 Task: Open Card E-commerce Website Review in Board Employee Benefits Platforms to Workspace Event Lighting Rentals and add a team member Softage.4@softage.net, a label Blue, a checklist Video Marketing, an attachment from Trello, a color Blue and finally, add a card description 'Conduct customer research for new product naming and branding' and a comment 'We should approach this task with a sense of experimentation and a willingness to learn from our mistakes.'. Add a start date 'Jan 04, 1900' with a due date 'Jan 11, 1900'
Action: Mouse moved to (440, 196)
Screenshot: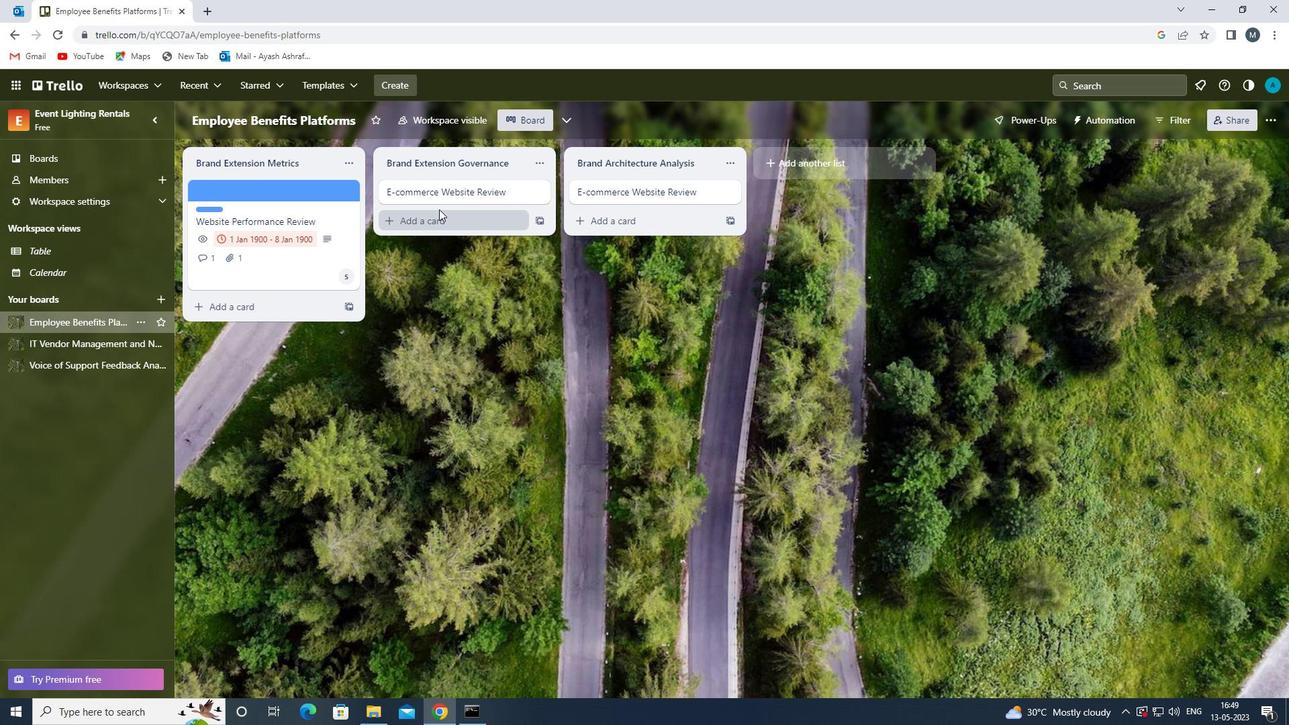 
Action: Mouse pressed left at (440, 196)
Screenshot: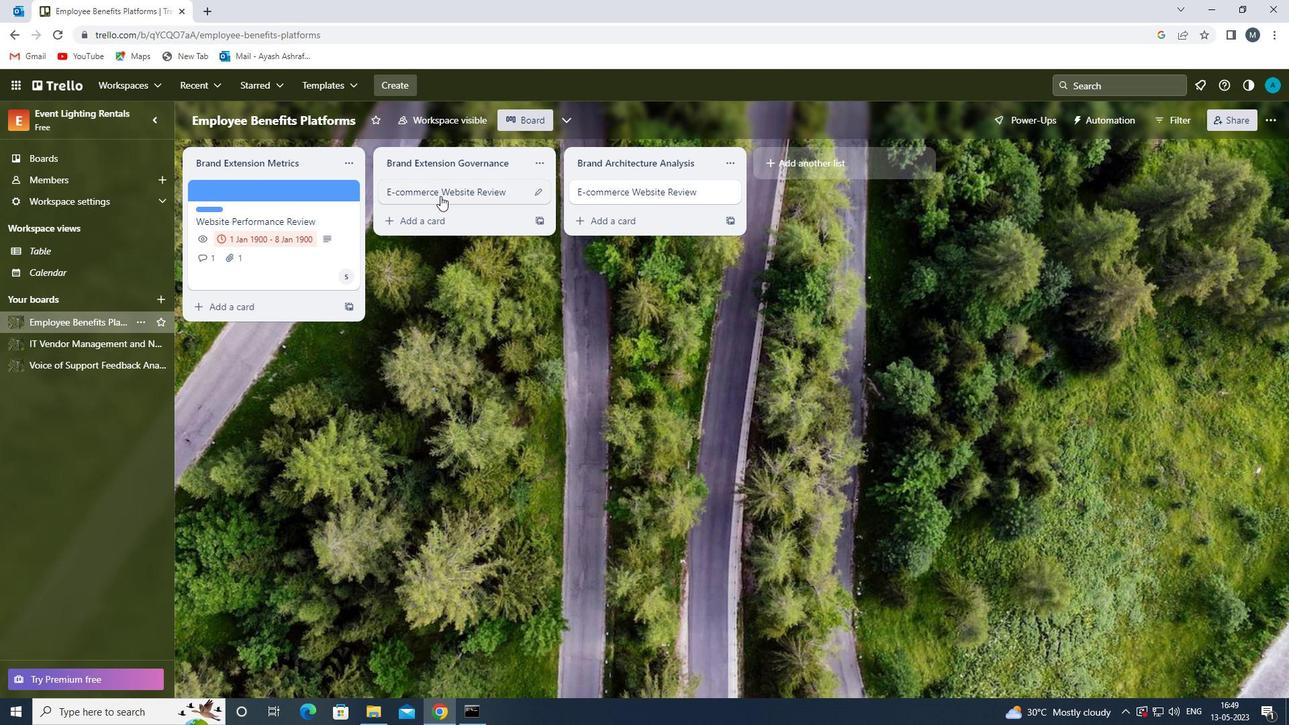 
Action: Mouse moved to (803, 237)
Screenshot: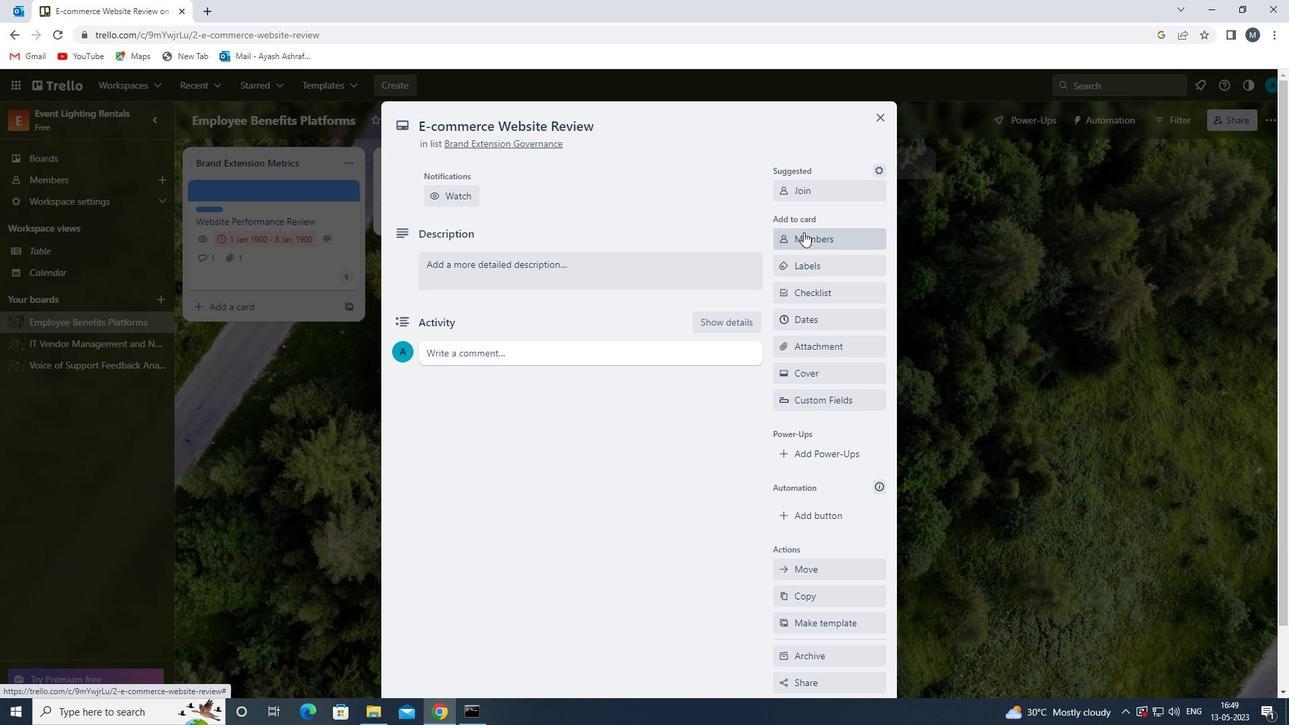 
Action: Mouse pressed left at (803, 237)
Screenshot: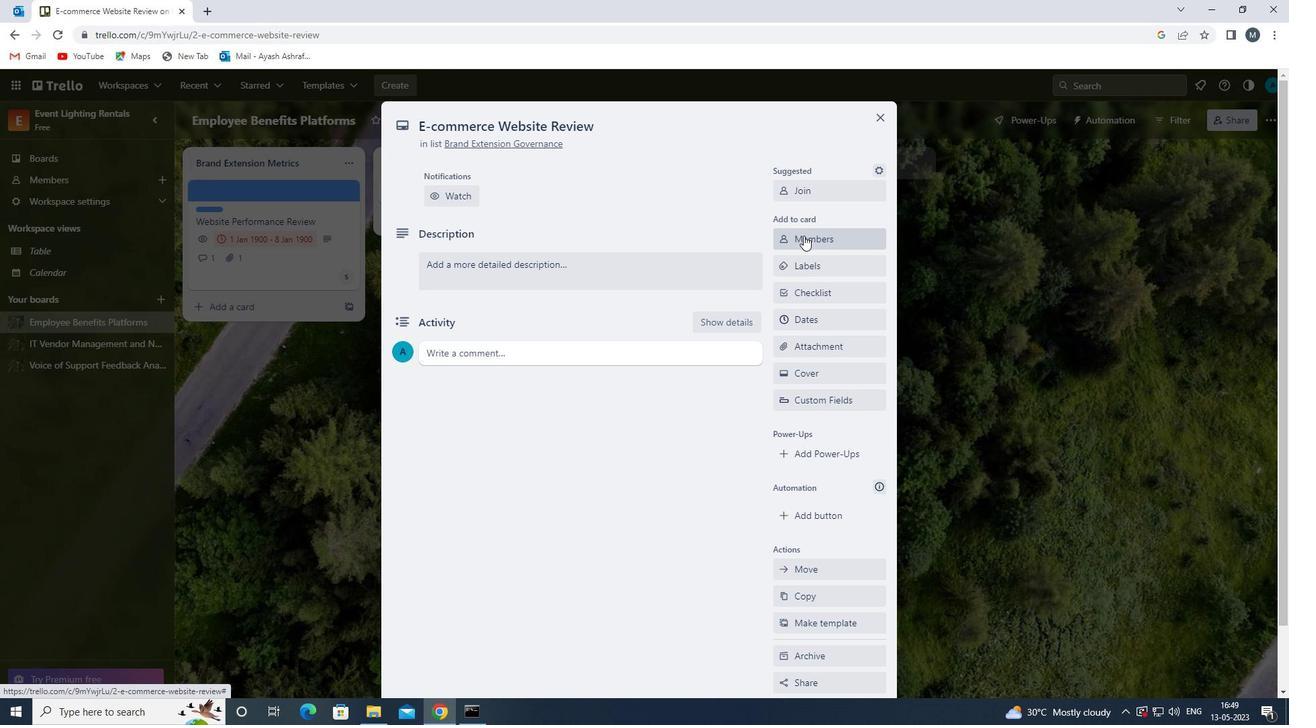 
Action: Key pressed s
Screenshot: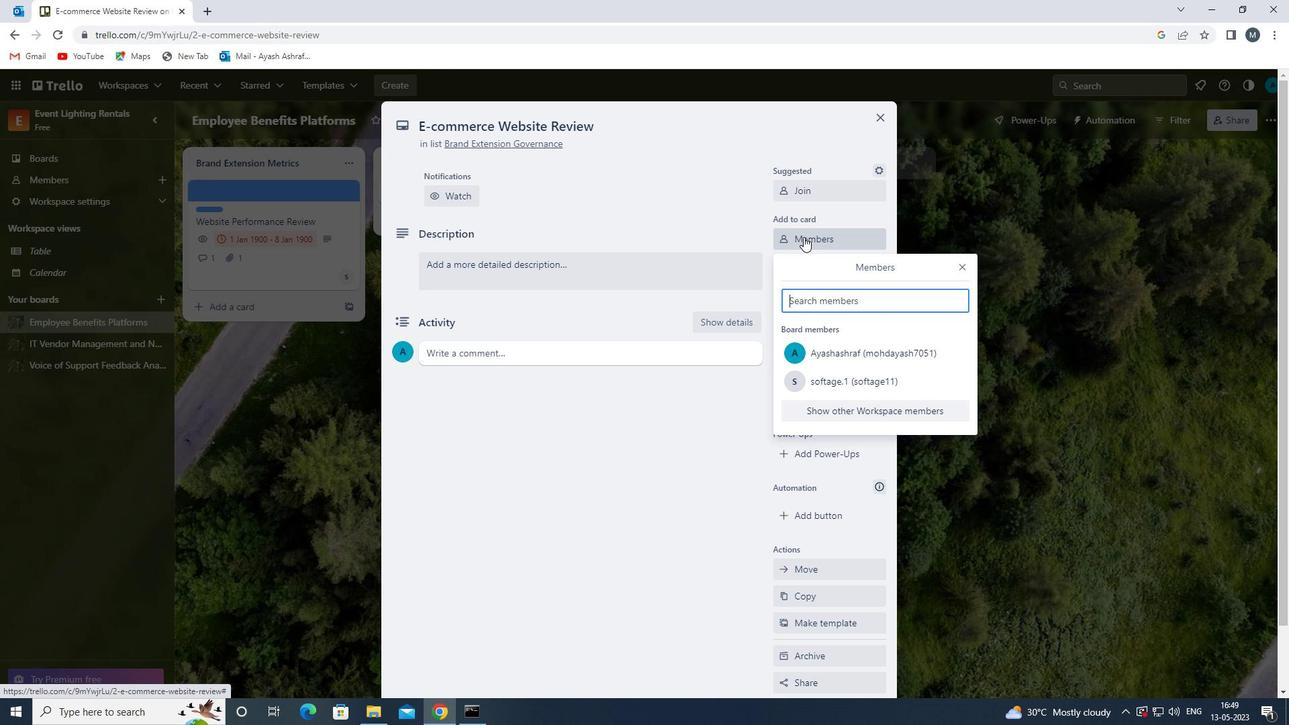 
Action: Mouse moved to (859, 460)
Screenshot: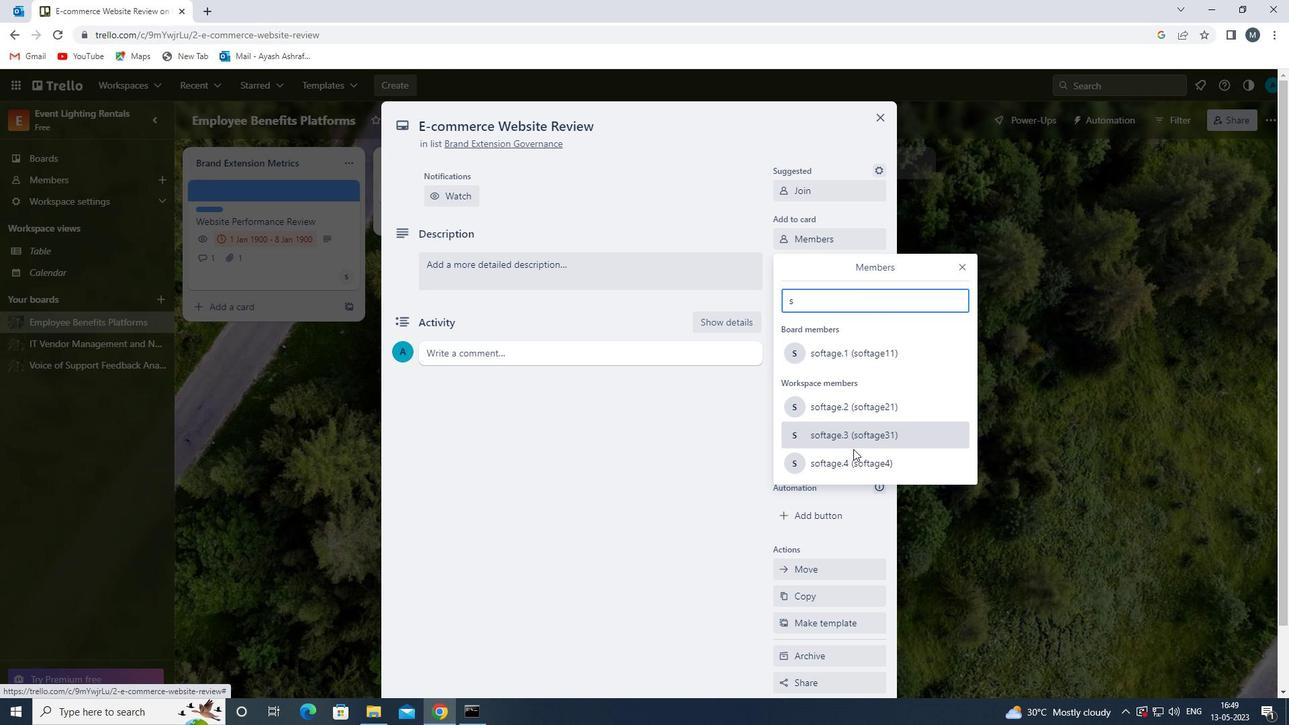 
Action: Mouse pressed left at (859, 460)
Screenshot: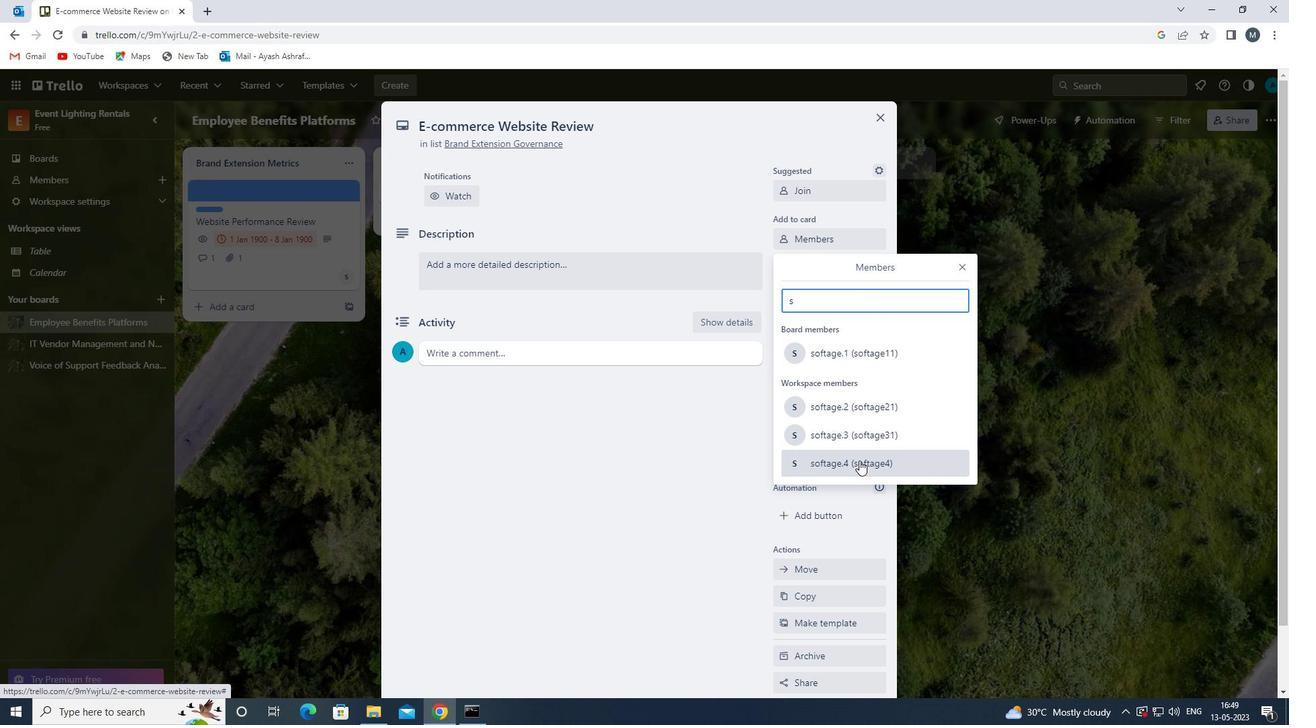 
Action: Mouse moved to (960, 268)
Screenshot: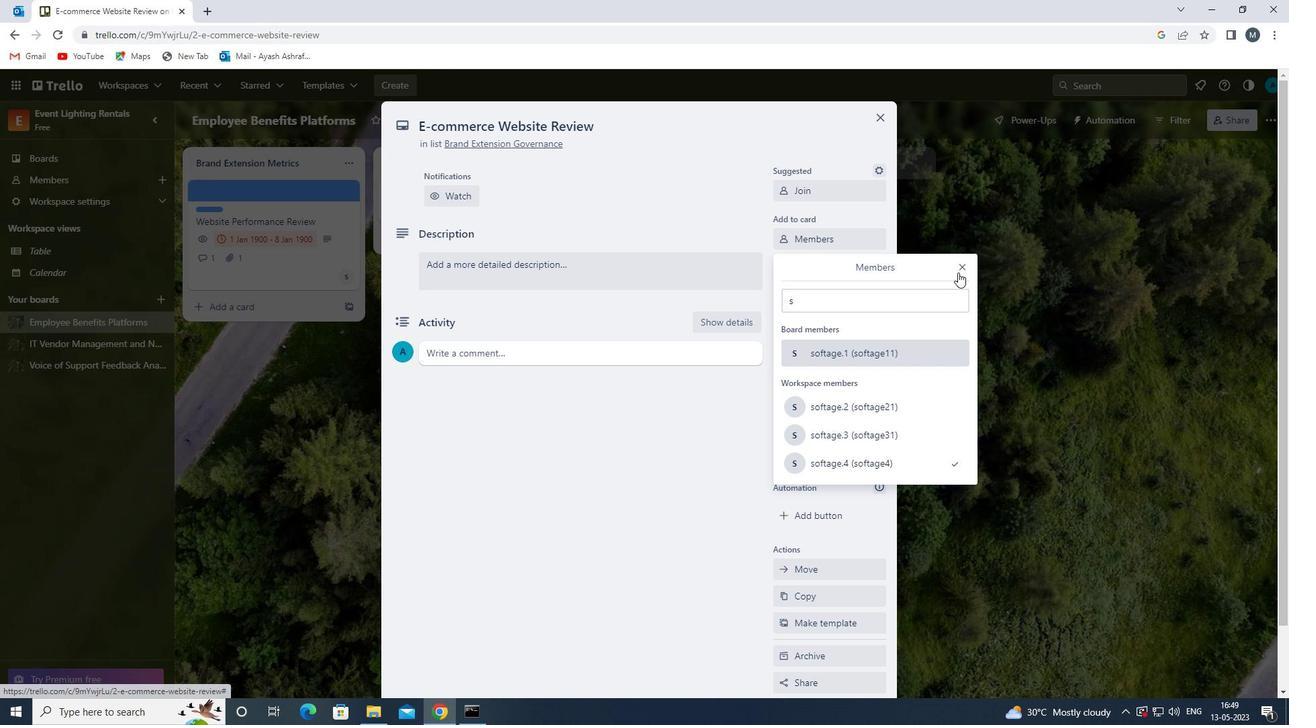 
Action: Mouse pressed left at (960, 268)
Screenshot: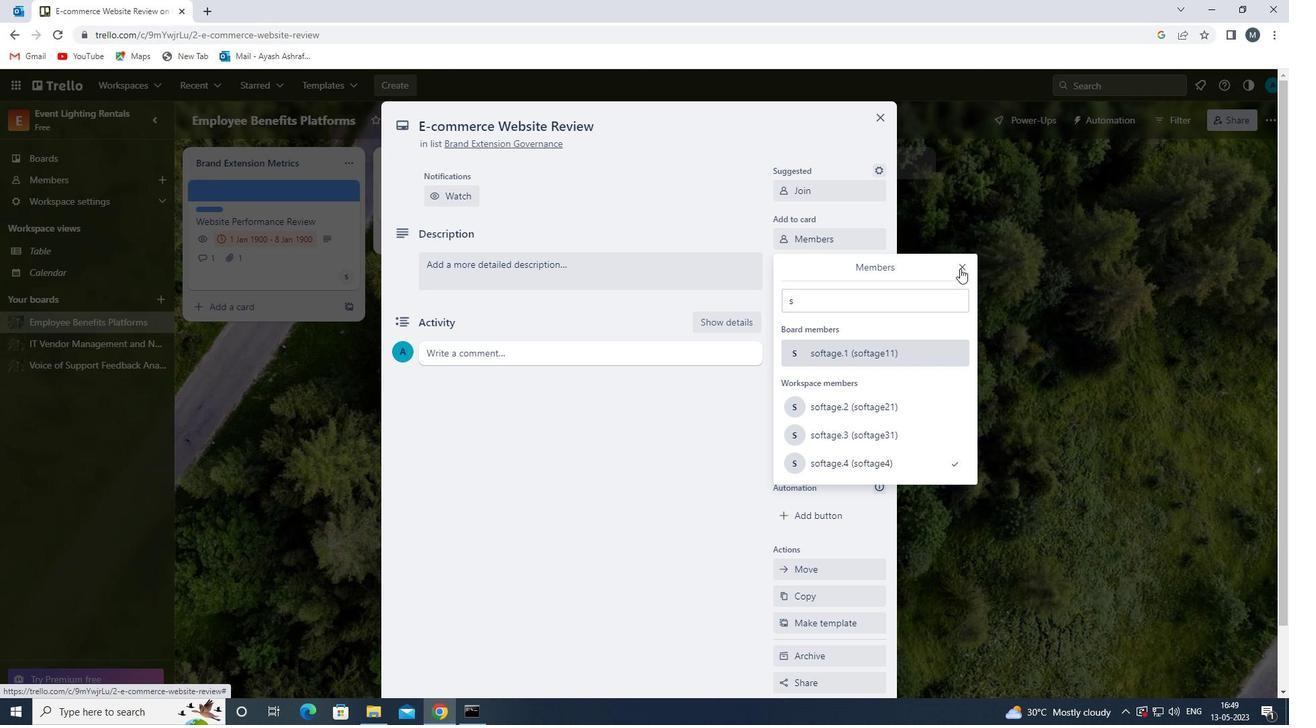 
Action: Mouse moved to (809, 267)
Screenshot: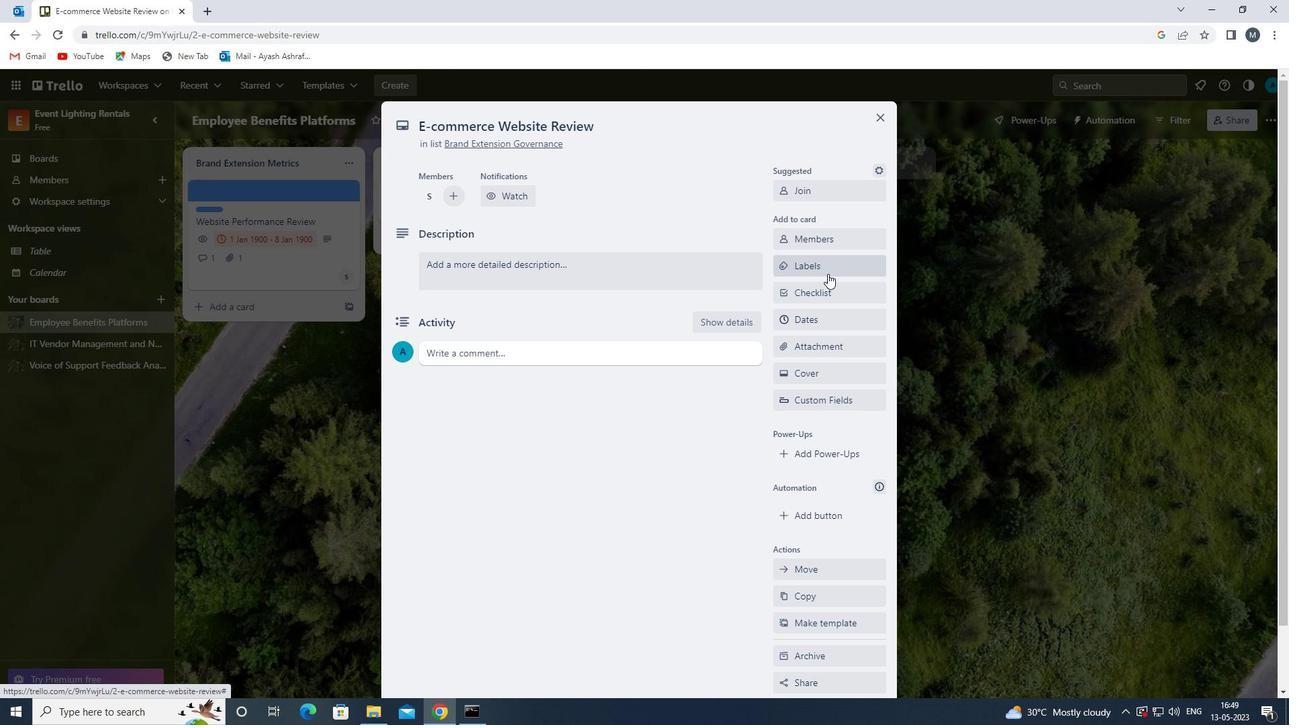 
Action: Mouse pressed left at (809, 267)
Screenshot: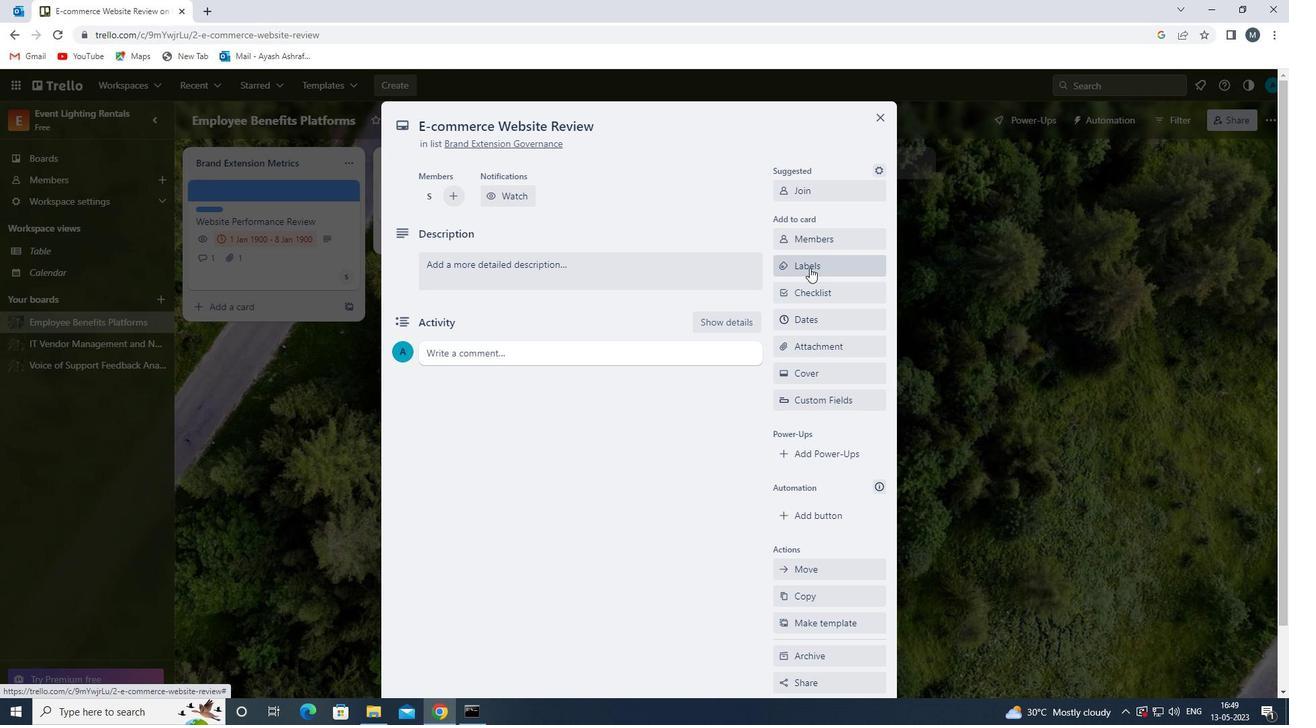 
Action: Mouse moved to (847, 502)
Screenshot: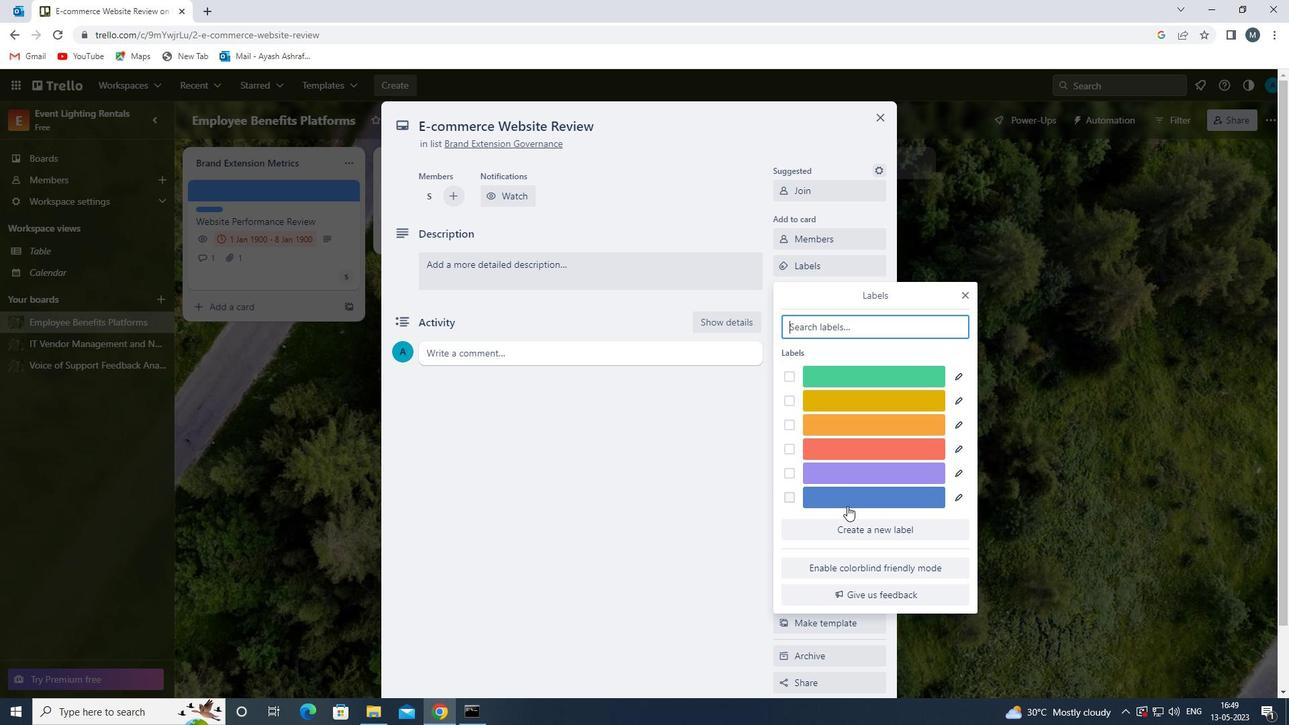 
Action: Mouse pressed left at (847, 502)
Screenshot: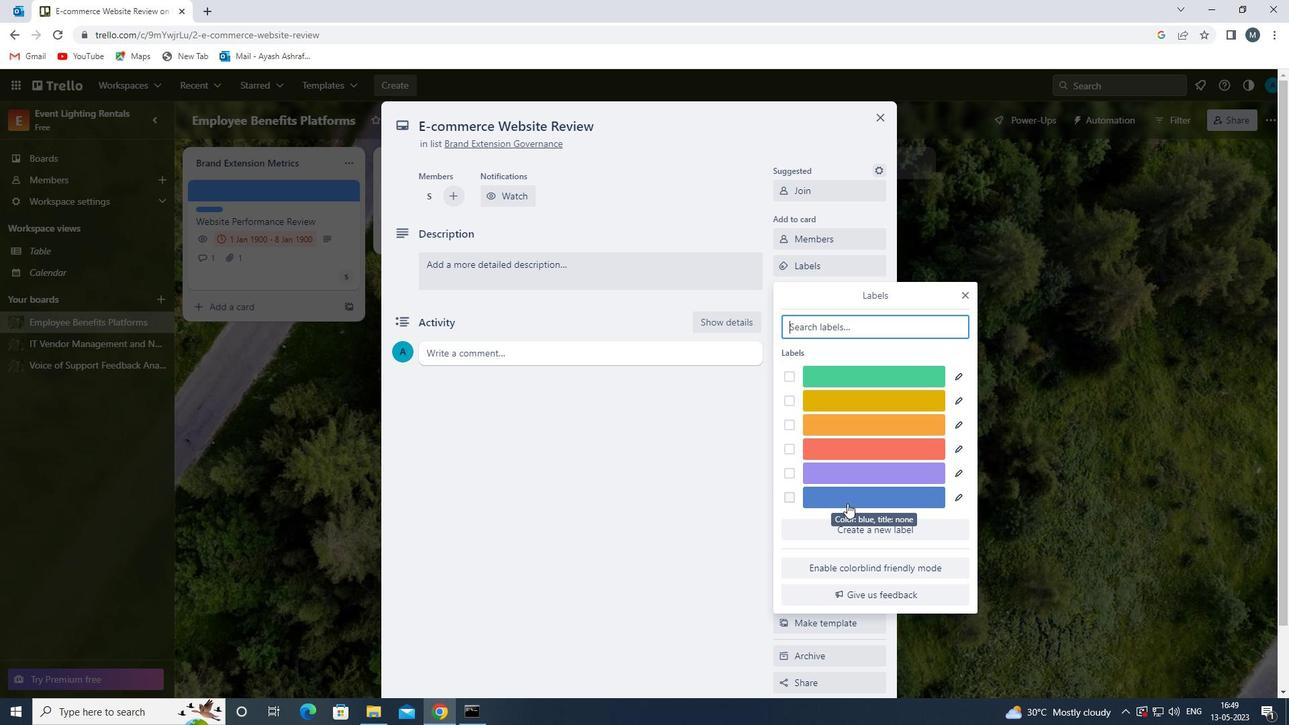
Action: Mouse moved to (967, 294)
Screenshot: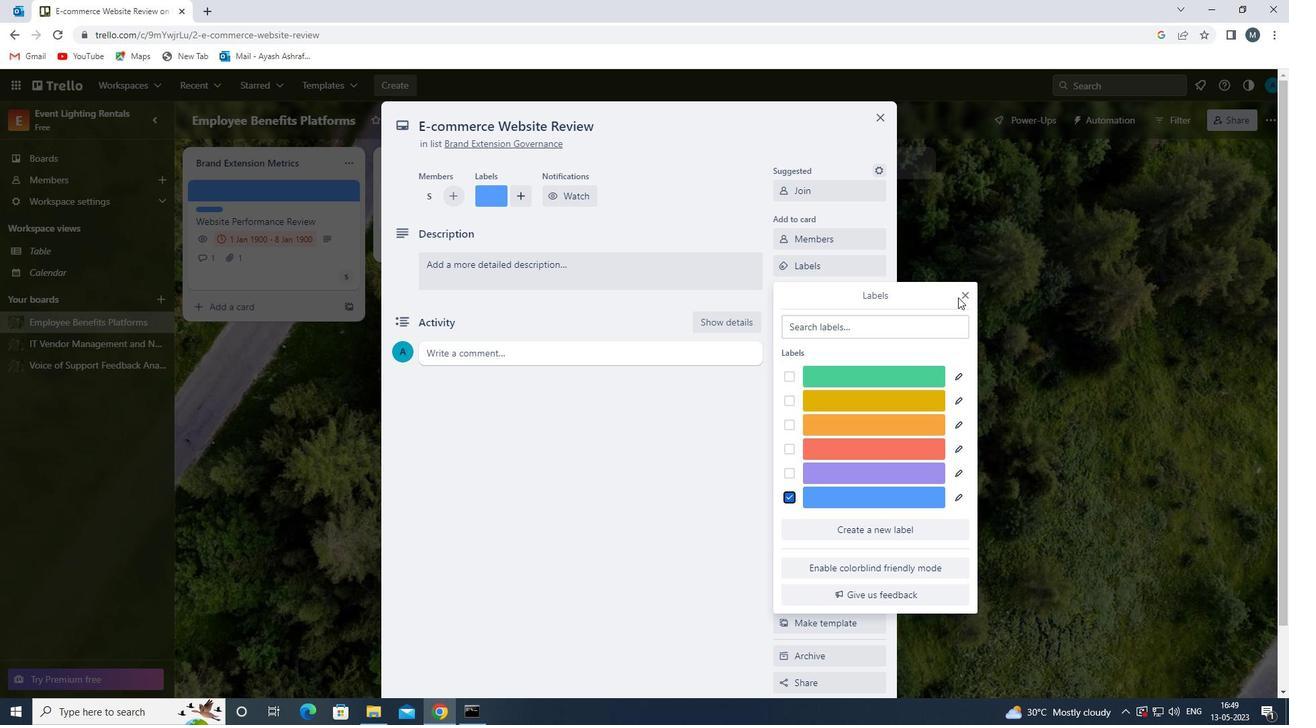 
Action: Mouse pressed left at (967, 294)
Screenshot: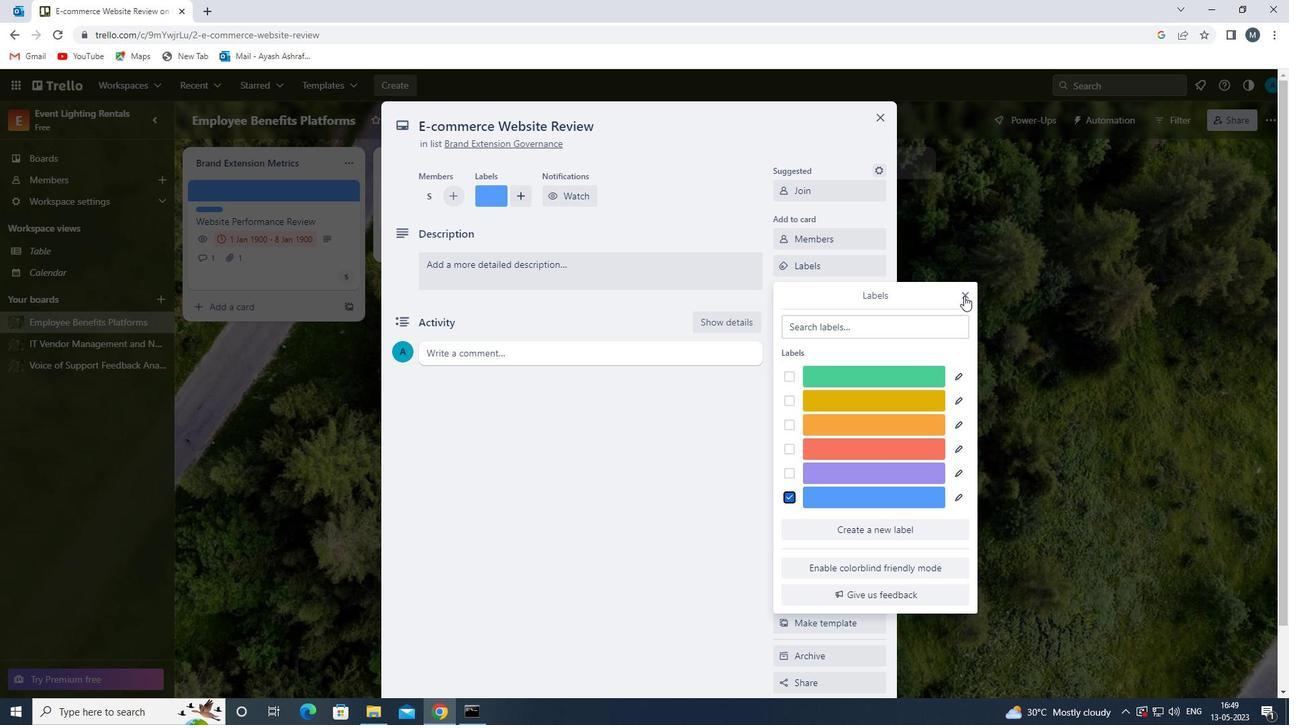 
Action: Mouse moved to (813, 296)
Screenshot: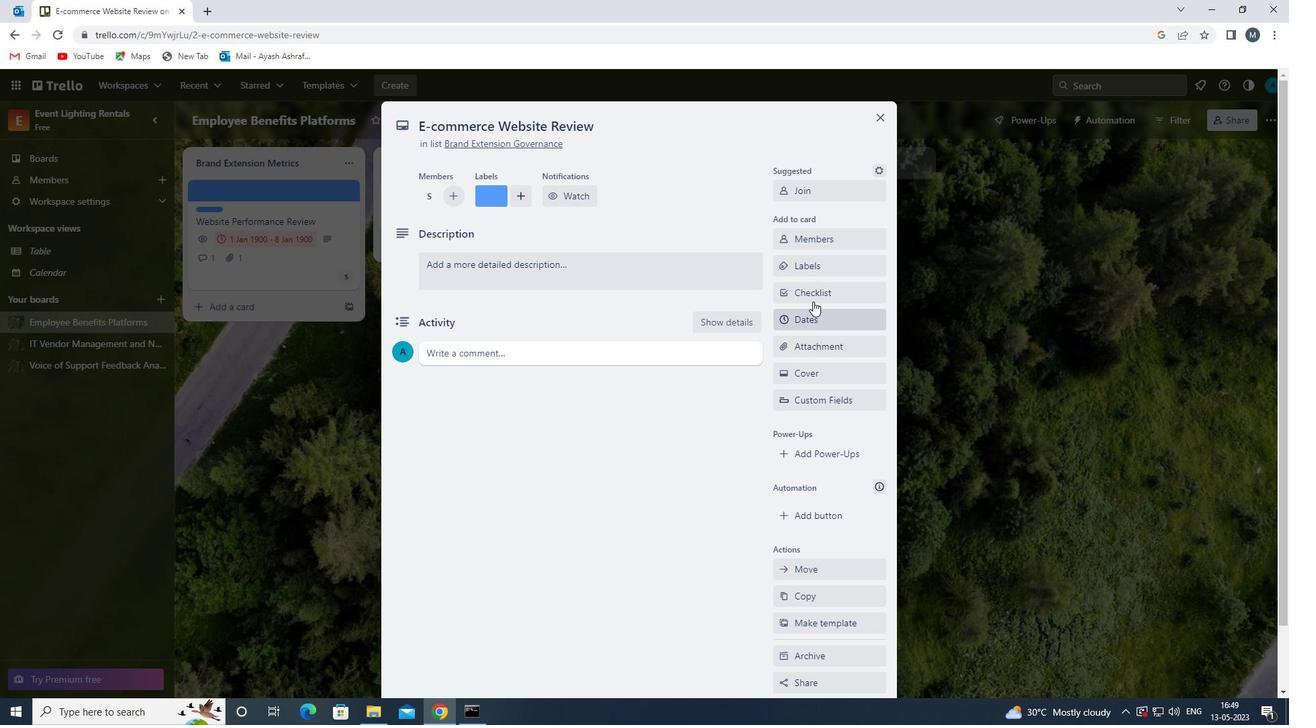 
Action: Mouse pressed left at (813, 296)
Screenshot: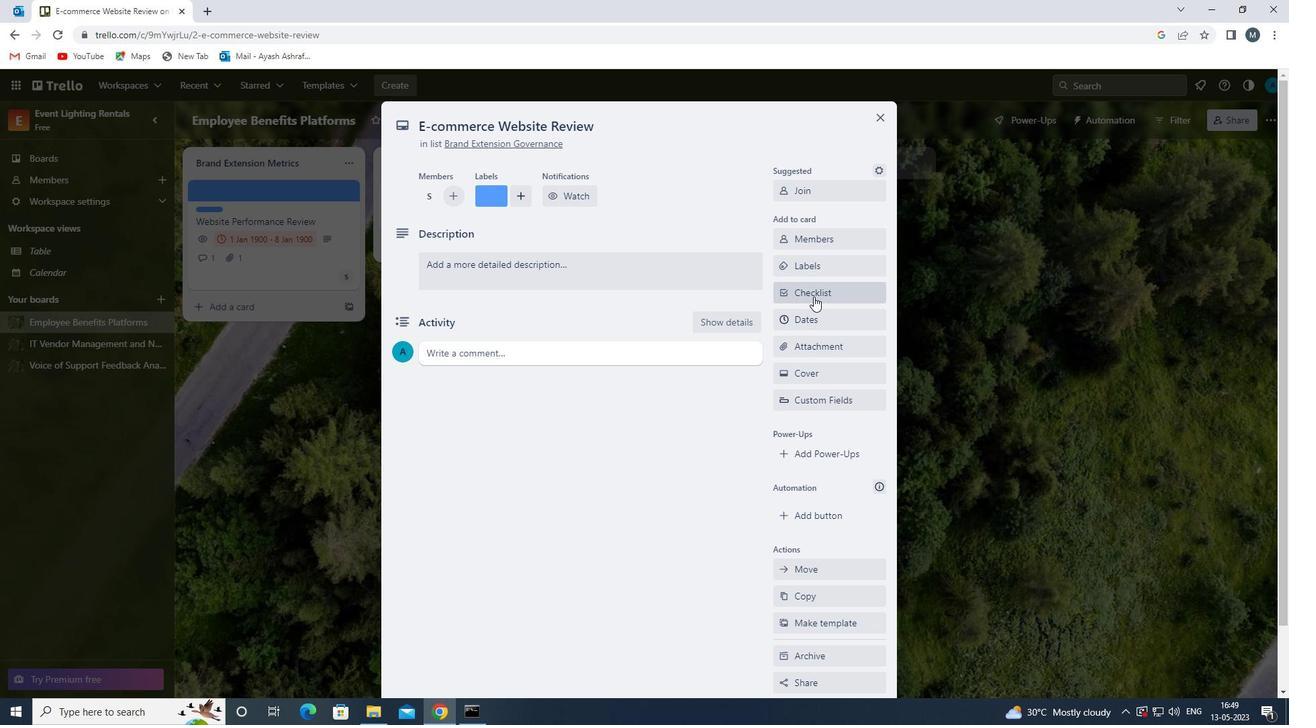 
Action: Key pressed v
Screenshot: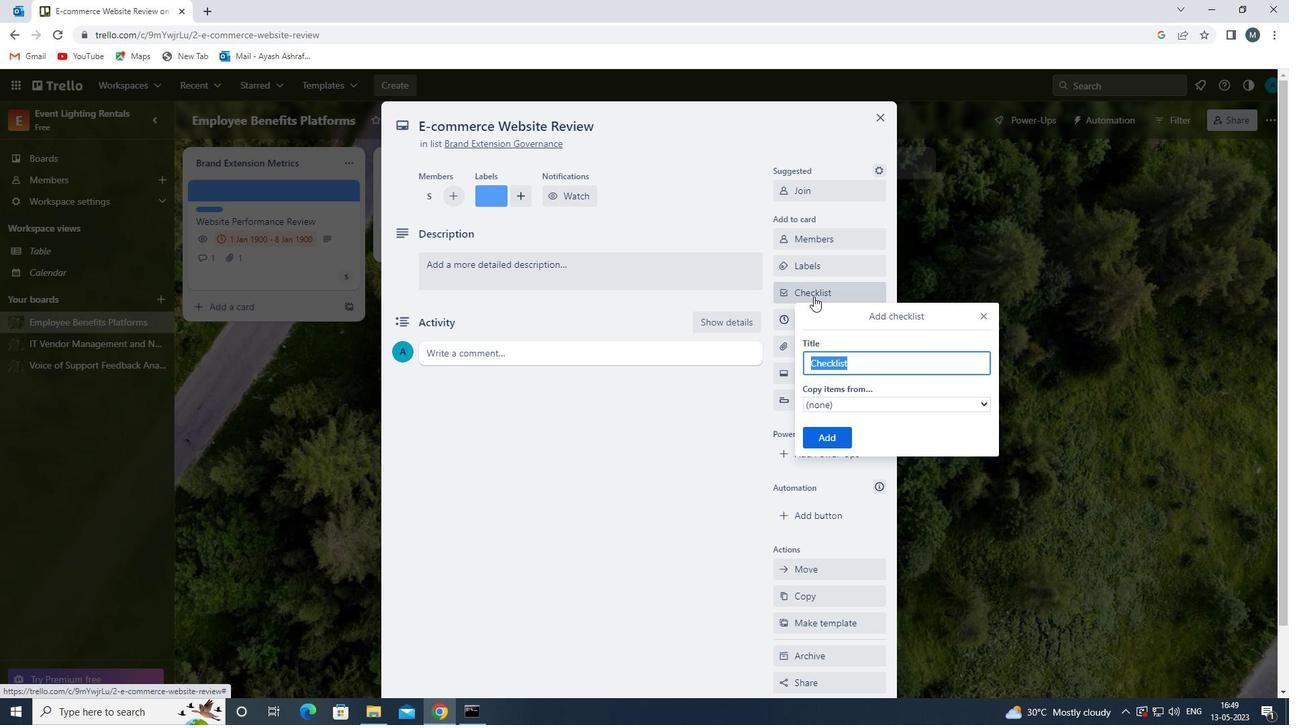 
Action: Mouse moved to (902, 400)
Screenshot: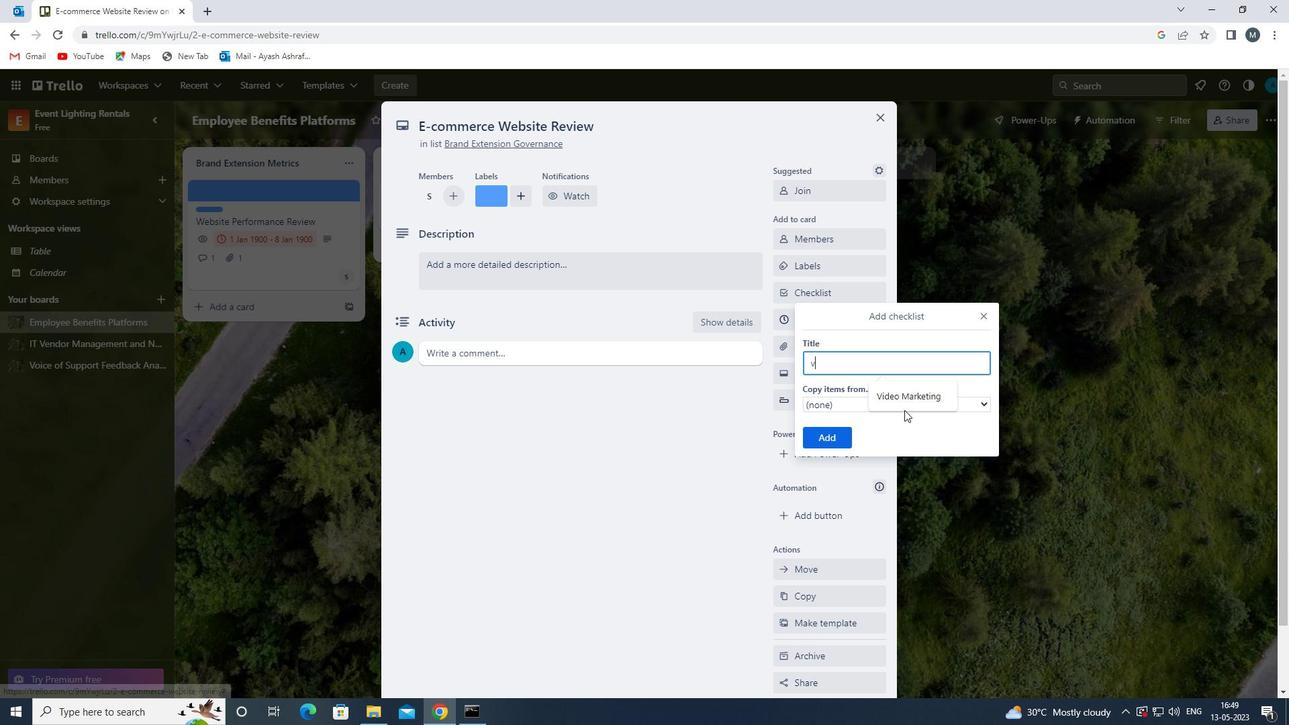 
Action: Mouse pressed left at (902, 400)
Screenshot: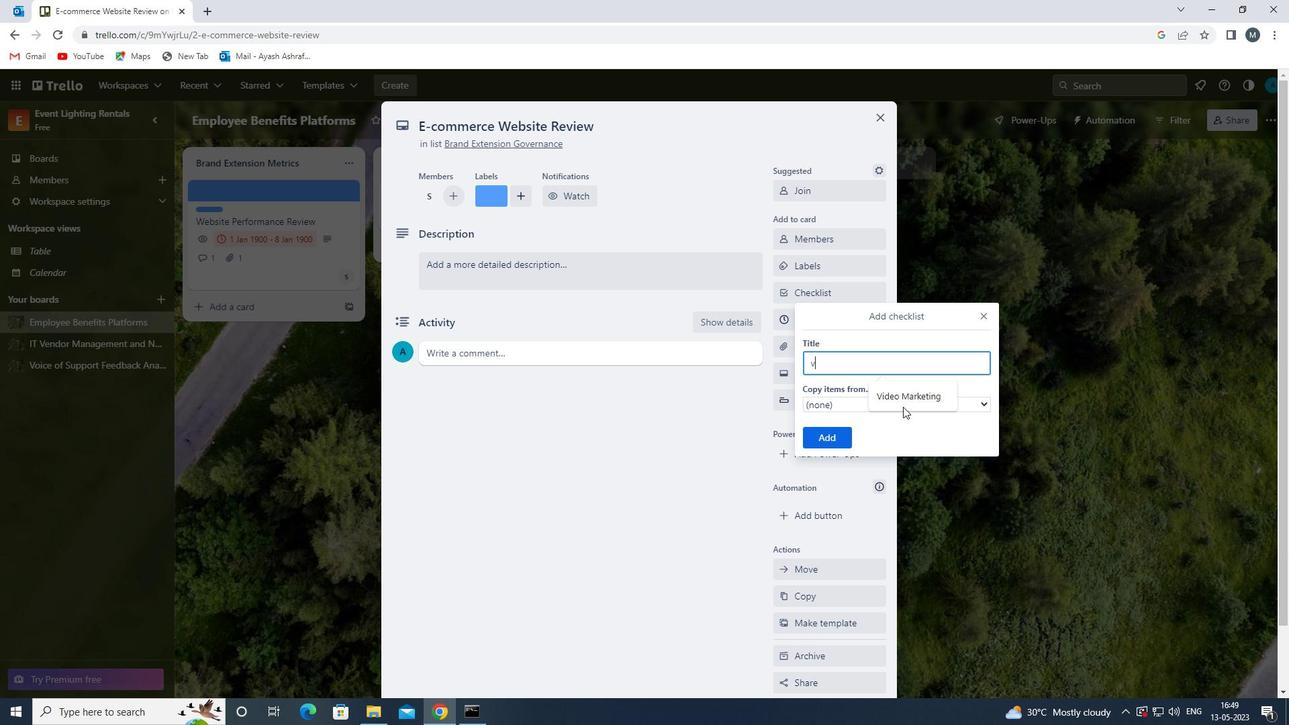 
Action: Mouse moved to (834, 434)
Screenshot: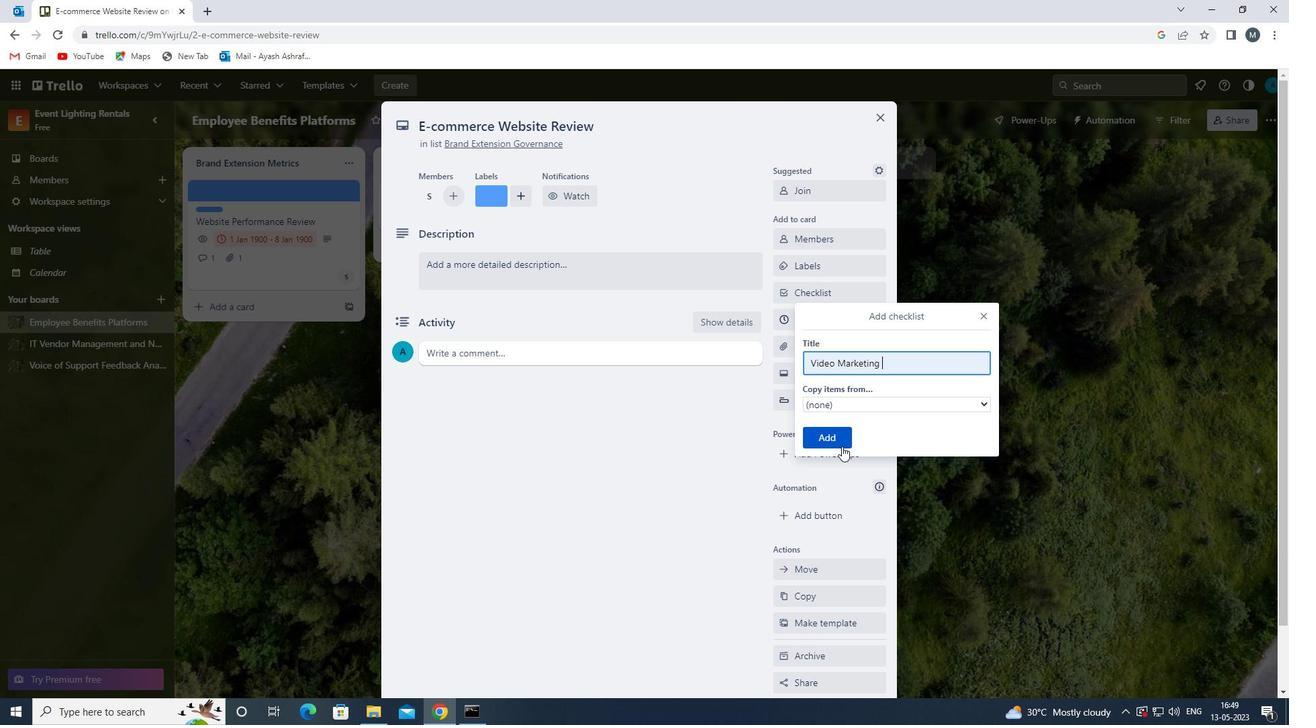 
Action: Mouse pressed left at (834, 434)
Screenshot: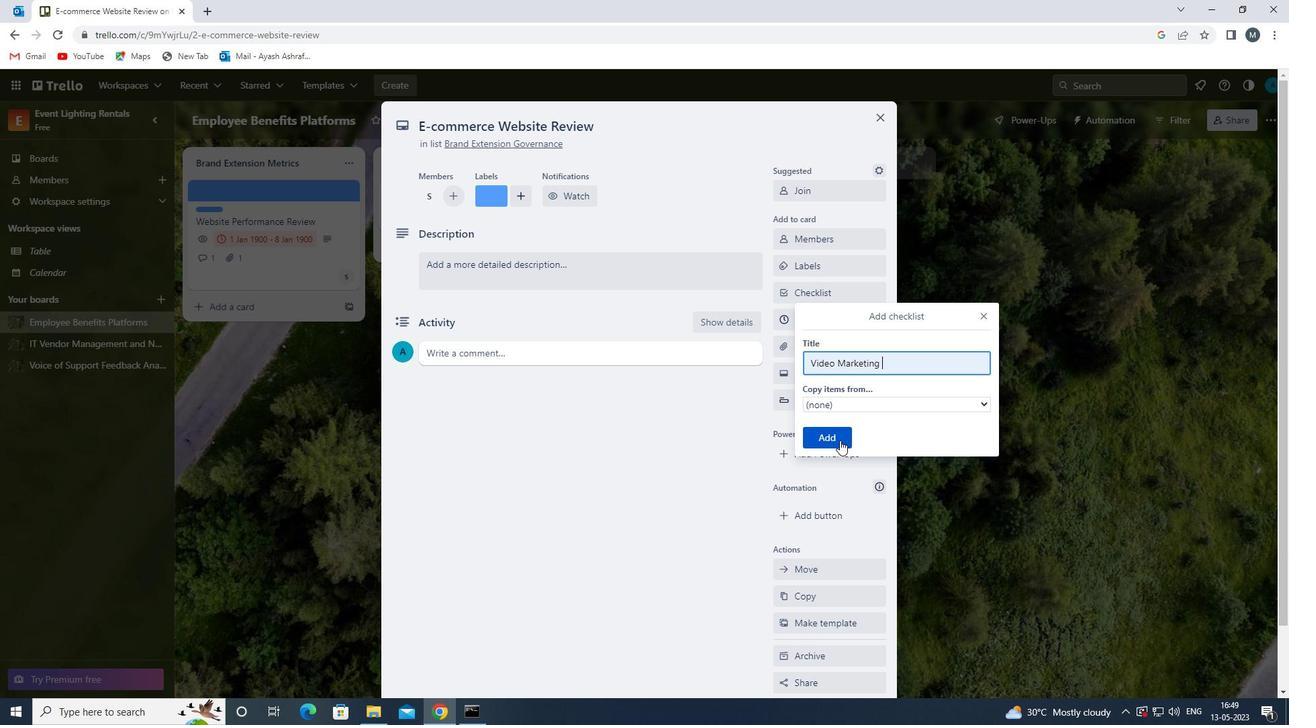 
Action: Mouse moved to (816, 347)
Screenshot: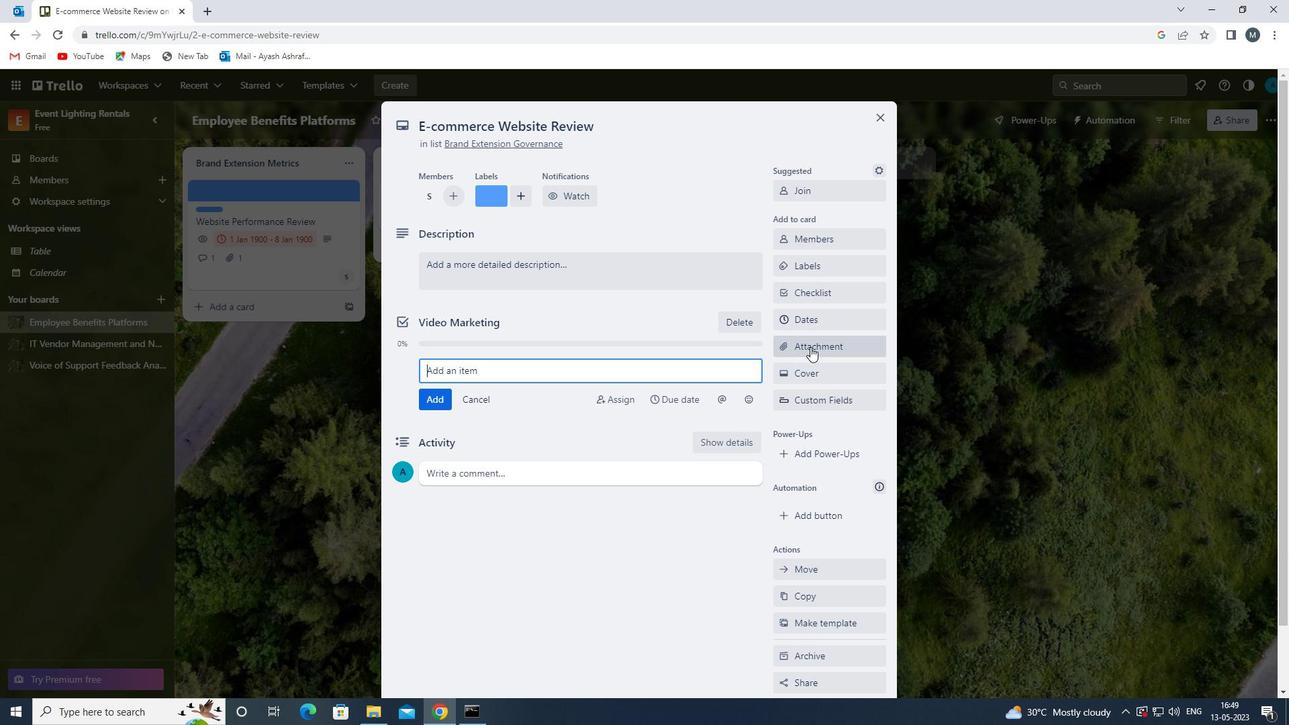 
Action: Mouse pressed left at (816, 347)
Screenshot: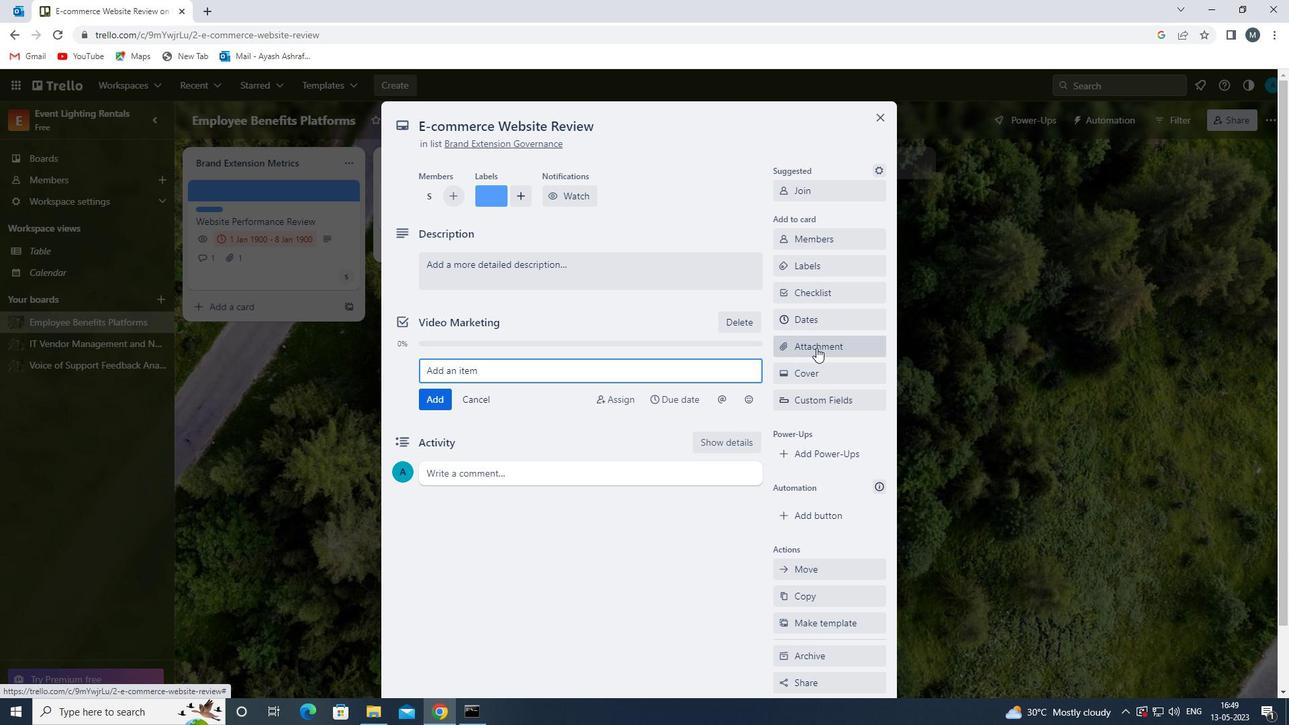 
Action: Mouse moved to (819, 431)
Screenshot: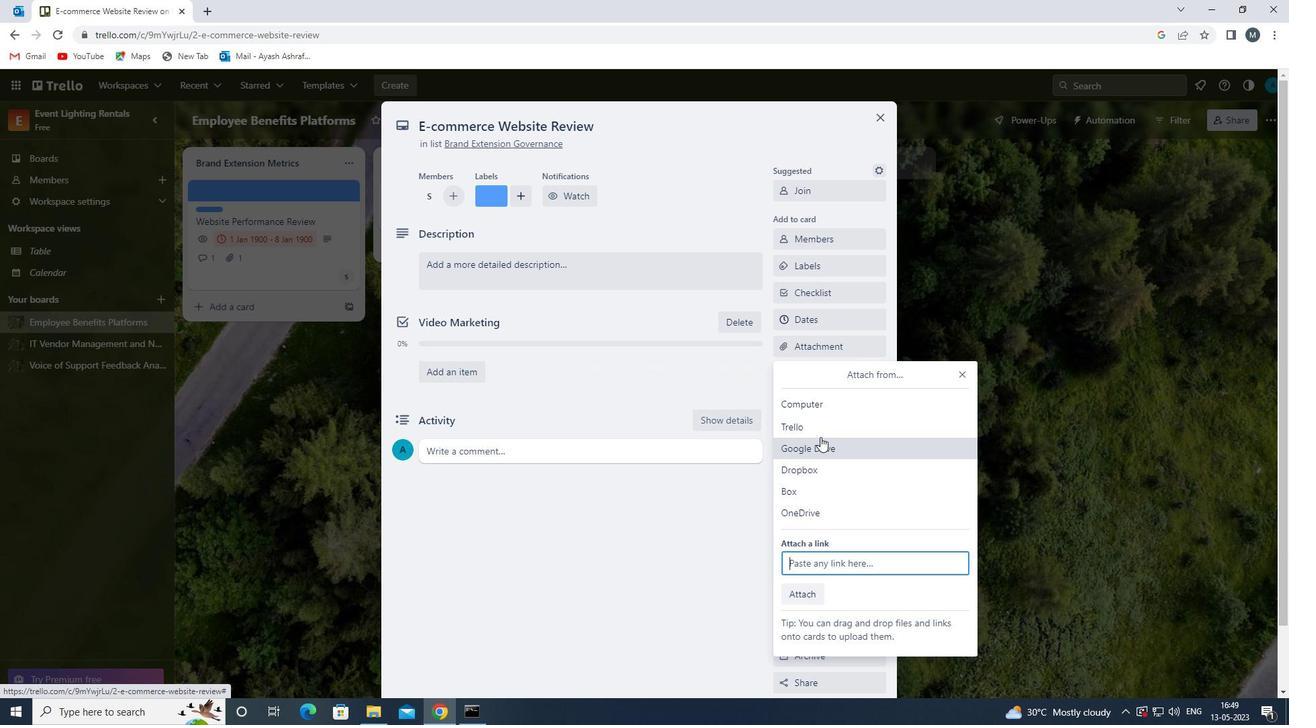 
Action: Mouse pressed left at (819, 431)
Screenshot: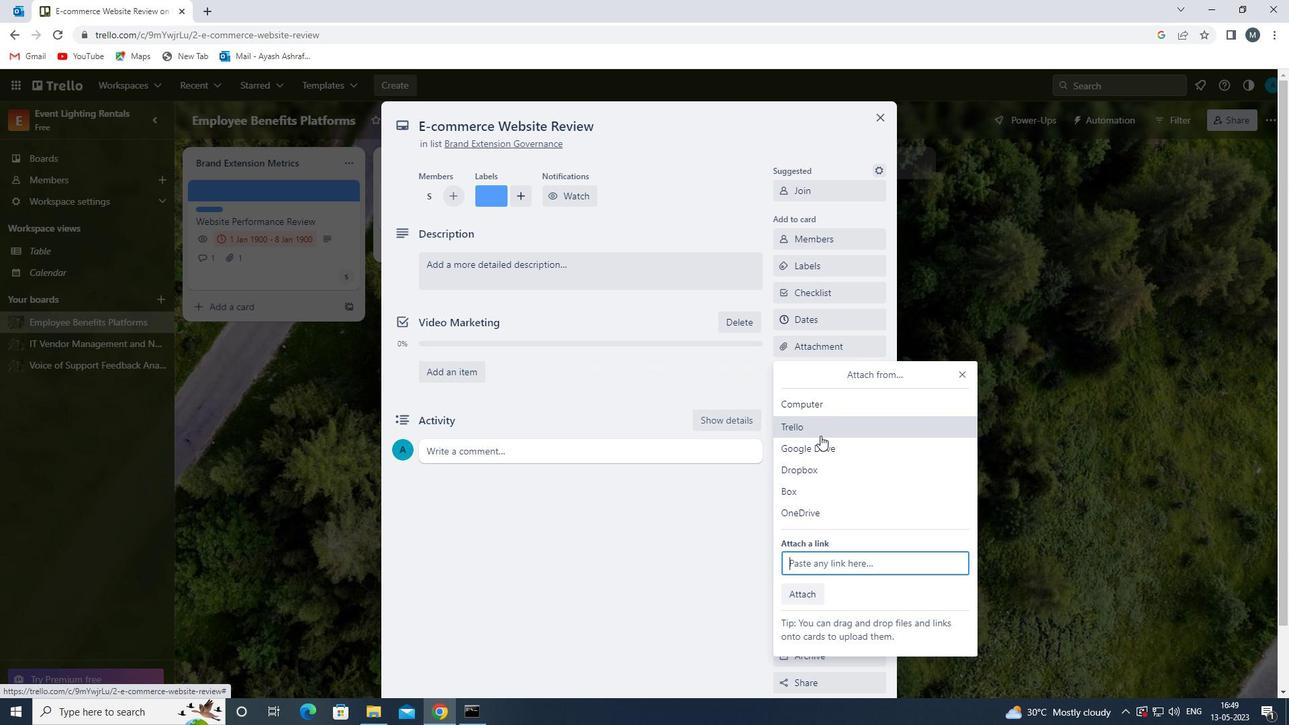 
Action: Mouse moved to (819, 435)
Screenshot: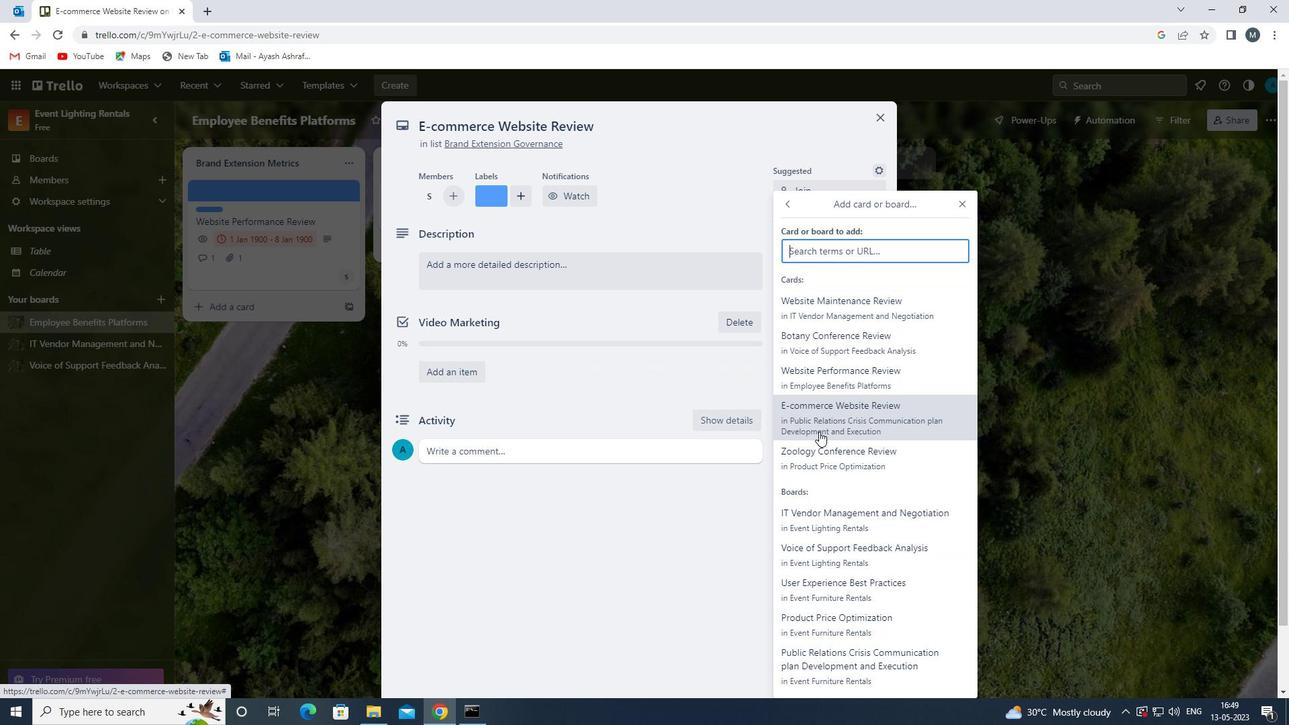 
Action: Mouse pressed left at (819, 435)
Screenshot: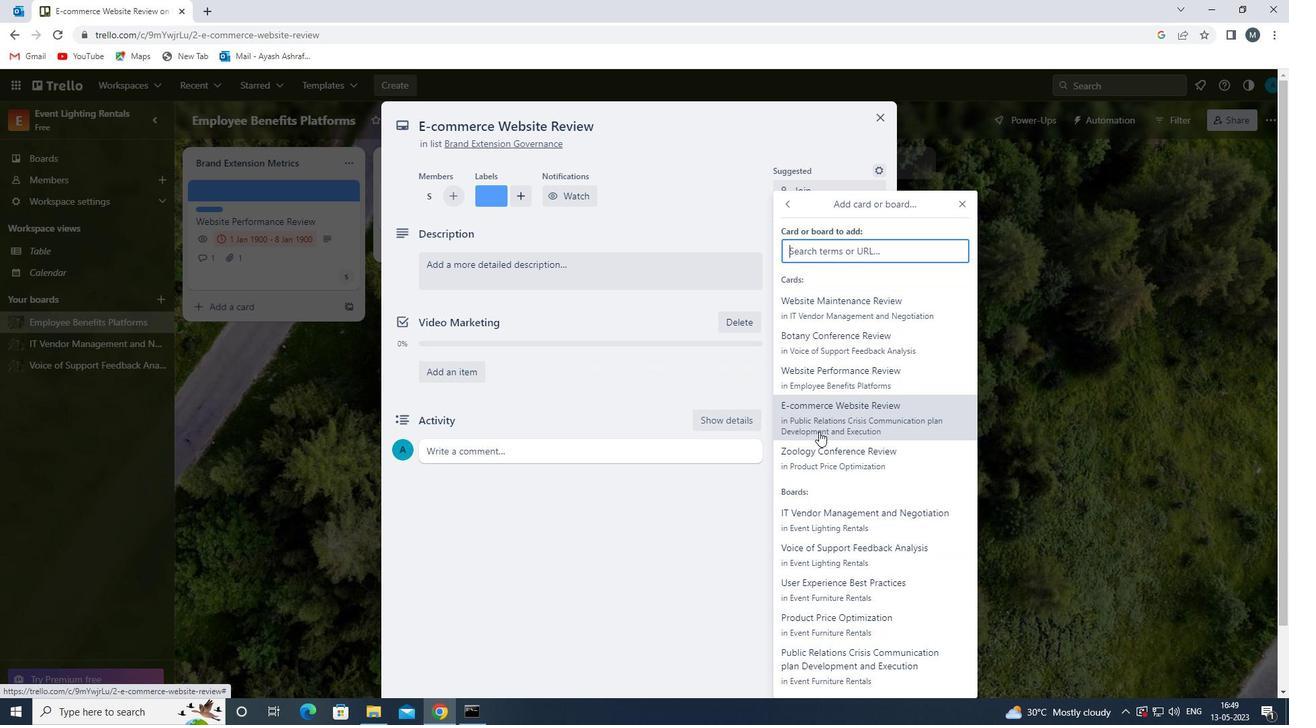 
Action: Mouse moved to (817, 375)
Screenshot: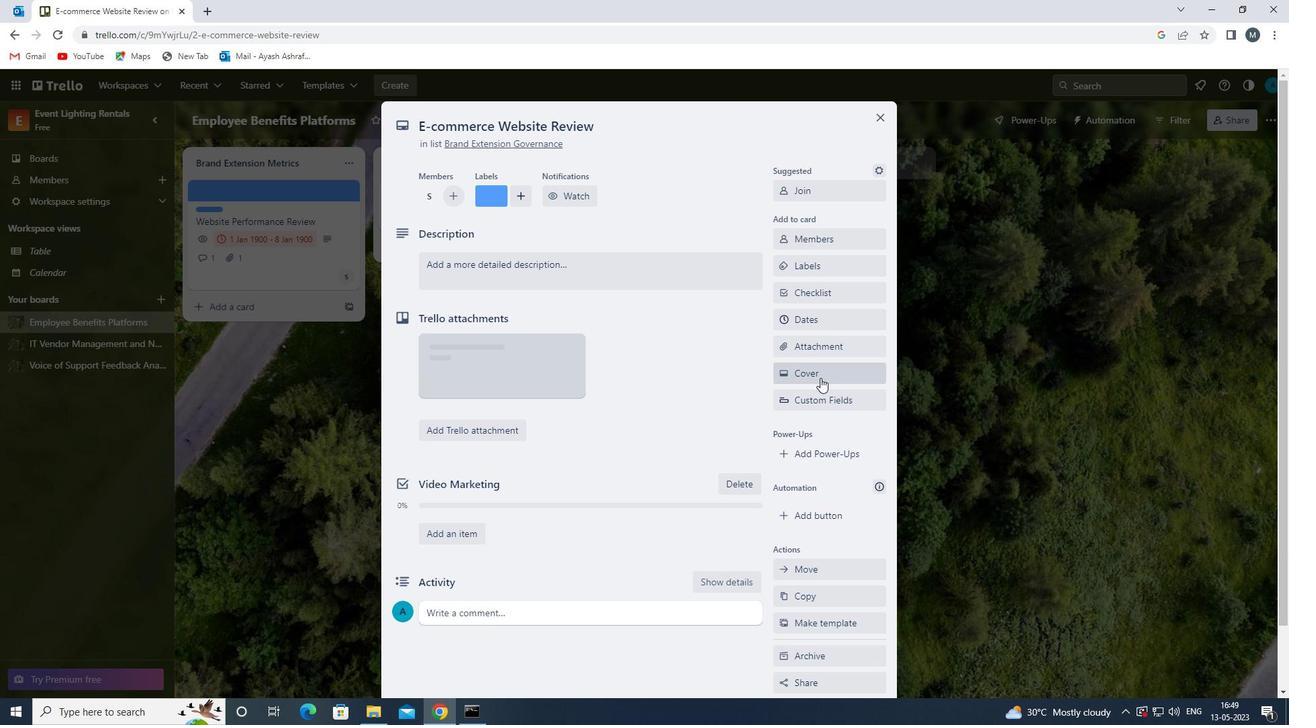 
Action: Mouse pressed left at (817, 375)
Screenshot: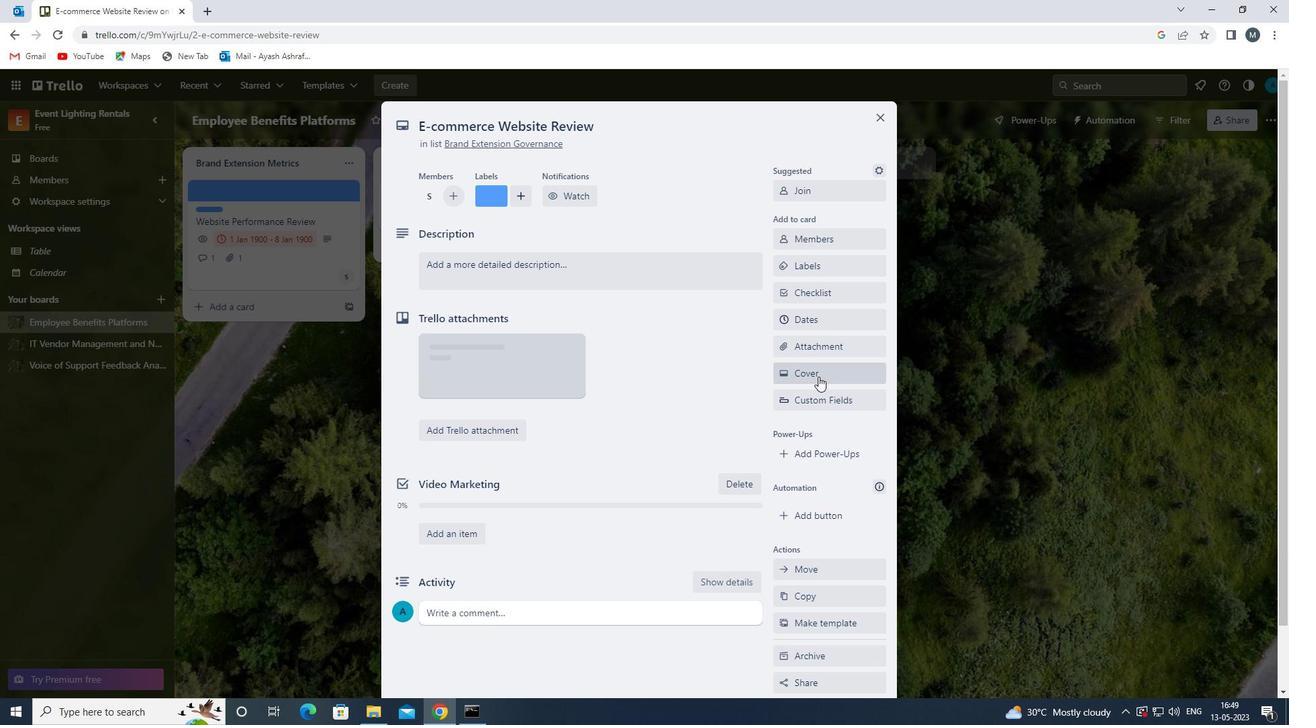 
Action: Mouse moved to (807, 452)
Screenshot: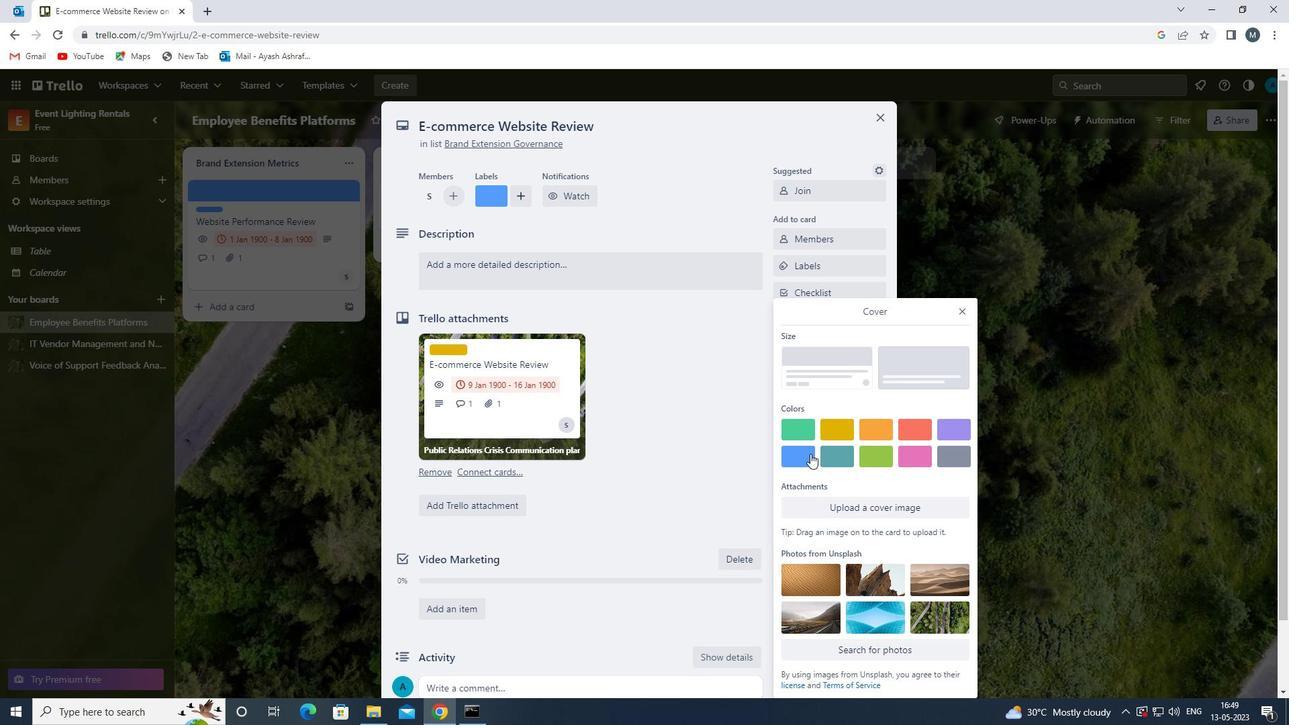 
Action: Mouse pressed left at (807, 452)
Screenshot: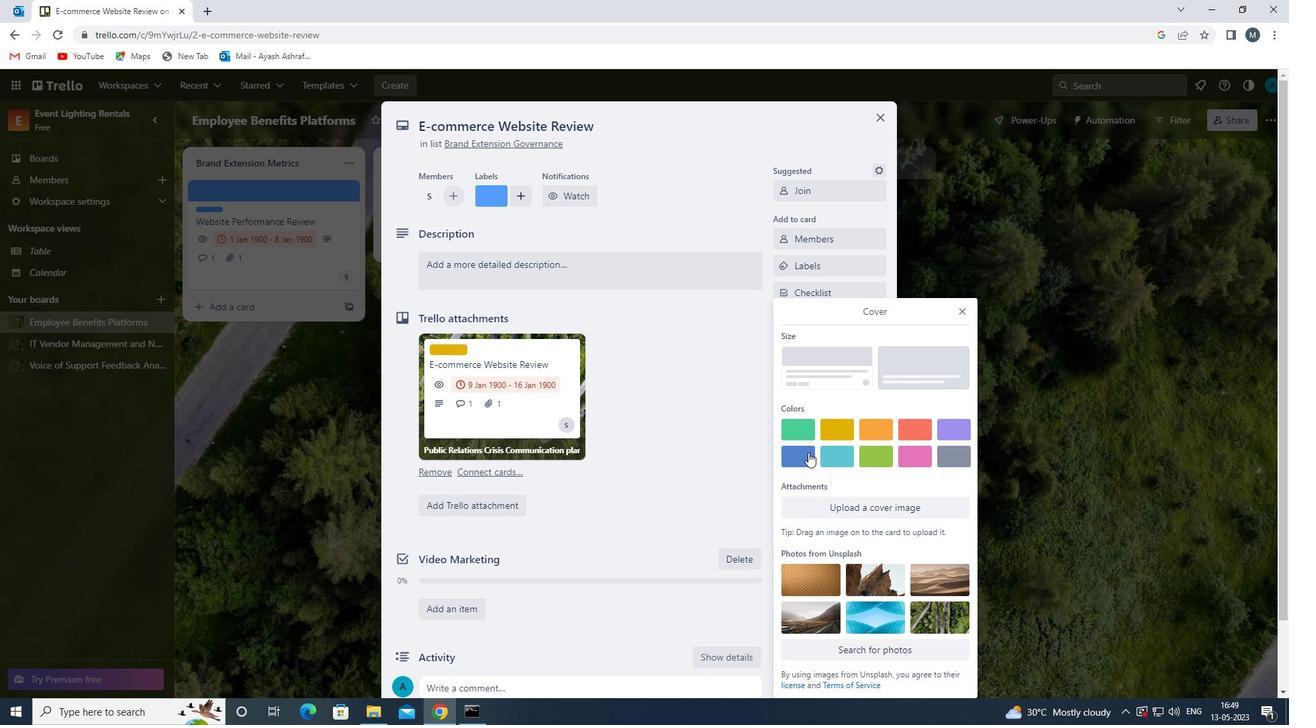 
Action: Mouse moved to (968, 282)
Screenshot: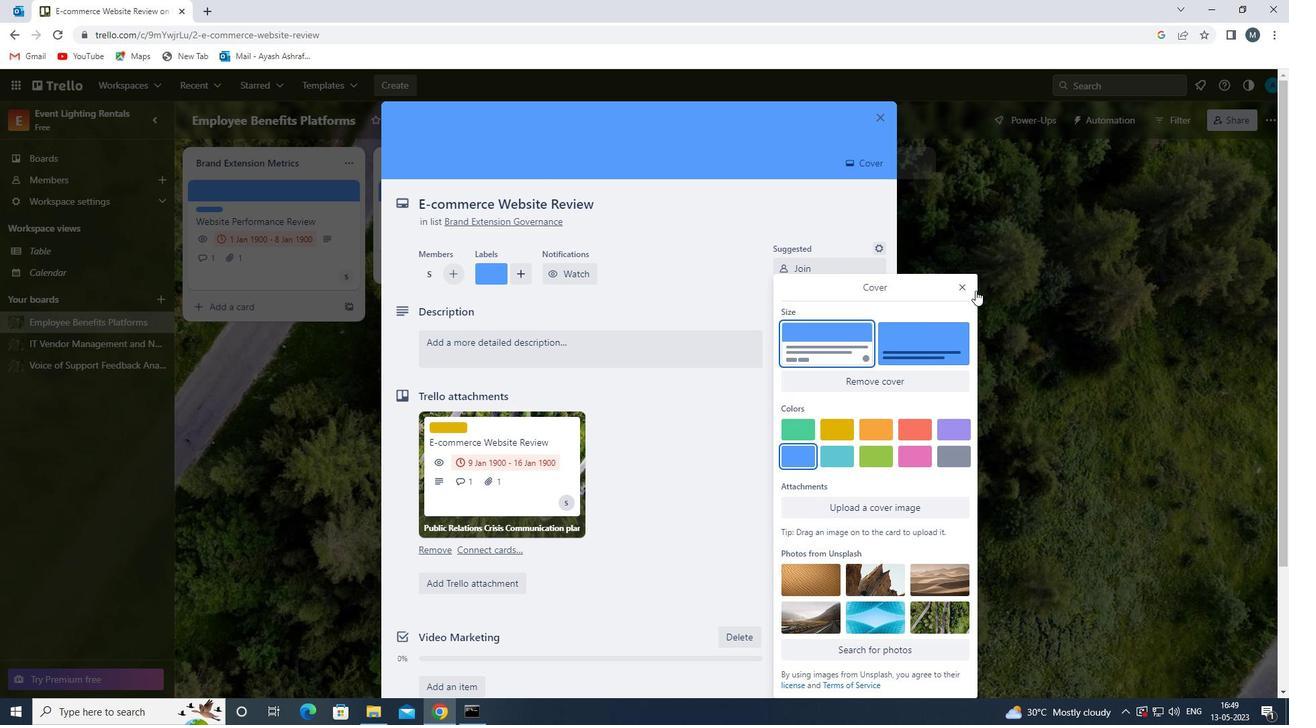 
Action: Mouse pressed left at (968, 282)
Screenshot: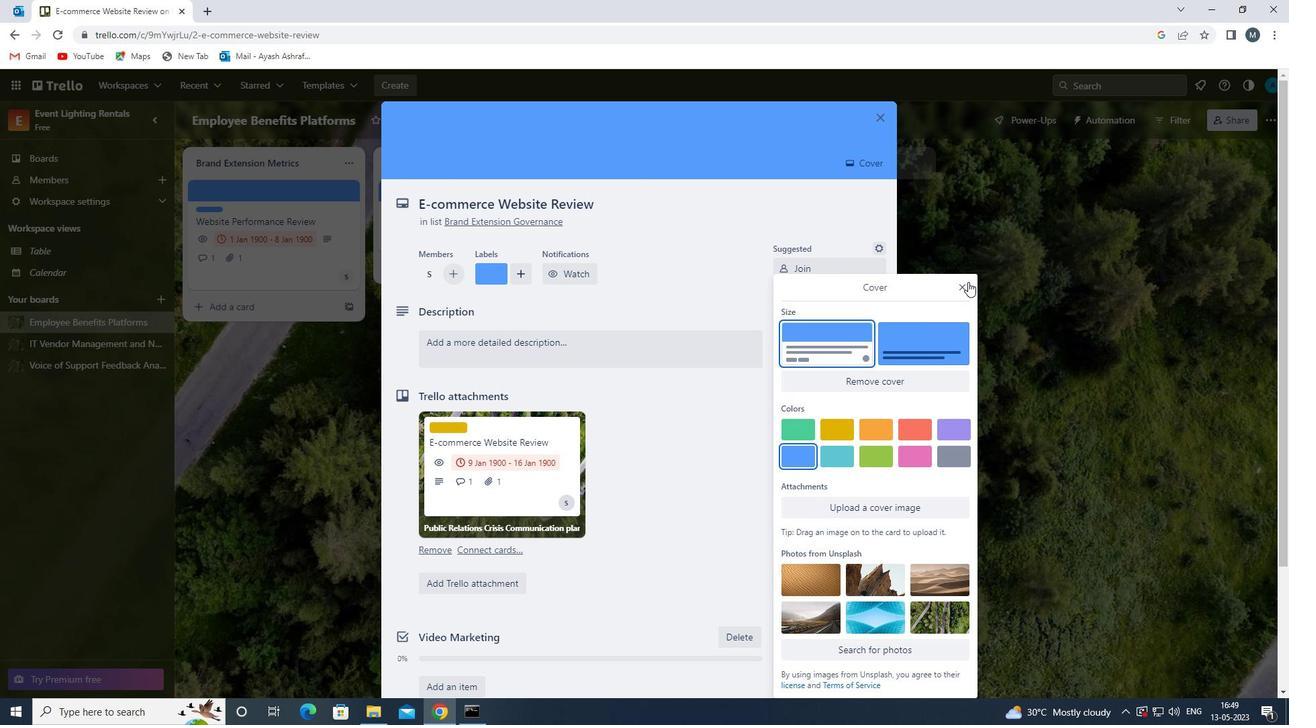 
Action: Mouse moved to (494, 347)
Screenshot: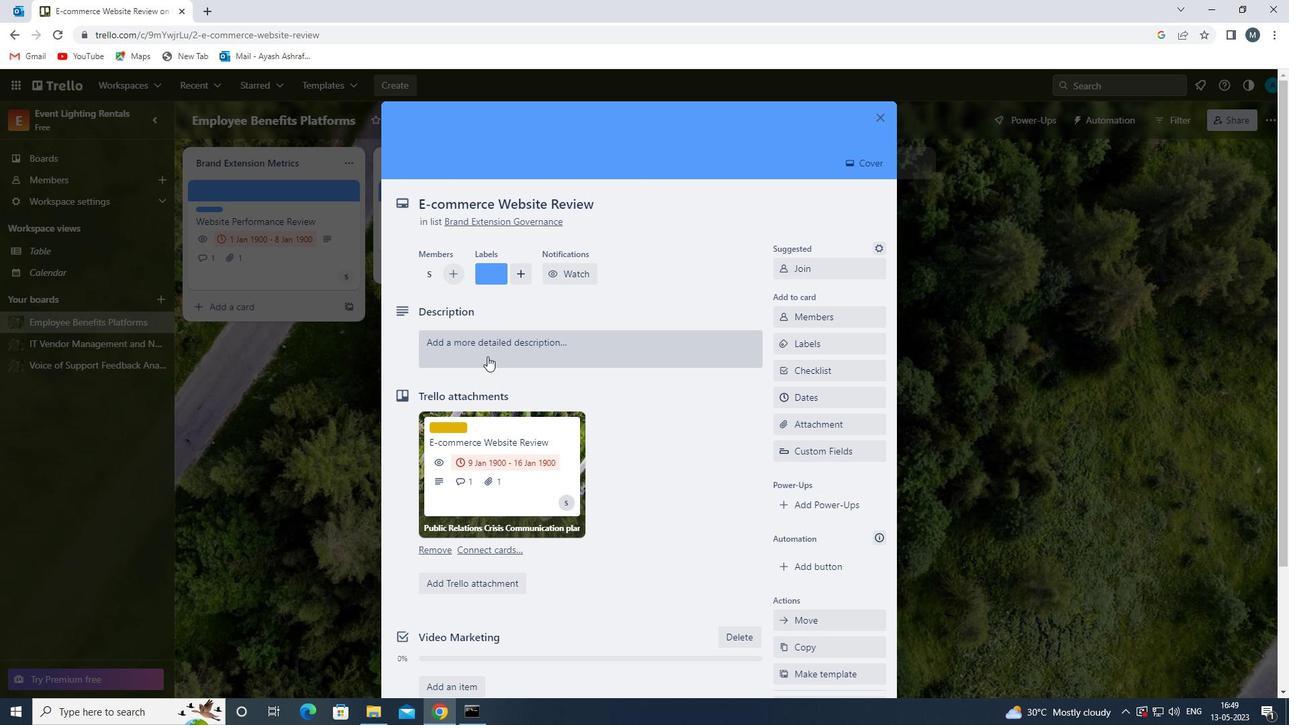 
Action: Mouse pressed left at (494, 347)
Screenshot: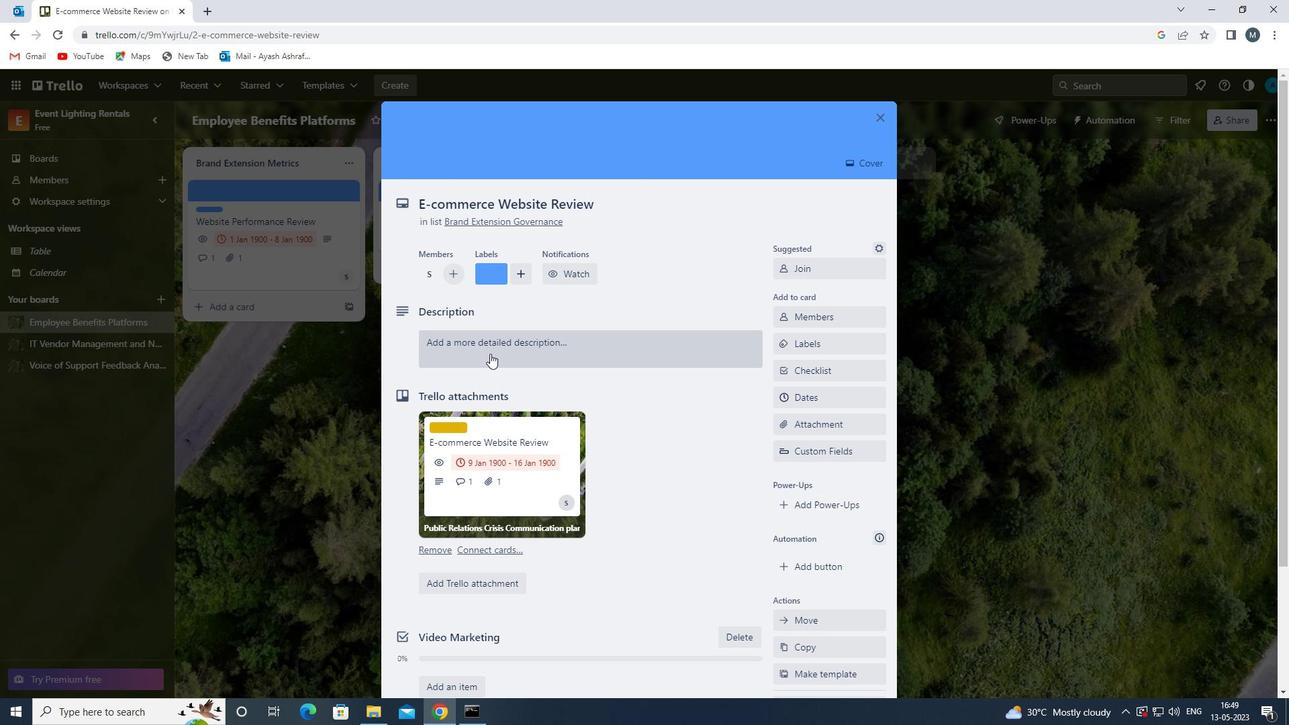 
Action: Mouse moved to (437, 390)
Screenshot: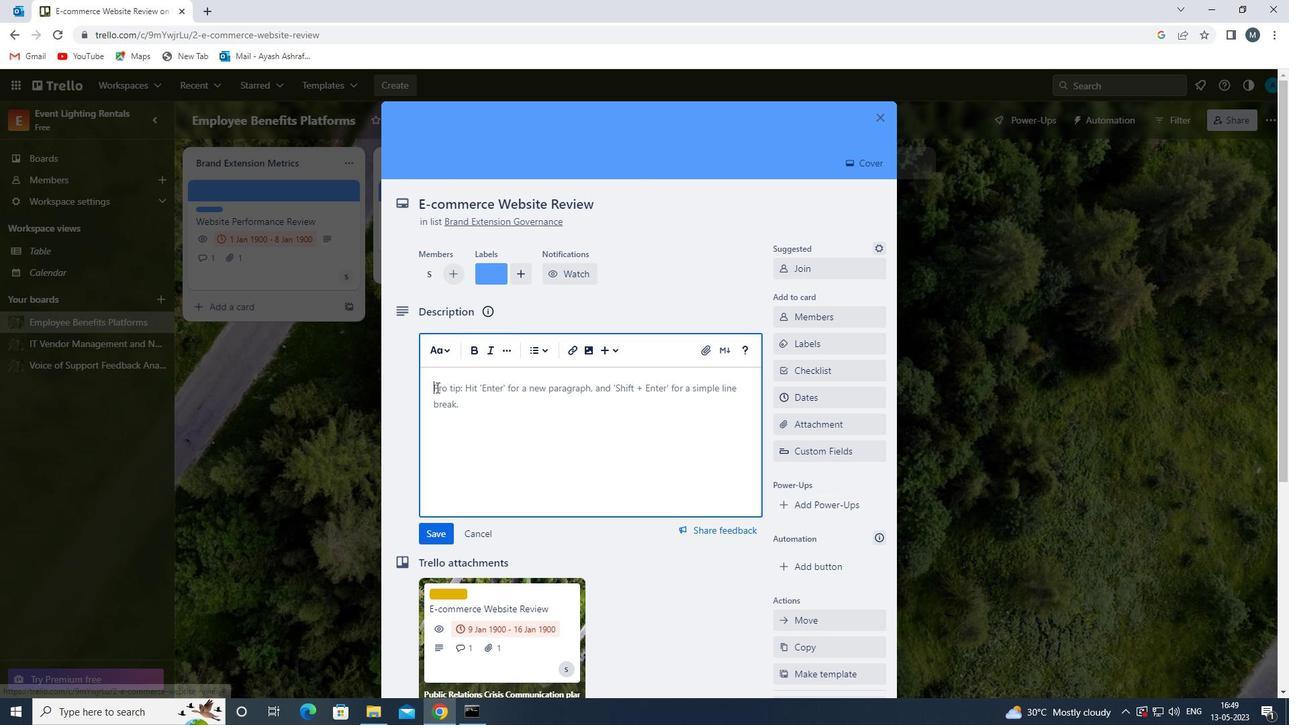 
Action: Mouse pressed left at (437, 390)
Screenshot: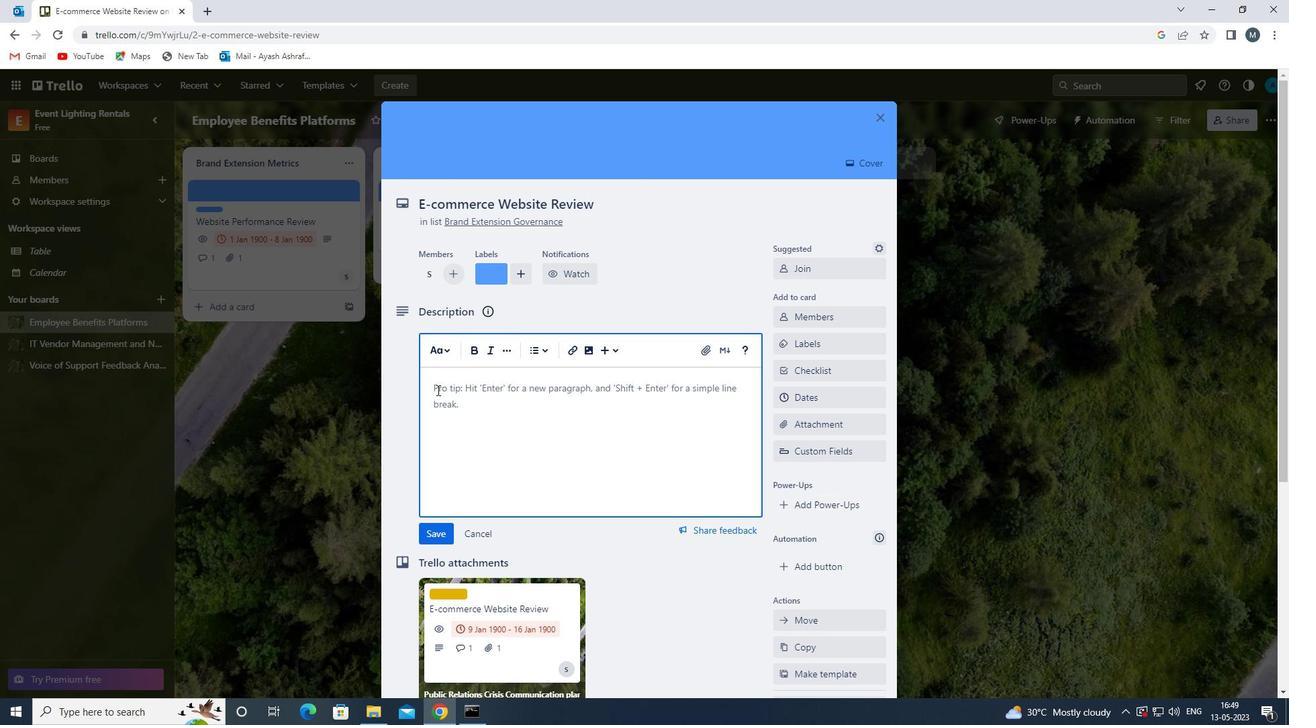 
Action: Mouse moved to (437, 390)
Screenshot: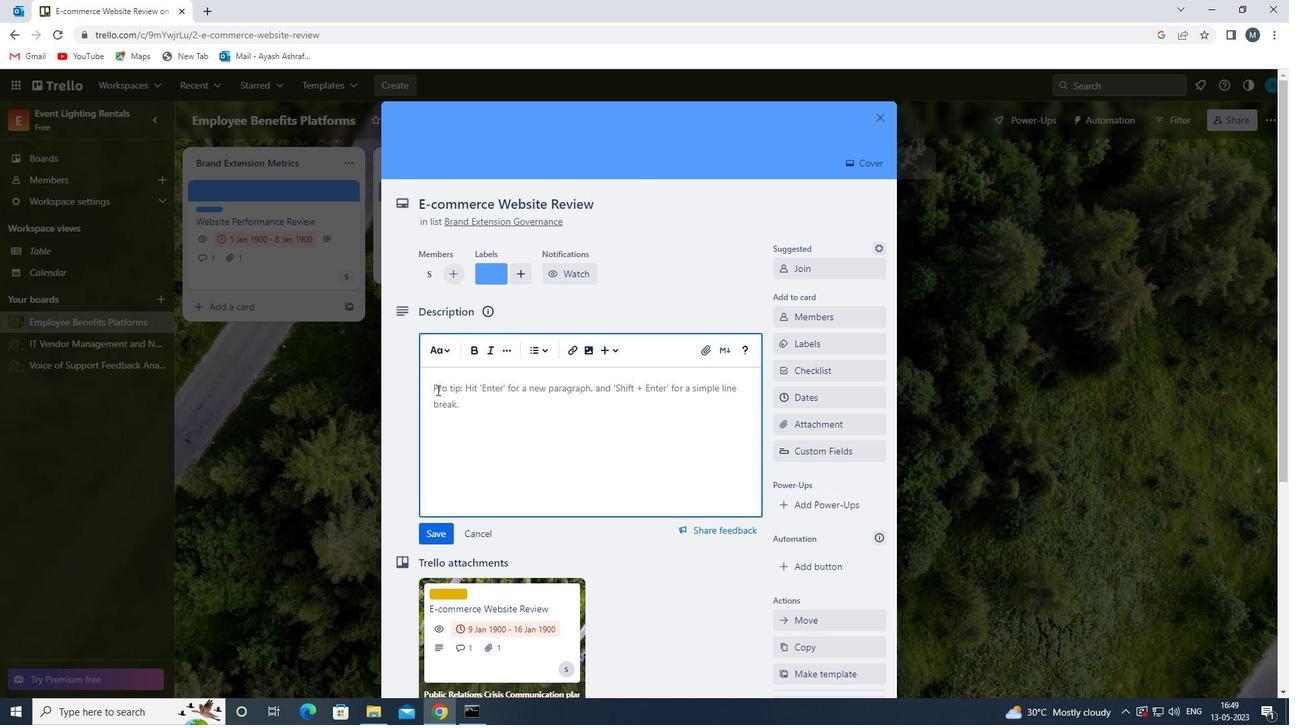 
Action: Key pressed <Key.shift><Key.shift>CONDUCT<Key.space>CUSTOMER<Key.space>RESEARCH<Key.space>FOR<Key.space>NEW<Key.space>PRODUCT<Key.space>NAMING<Key.space>AND<Key.space>BRANDING
Screenshot: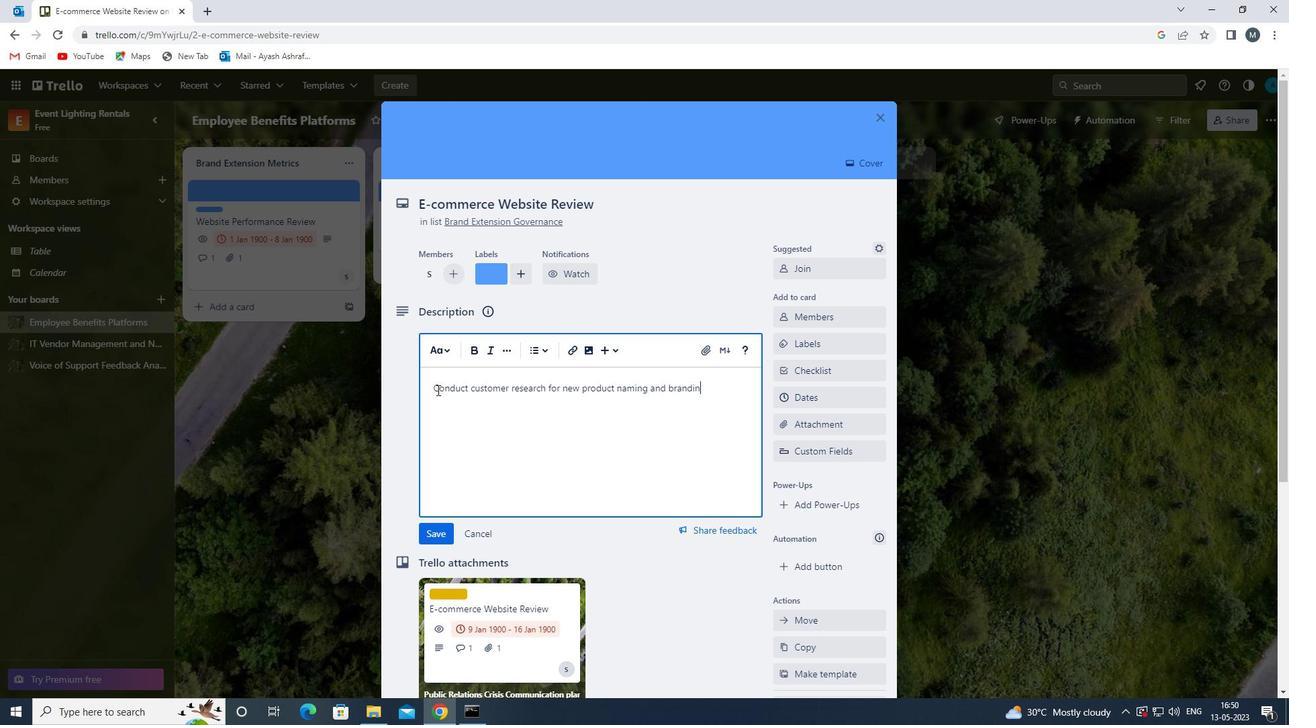 
Action: Mouse moved to (435, 530)
Screenshot: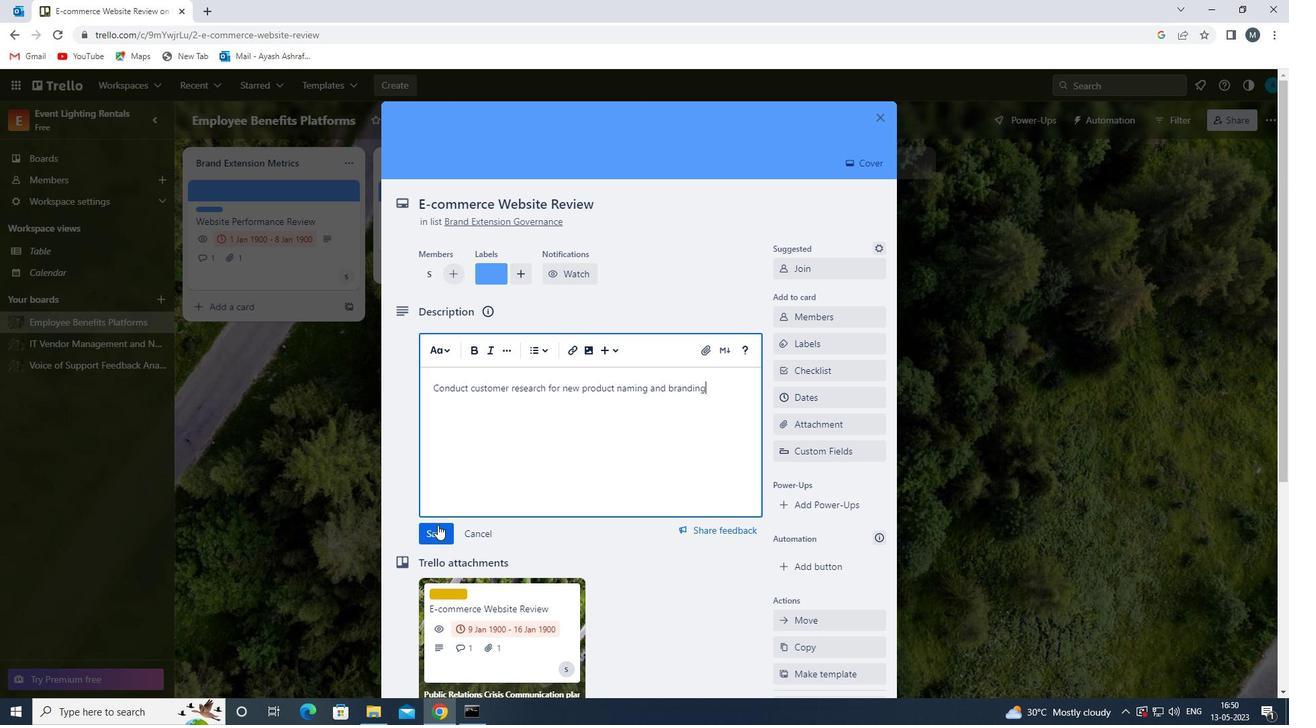 
Action: Mouse pressed left at (435, 530)
Screenshot: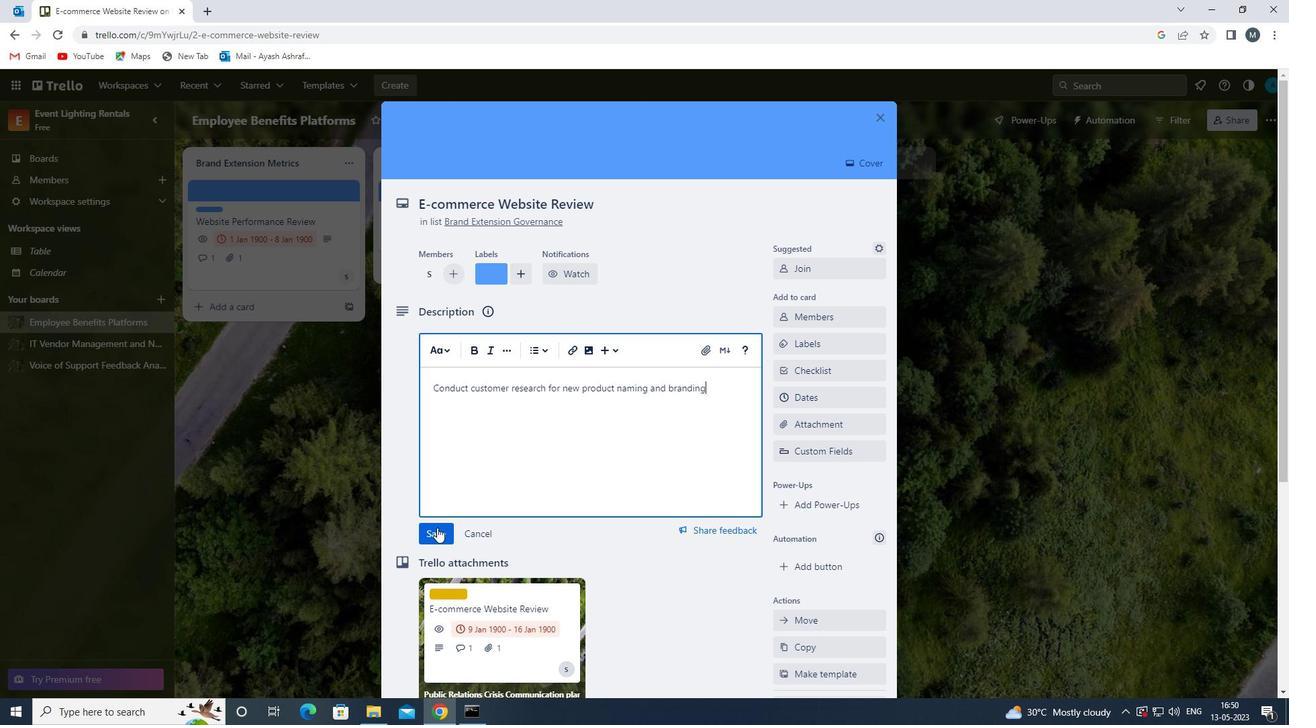 
Action: Mouse moved to (492, 476)
Screenshot: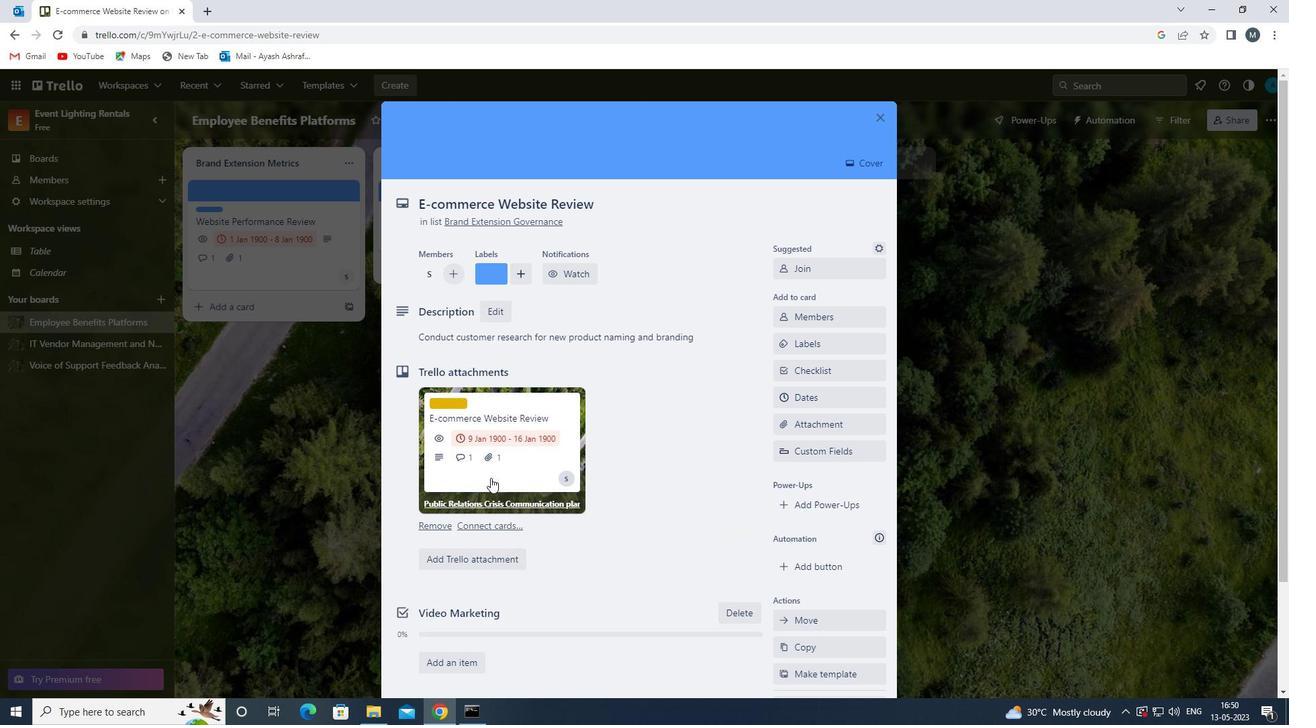 
Action: Mouse scrolled (492, 475) with delta (0, 0)
Screenshot: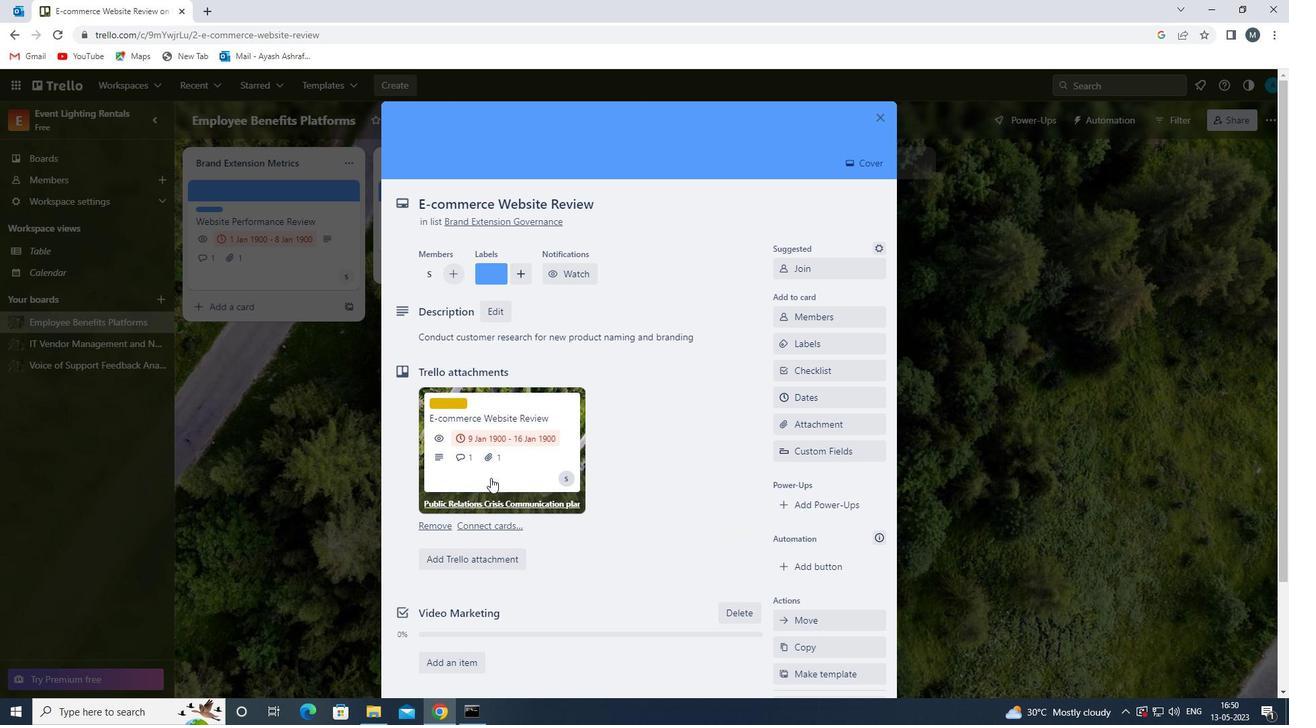 
Action: Mouse moved to (492, 479)
Screenshot: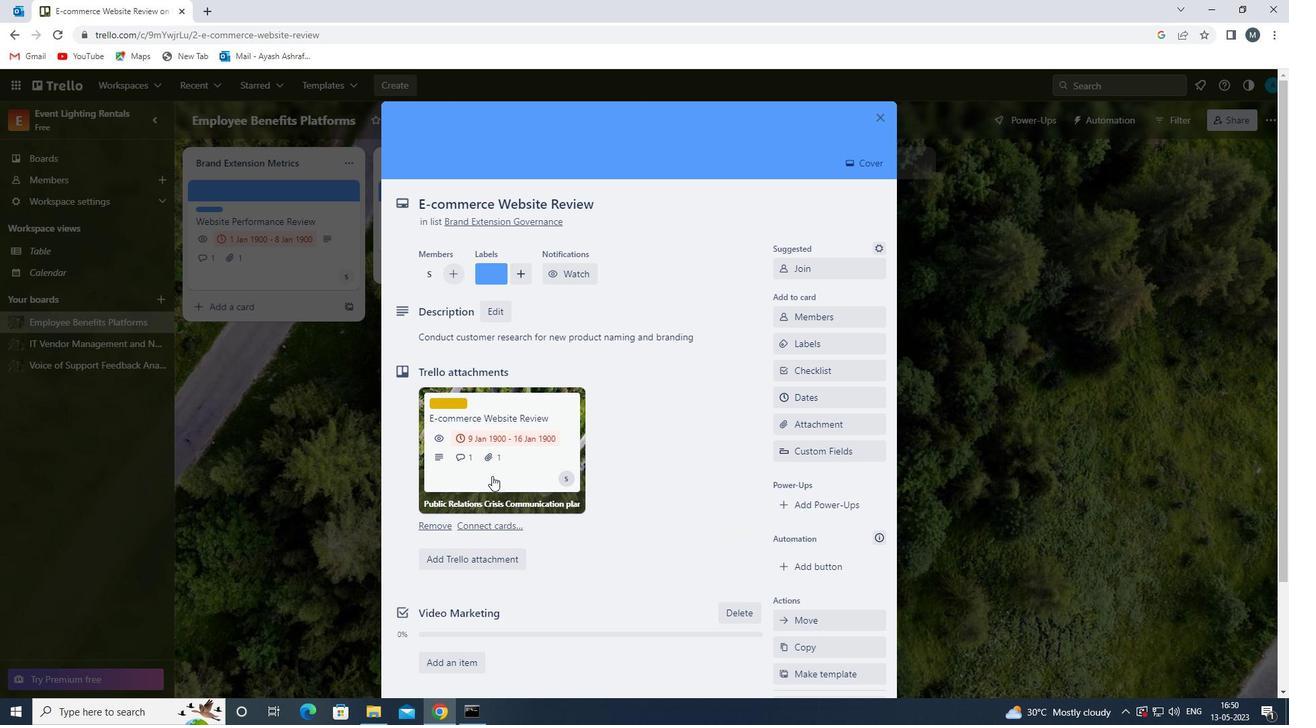 
Action: Mouse scrolled (492, 478) with delta (0, 0)
Screenshot: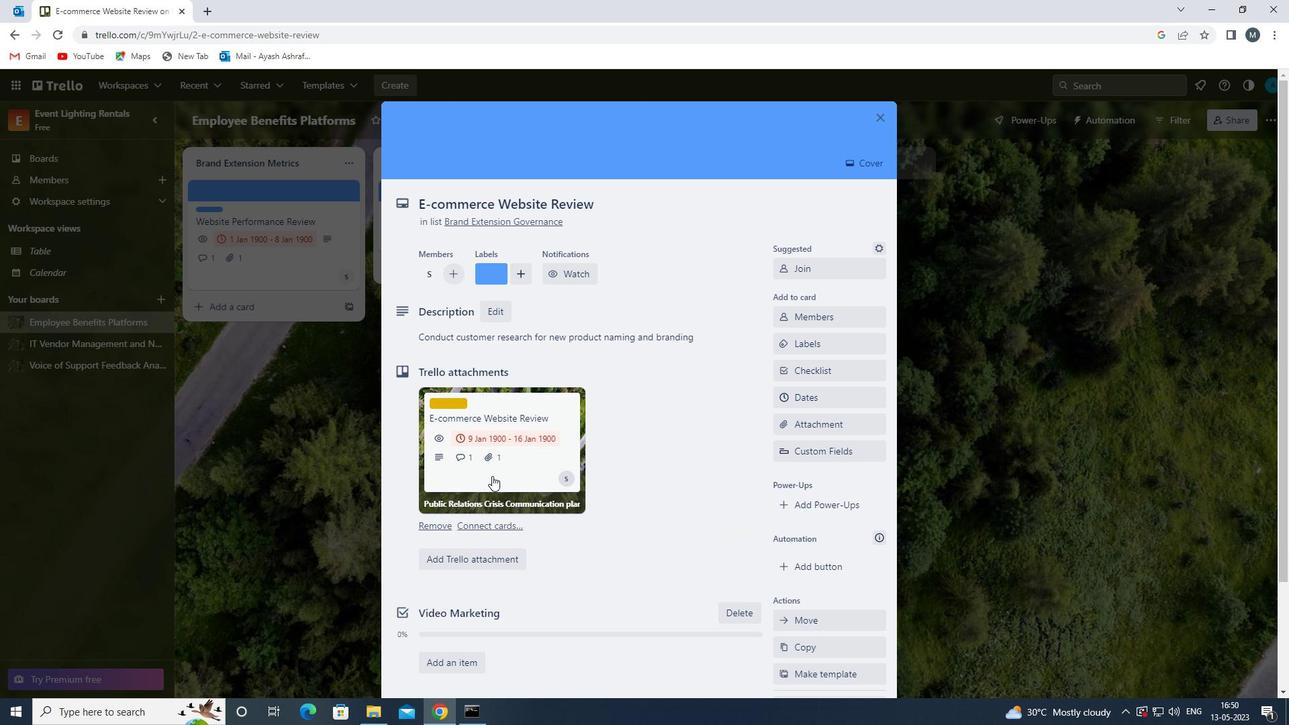
Action: Mouse moved to (458, 611)
Screenshot: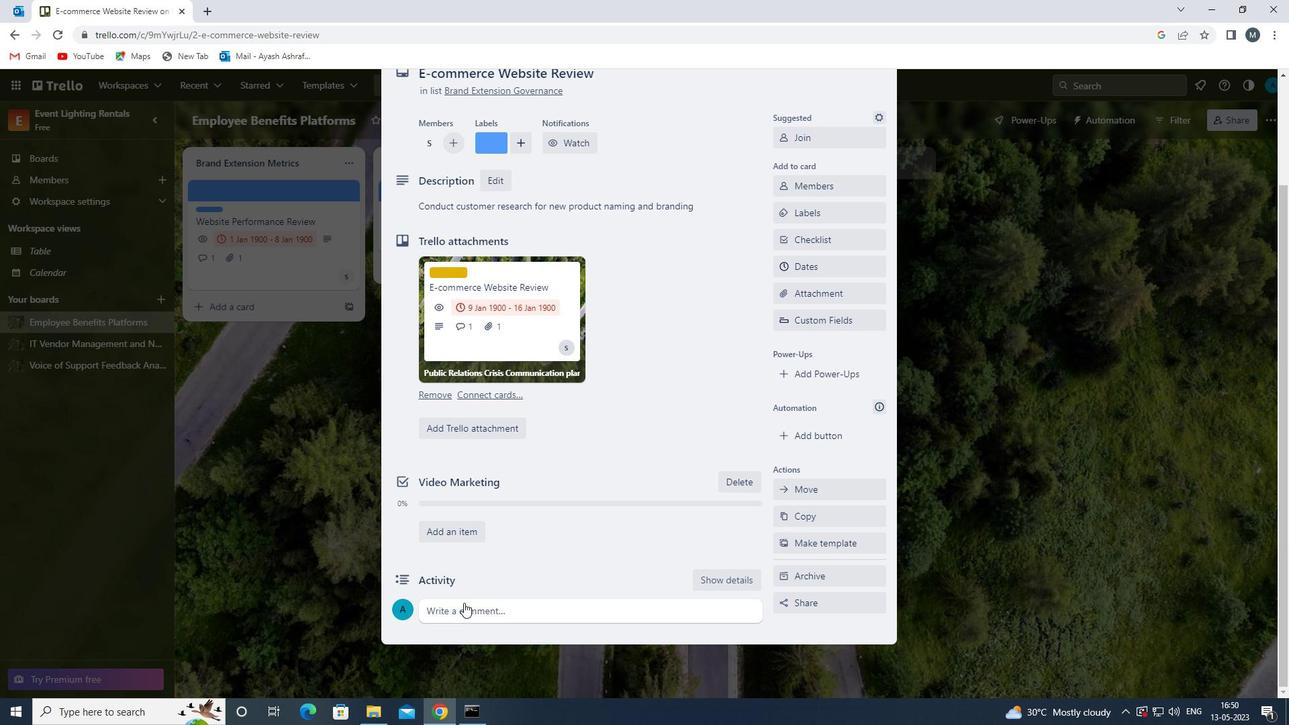 
Action: Mouse pressed left at (458, 611)
Screenshot: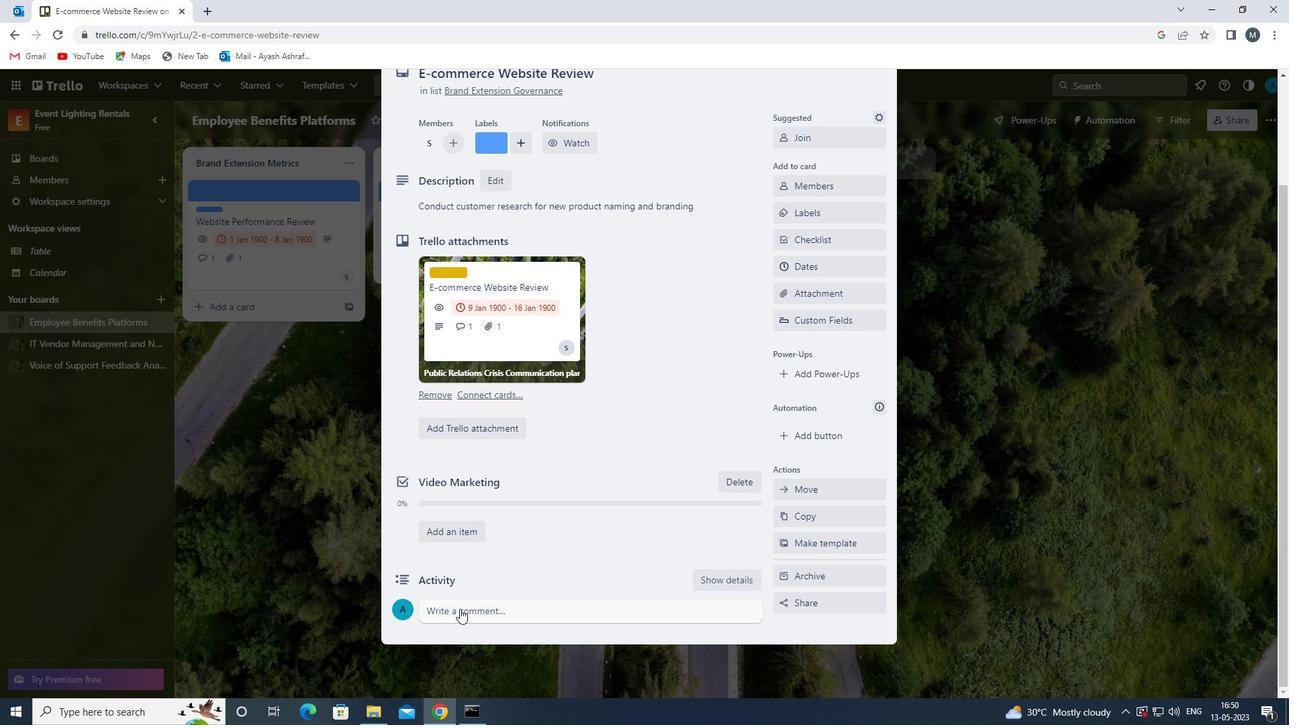 
Action: Mouse moved to (484, 568)
Screenshot: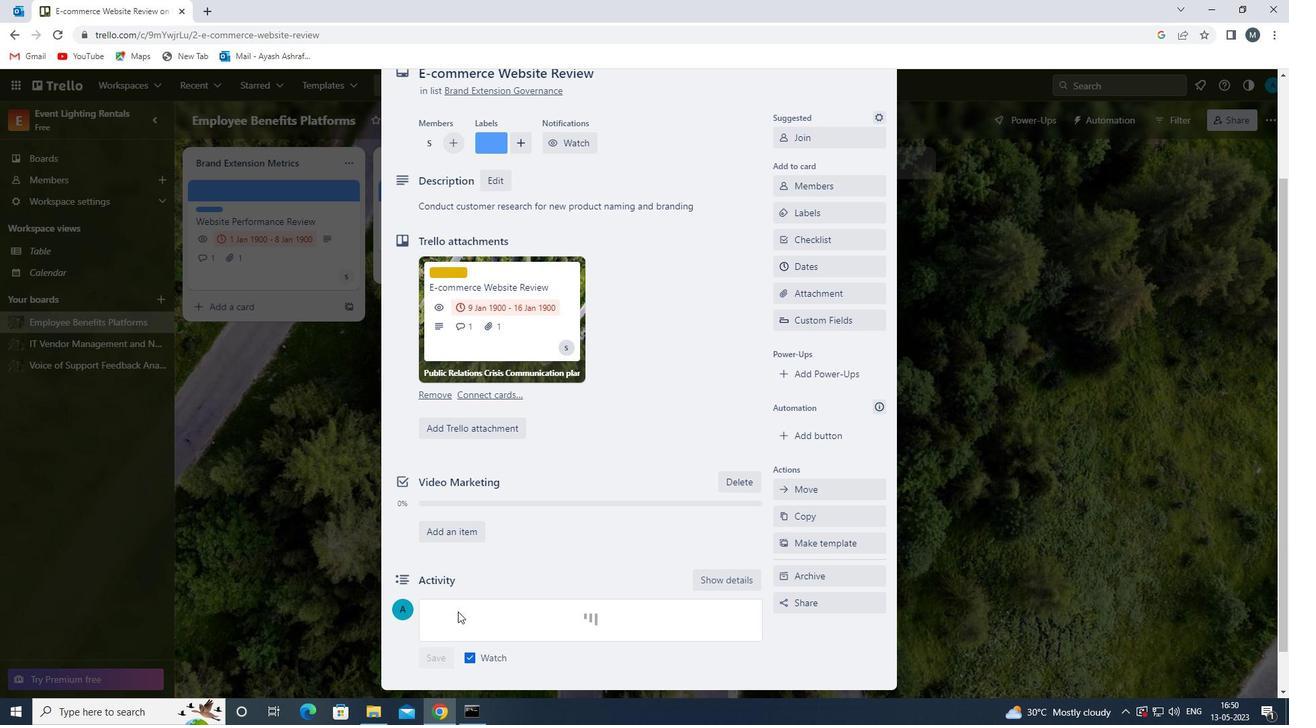 
Action: Mouse scrolled (484, 567) with delta (0, 0)
Screenshot: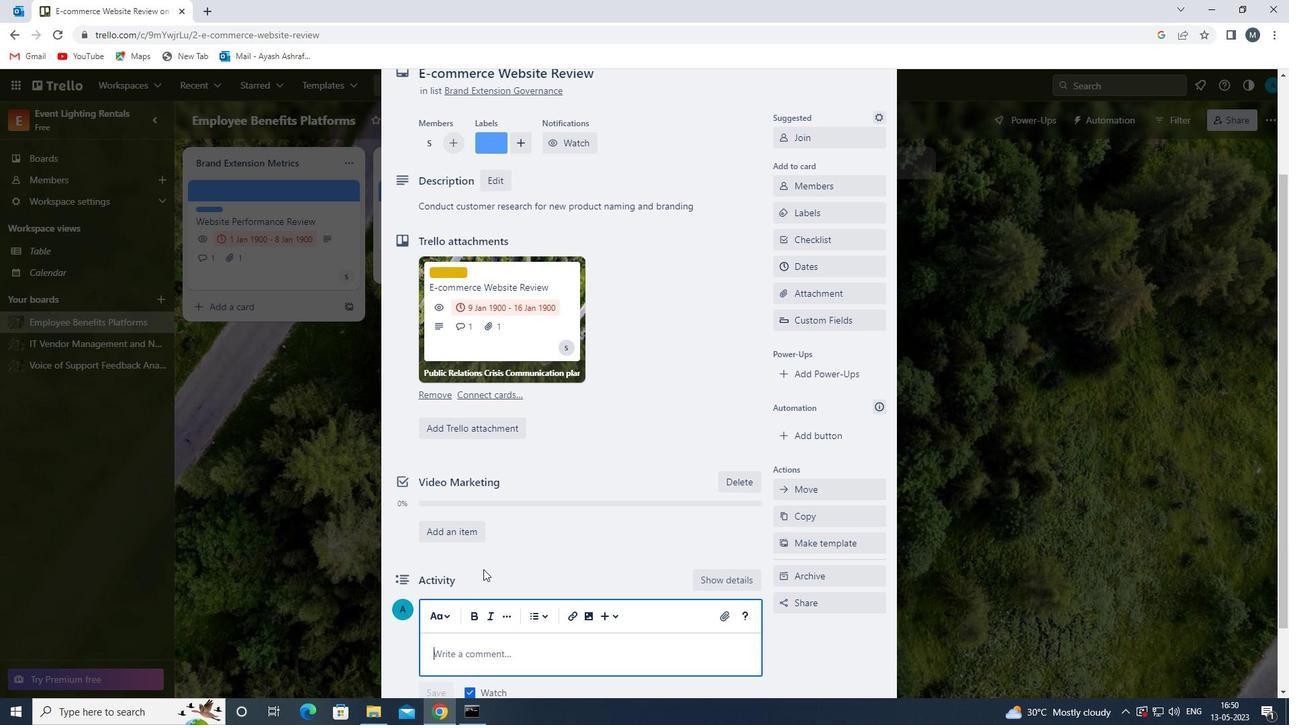 
Action: Mouse moved to (480, 570)
Screenshot: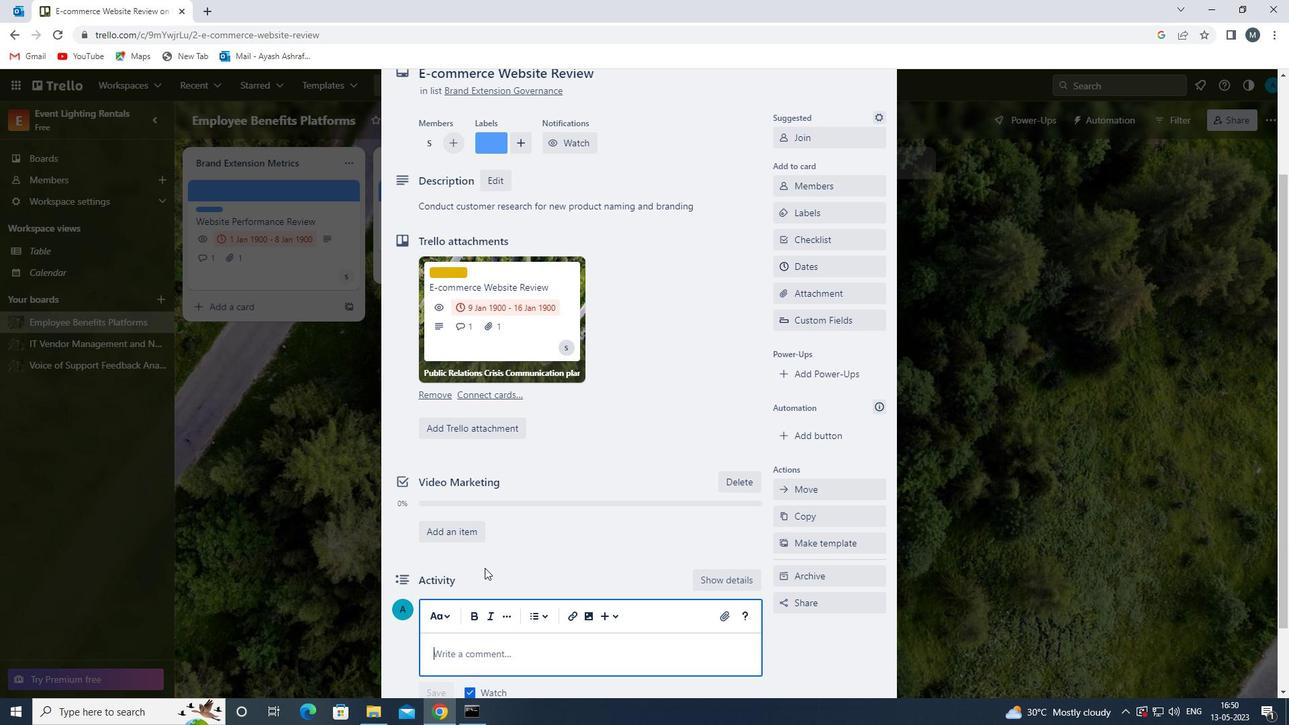 
Action: Mouse scrolled (480, 569) with delta (0, 0)
Screenshot: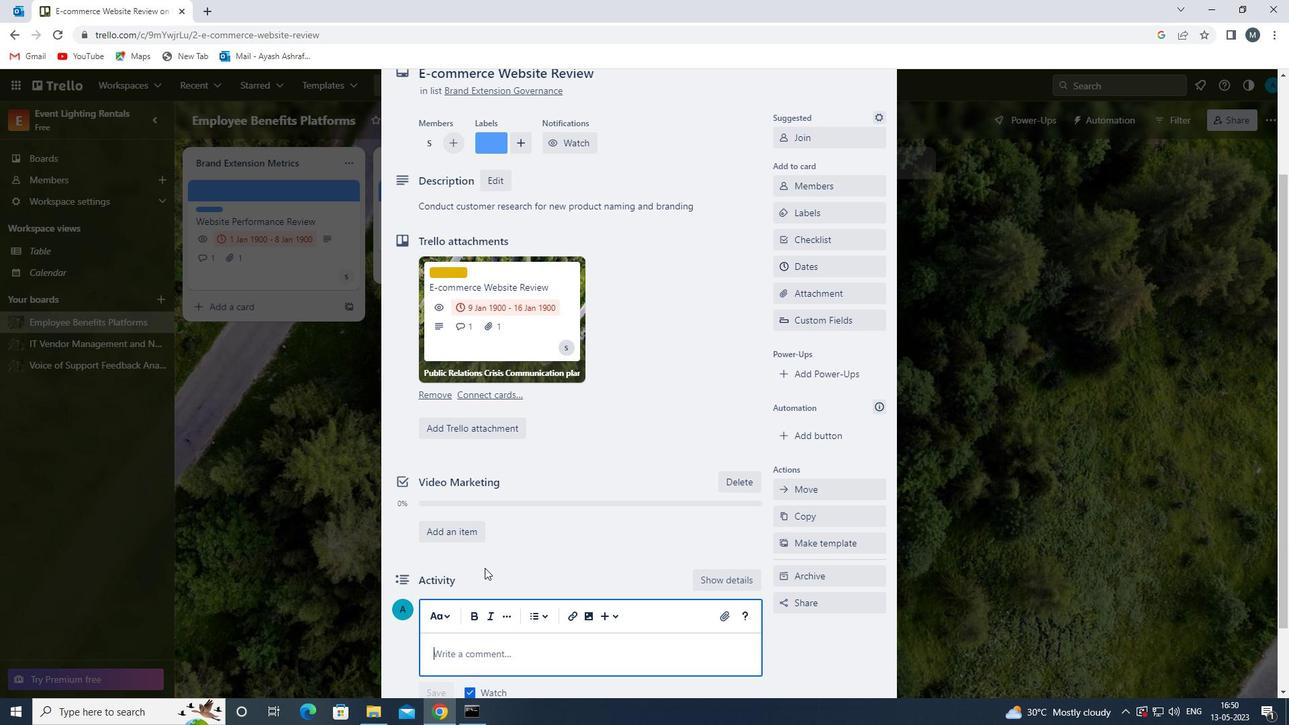 
Action: Mouse moved to (455, 574)
Screenshot: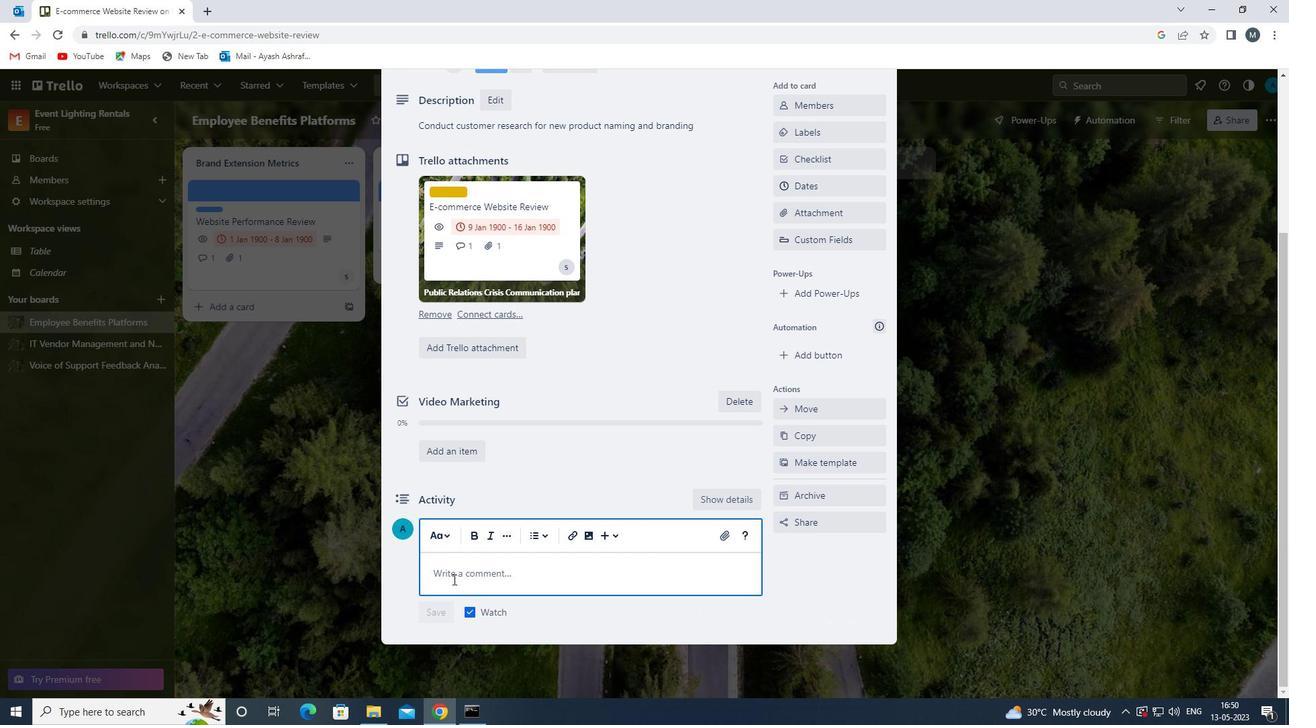 
Action: Mouse pressed left at (455, 574)
Screenshot: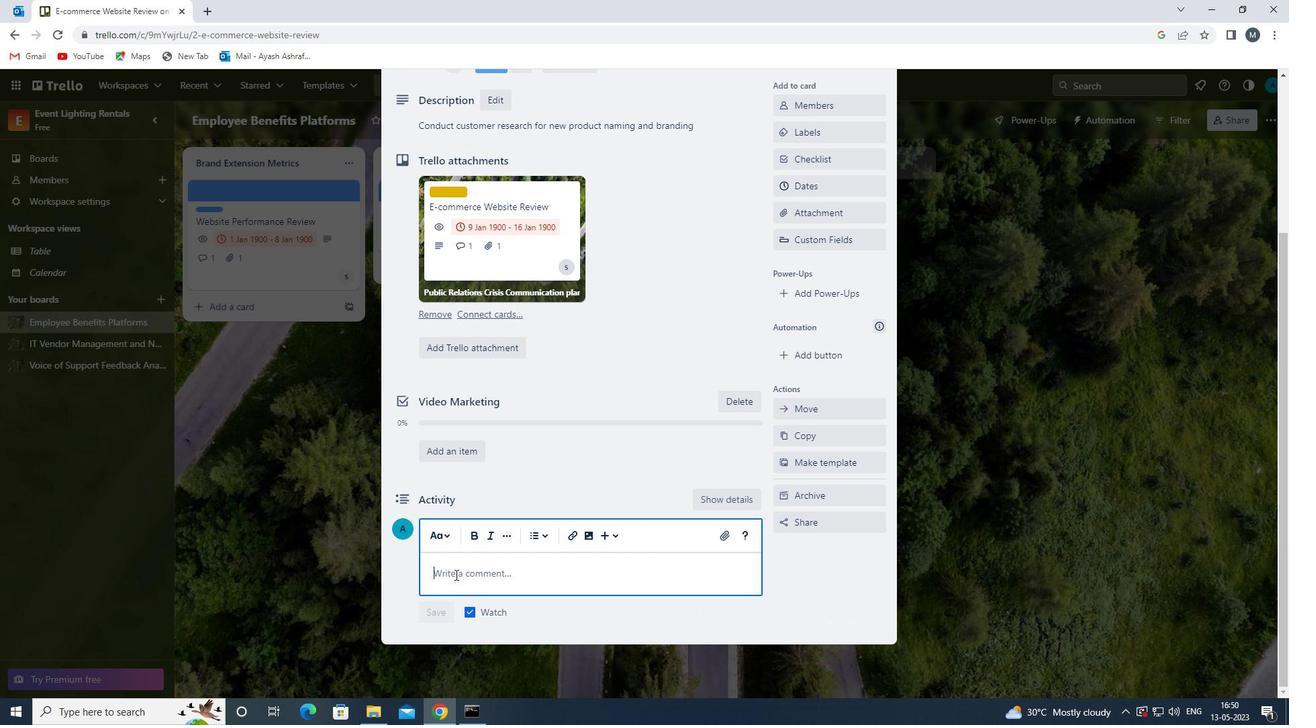 
Action: Key pressed WE<Key.backspace><Key.backspace><Key.shift>WE<Key.space>SHOULD<Key.space>APPROACH<Key.space>R<Key.backspace>THIS<Key.space>TASK<Key.space>WITH<Key.space>A<Key.space>SENSE<Key.space>OF<Key.space>EXPERIMENTATION<Key.space>AND<Key.space>WILLINGNESS<Key.space>TO<Key.space>LEARN<Key.space>FROM<Key.space>OUR<Key.space>MISR<Key.backspace>TAKES.
Screenshot: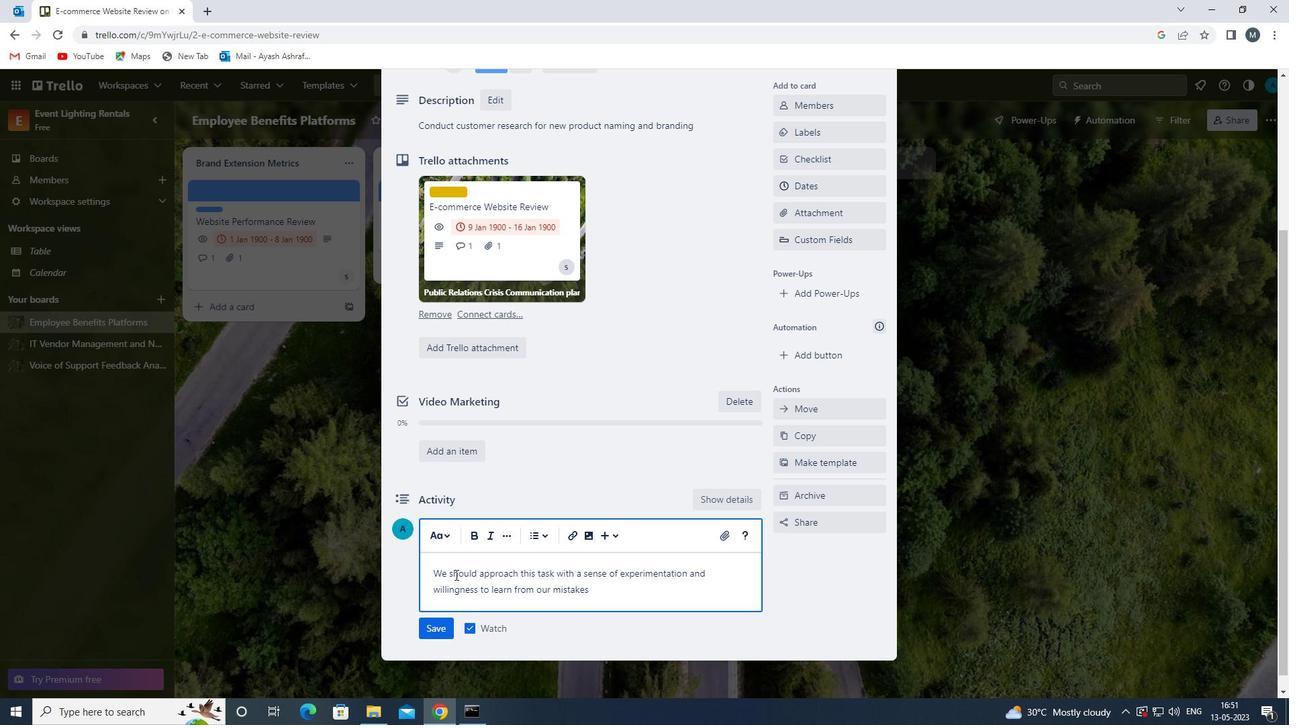
Action: Mouse moved to (438, 629)
Screenshot: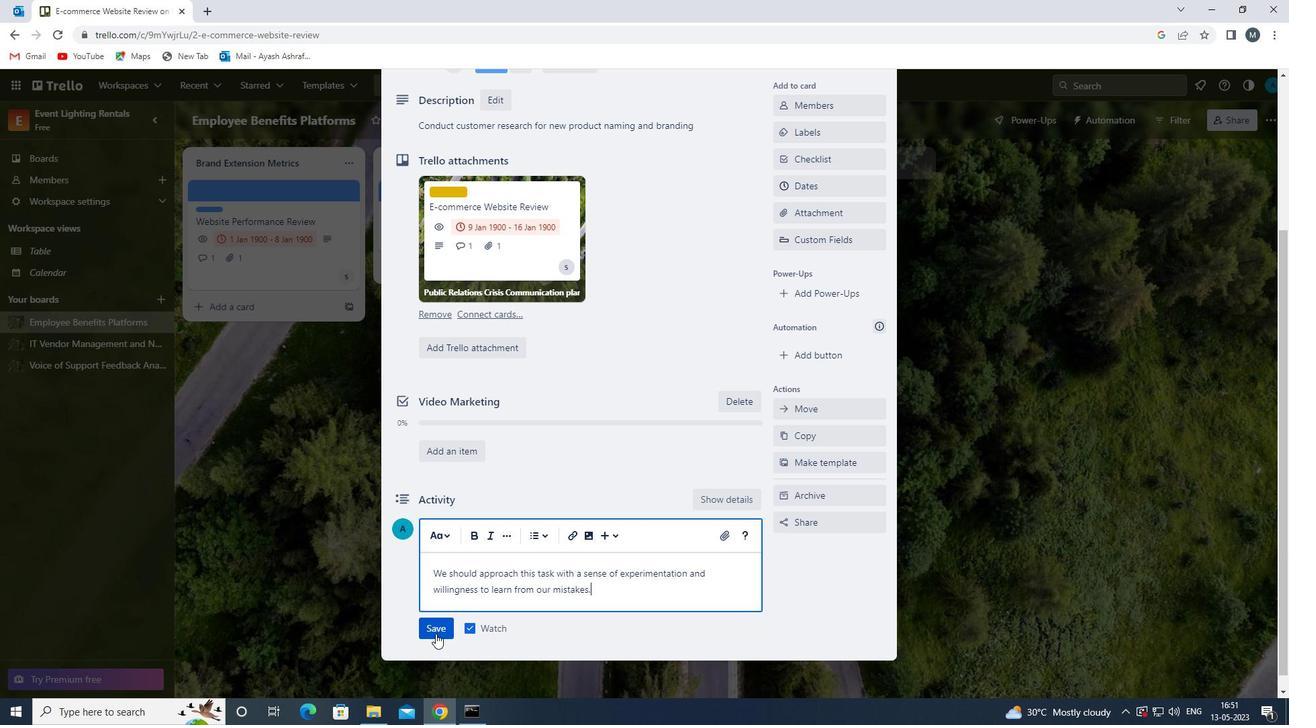 
Action: Mouse pressed left at (438, 629)
Screenshot: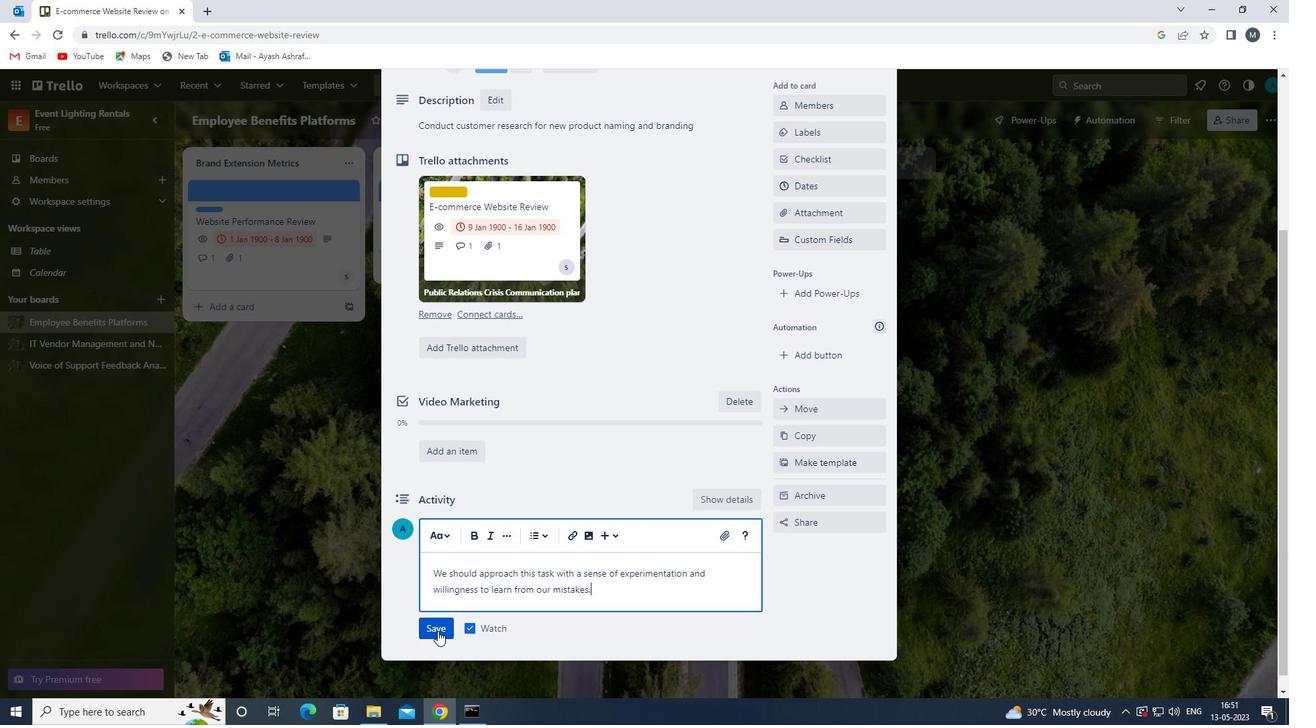 
Action: Mouse moved to (806, 187)
Screenshot: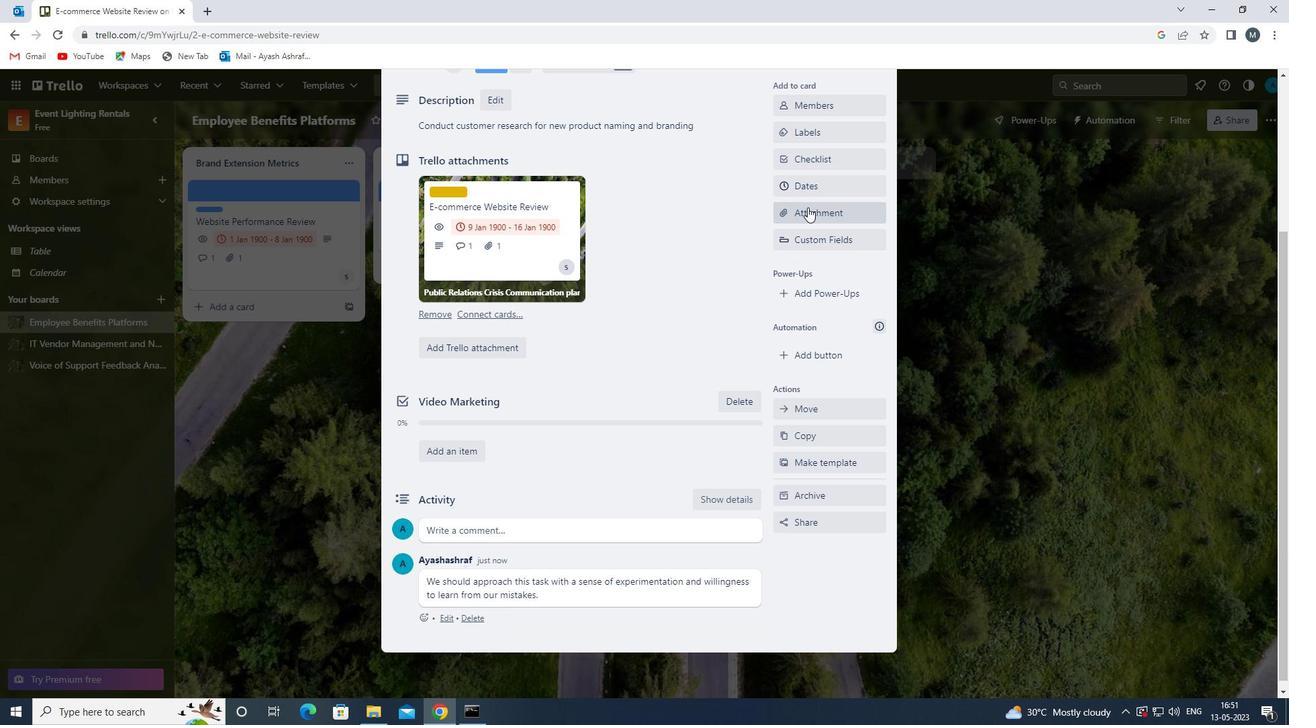 
Action: Mouse pressed left at (806, 187)
Screenshot: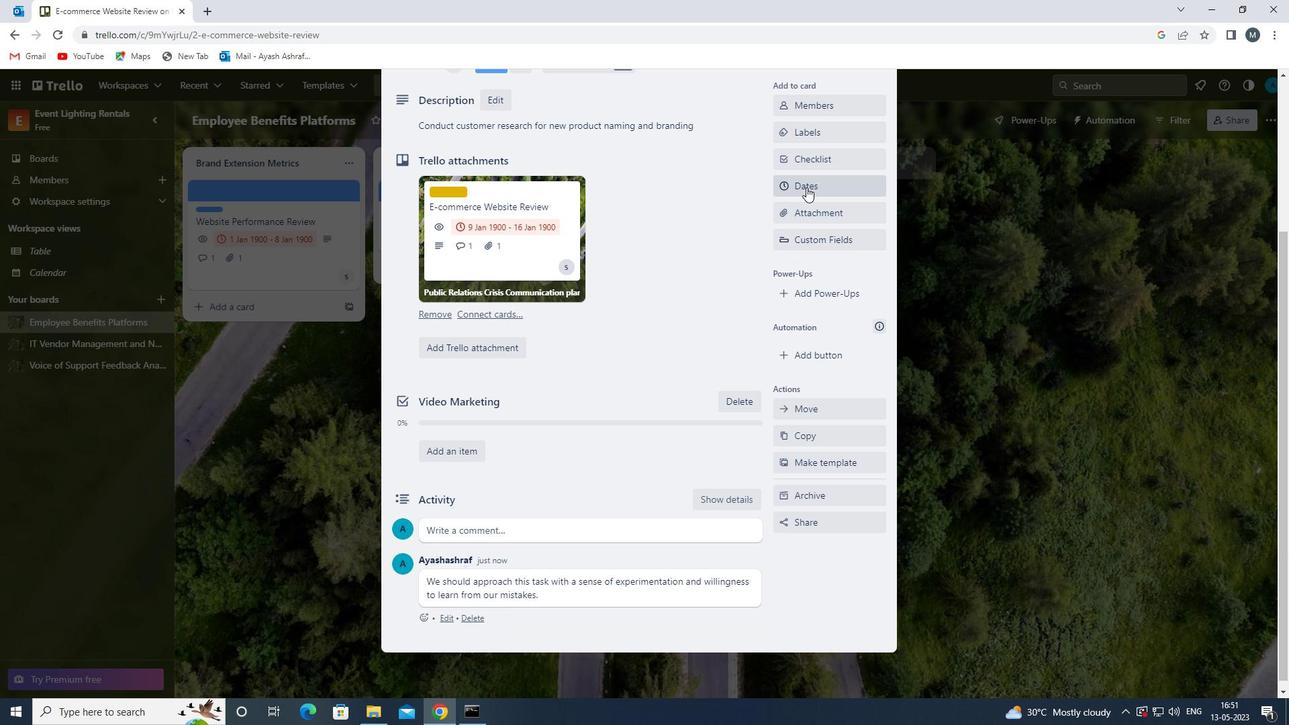 
Action: Mouse moved to (693, 435)
Screenshot: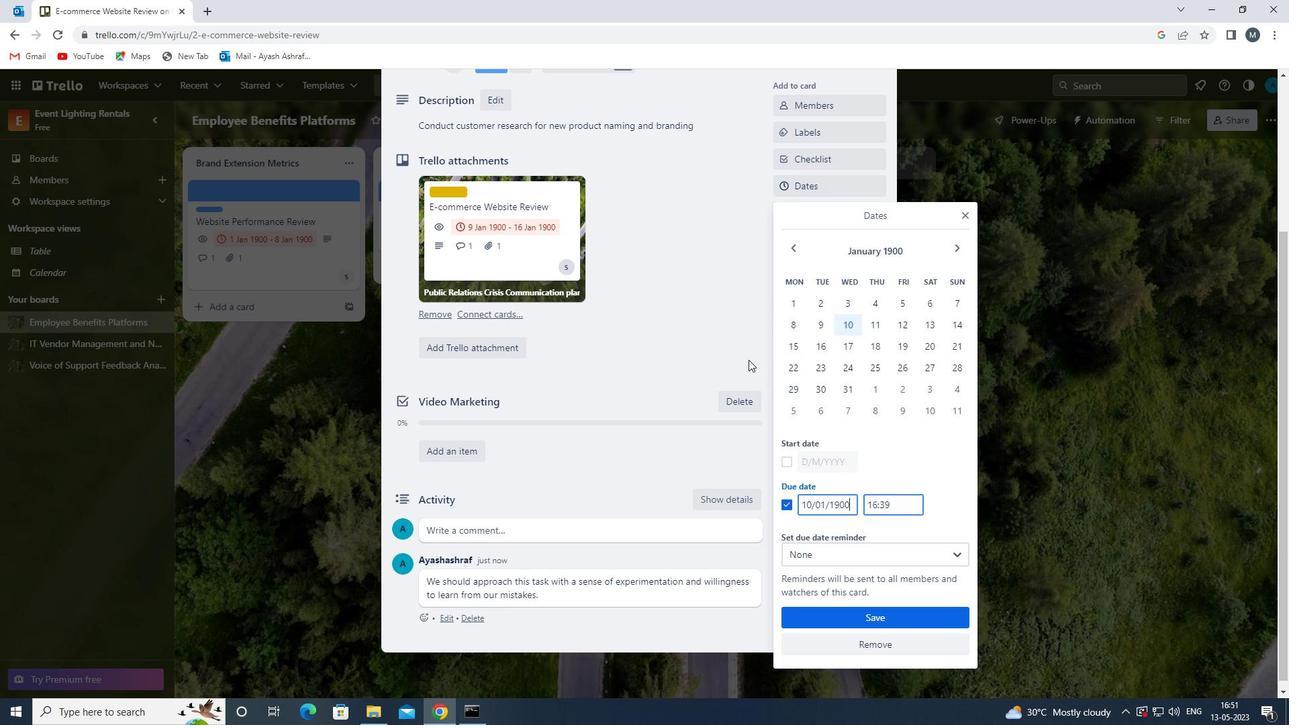 
Action: Mouse scrolled (693, 436) with delta (0, 0)
Screenshot: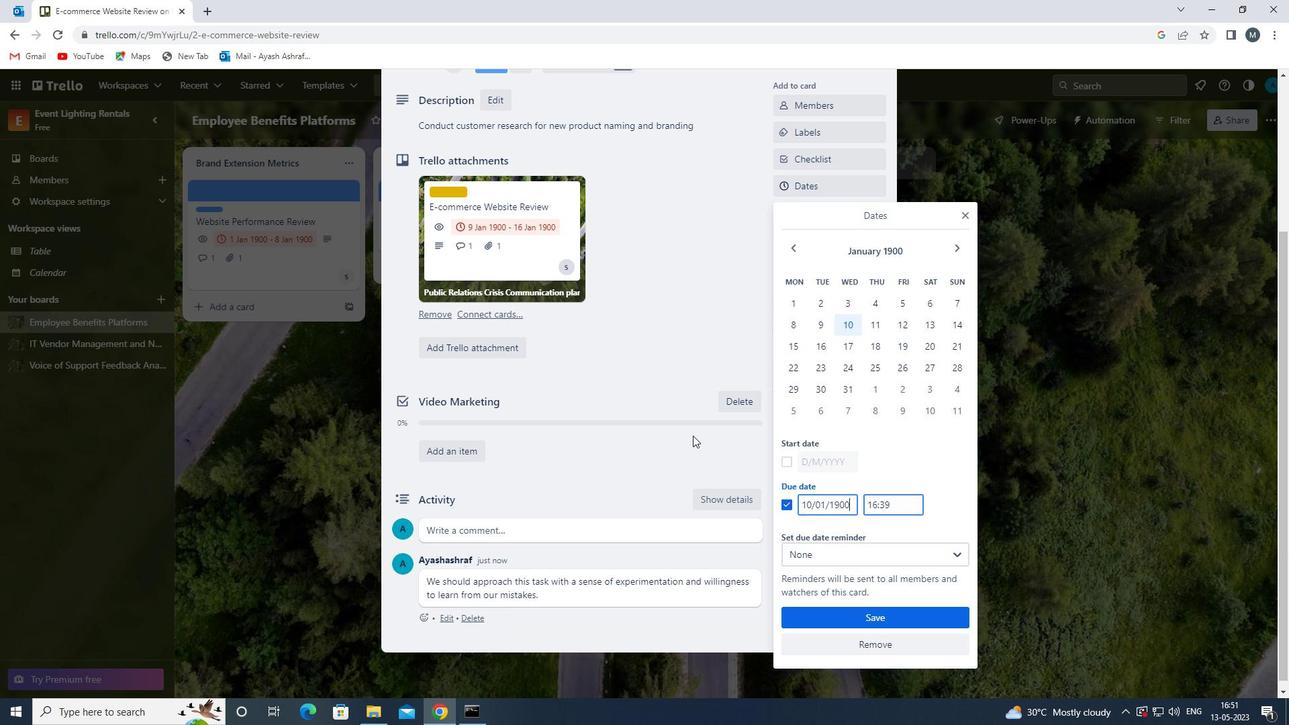 
Action: Mouse moved to (780, 363)
Screenshot: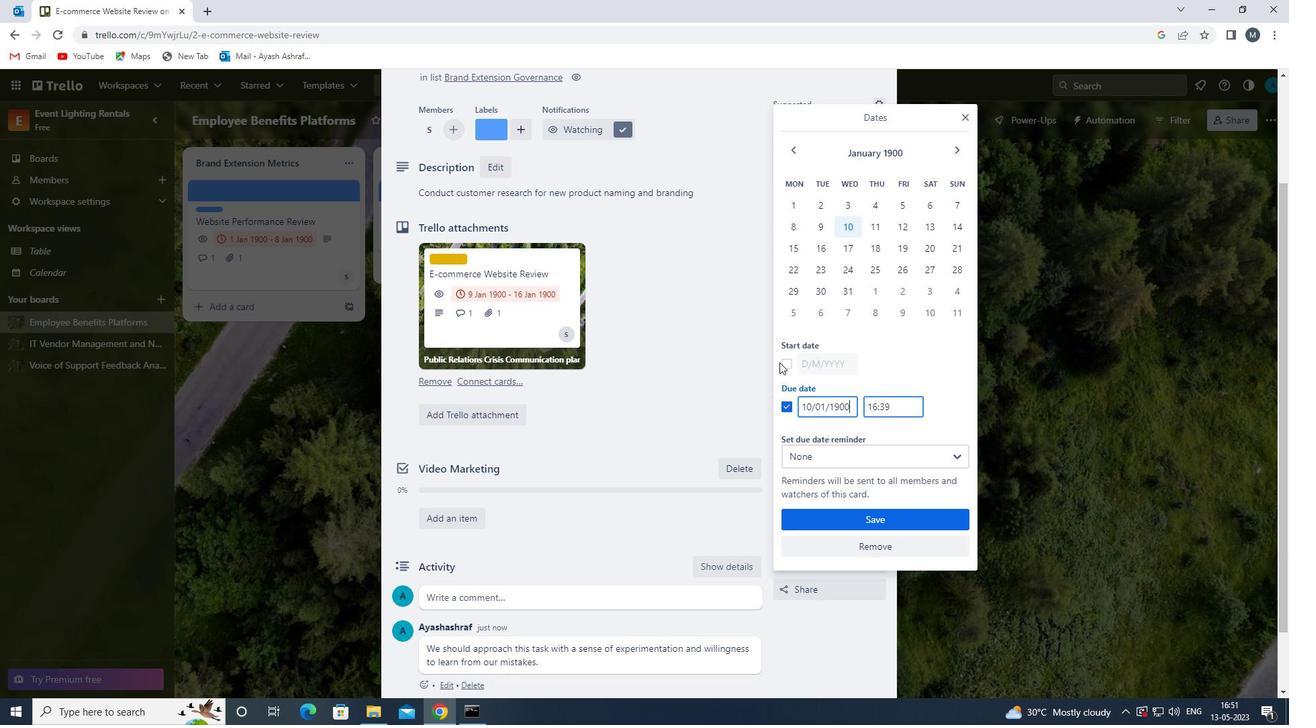 
Action: Mouse pressed left at (780, 363)
Screenshot: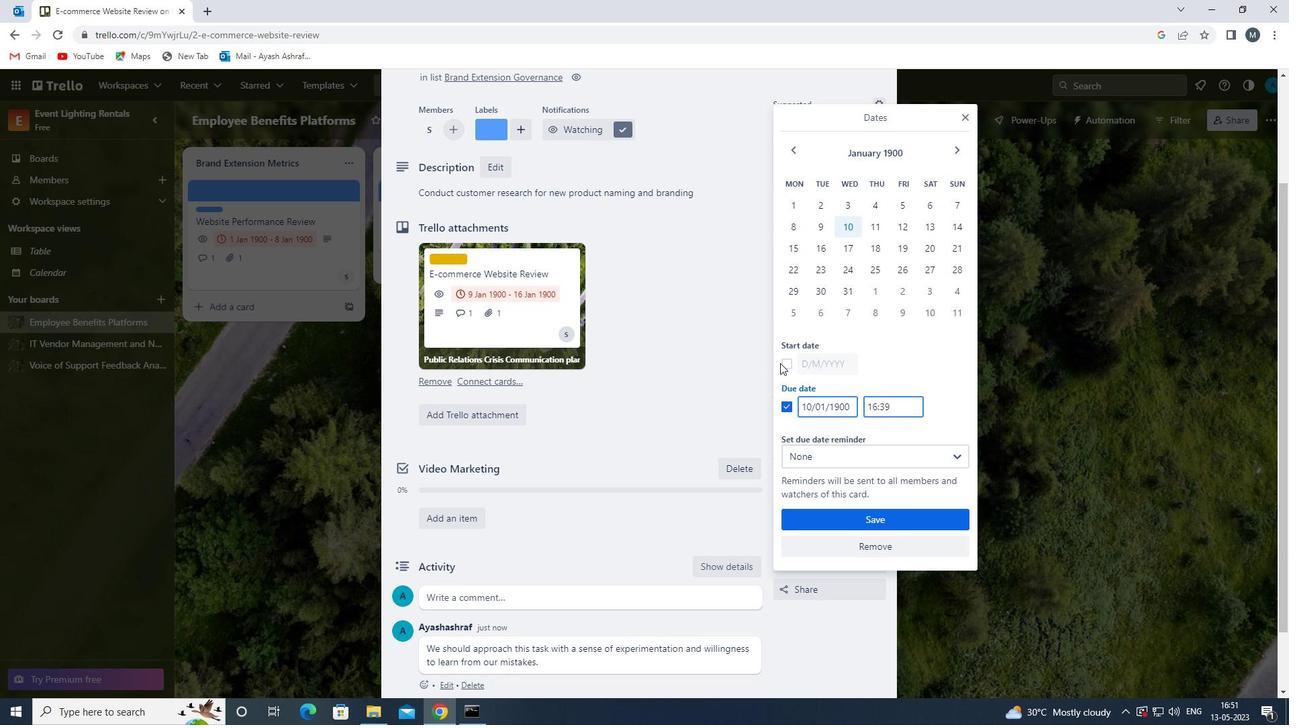 
Action: Mouse moved to (789, 363)
Screenshot: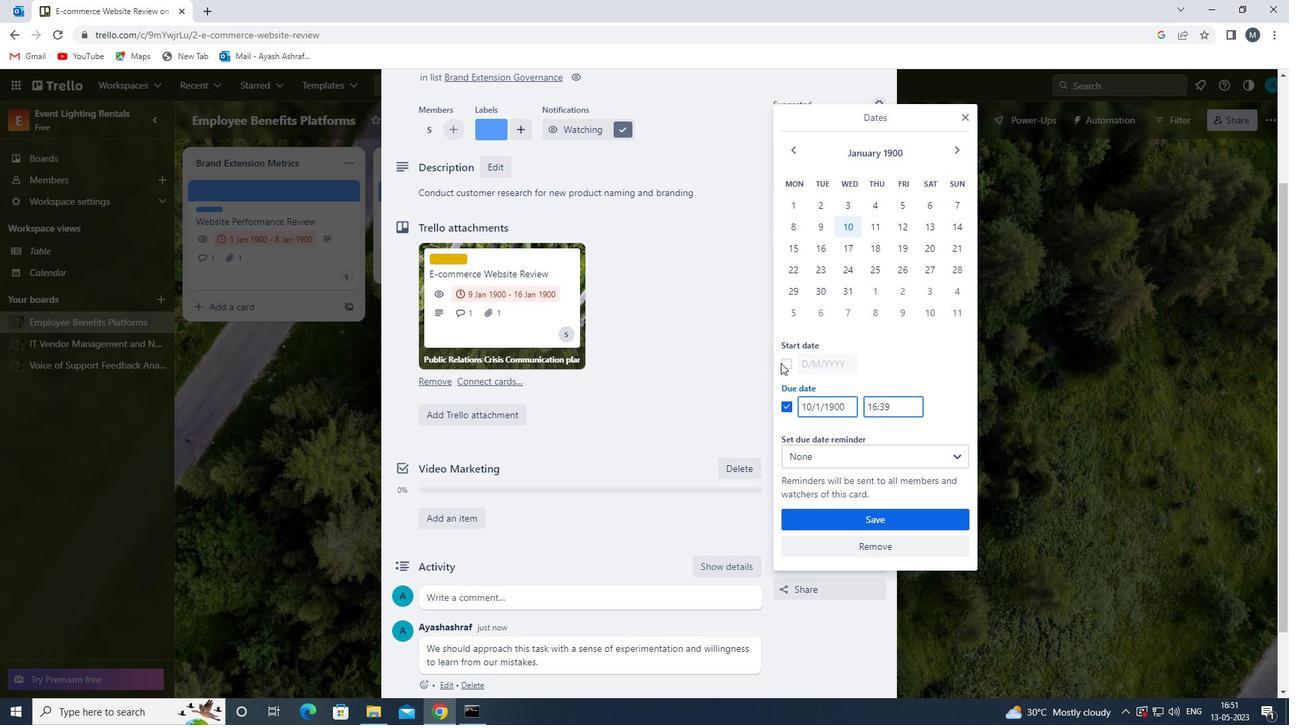 
Action: Mouse pressed left at (789, 363)
Screenshot: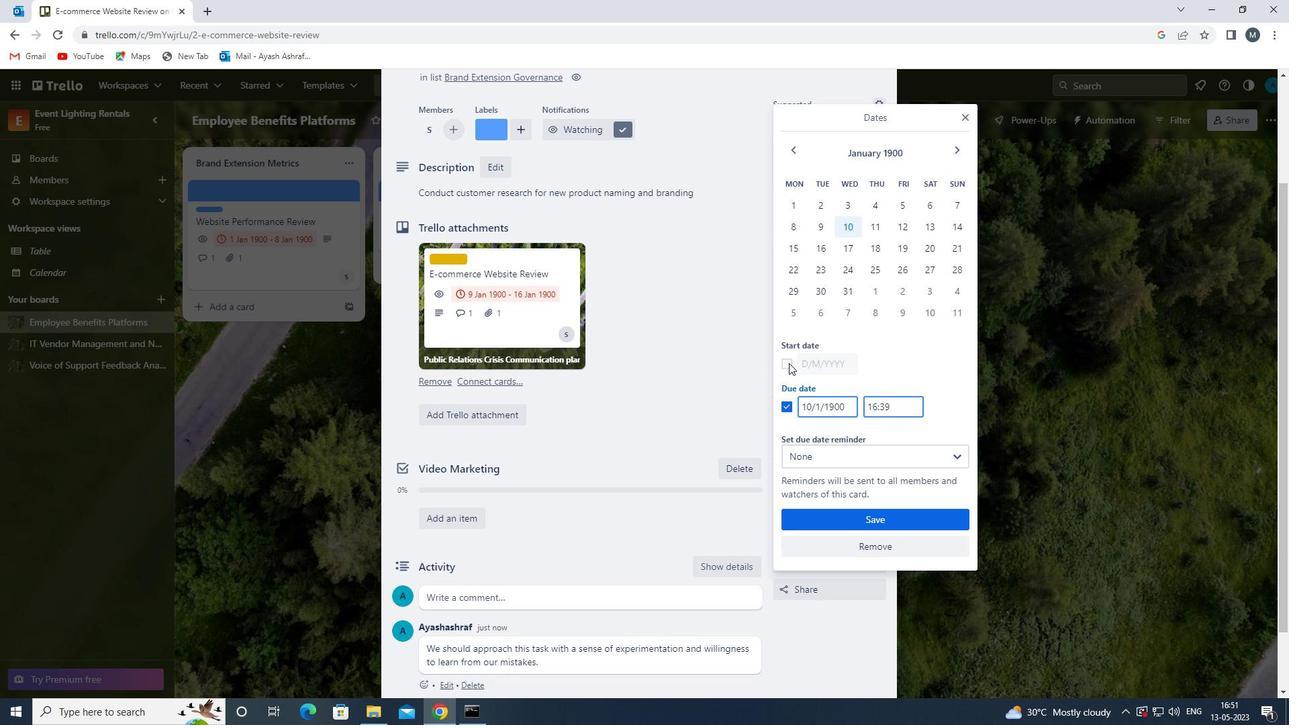 
Action: Mouse moved to (813, 360)
Screenshot: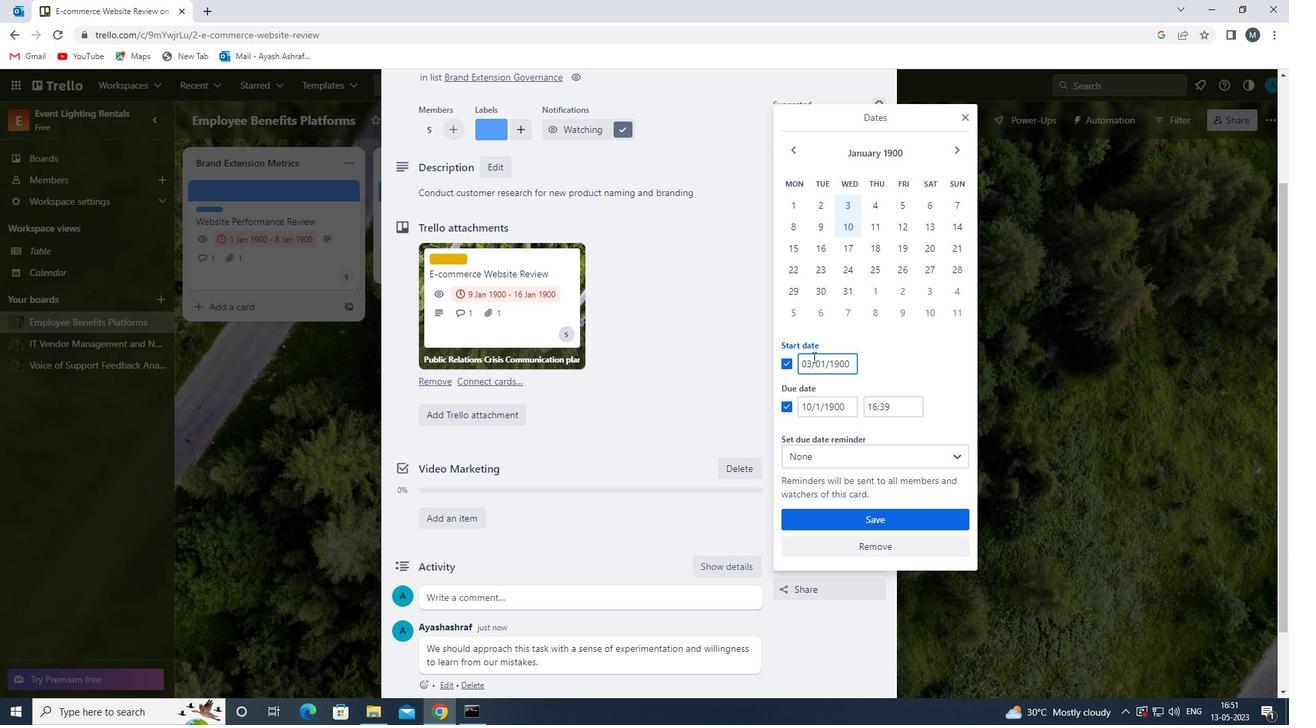 
Action: Mouse pressed left at (813, 360)
Screenshot: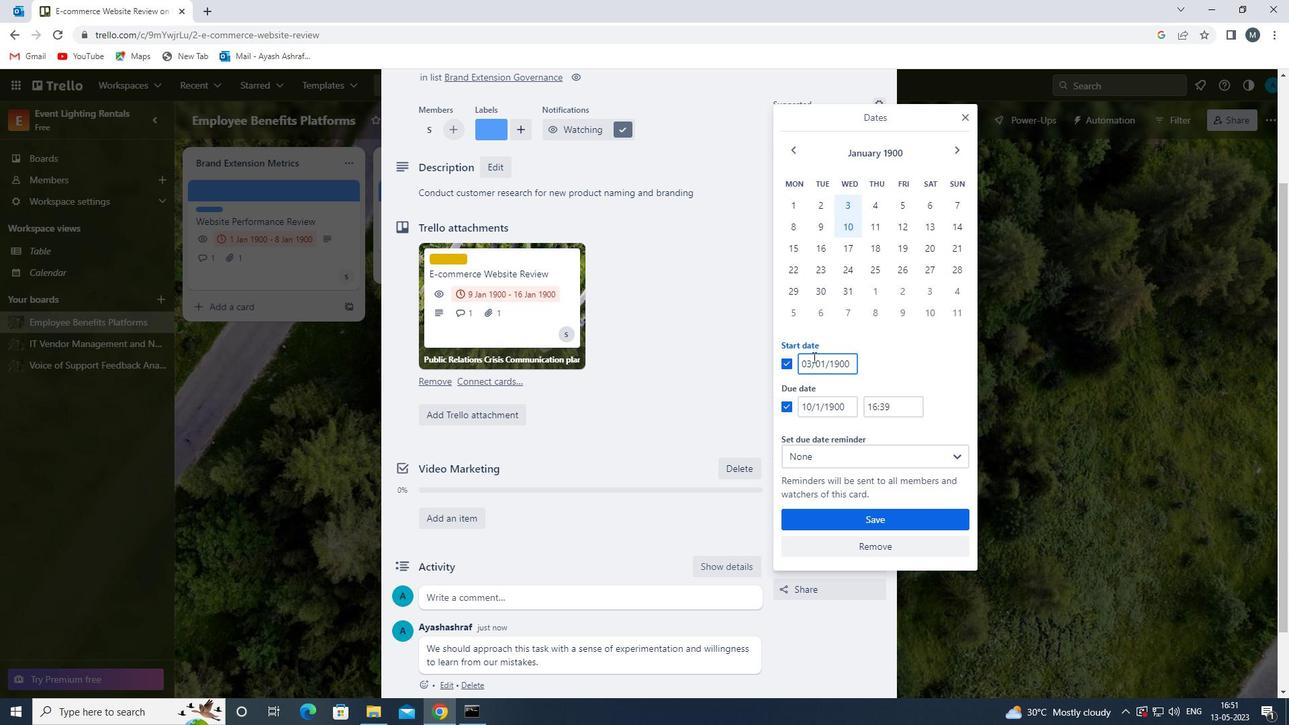 
Action: Mouse moved to (808, 364)
Screenshot: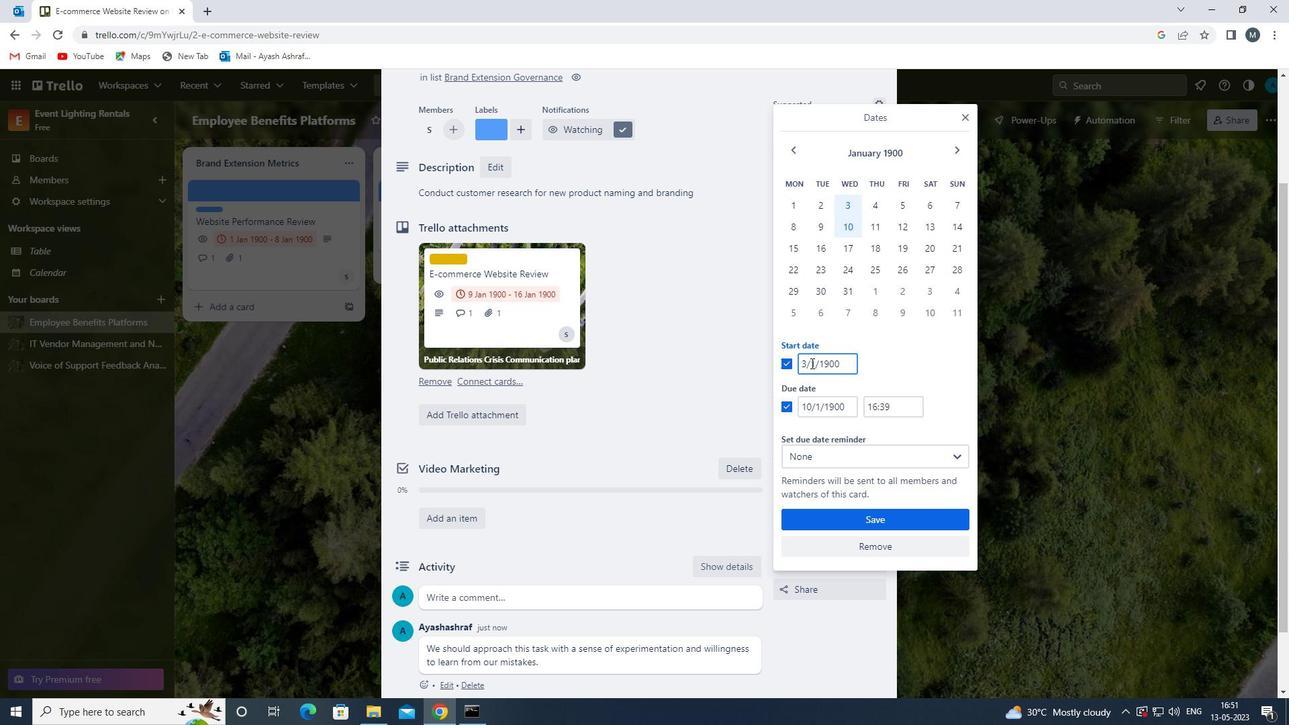 
Action: Mouse pressed left at (808, 364)
Screenshot: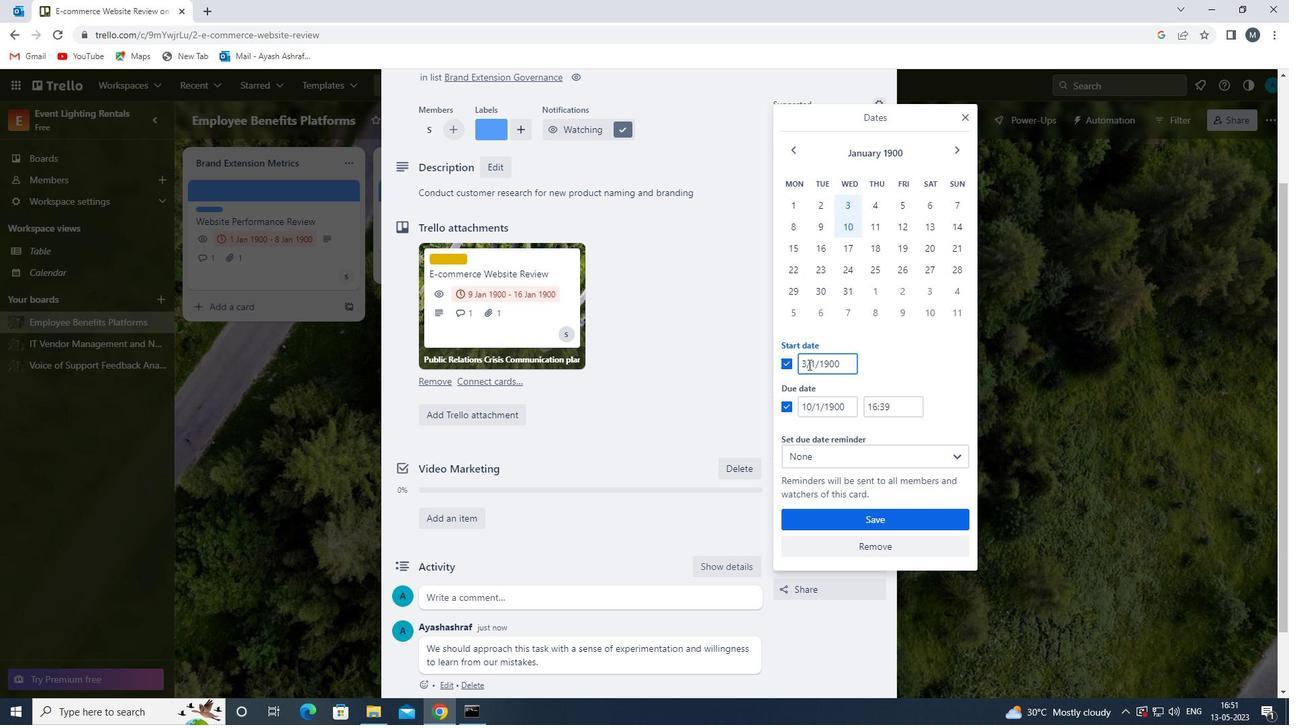 
Action: Key pressed <Key.backspace>
Screenshot: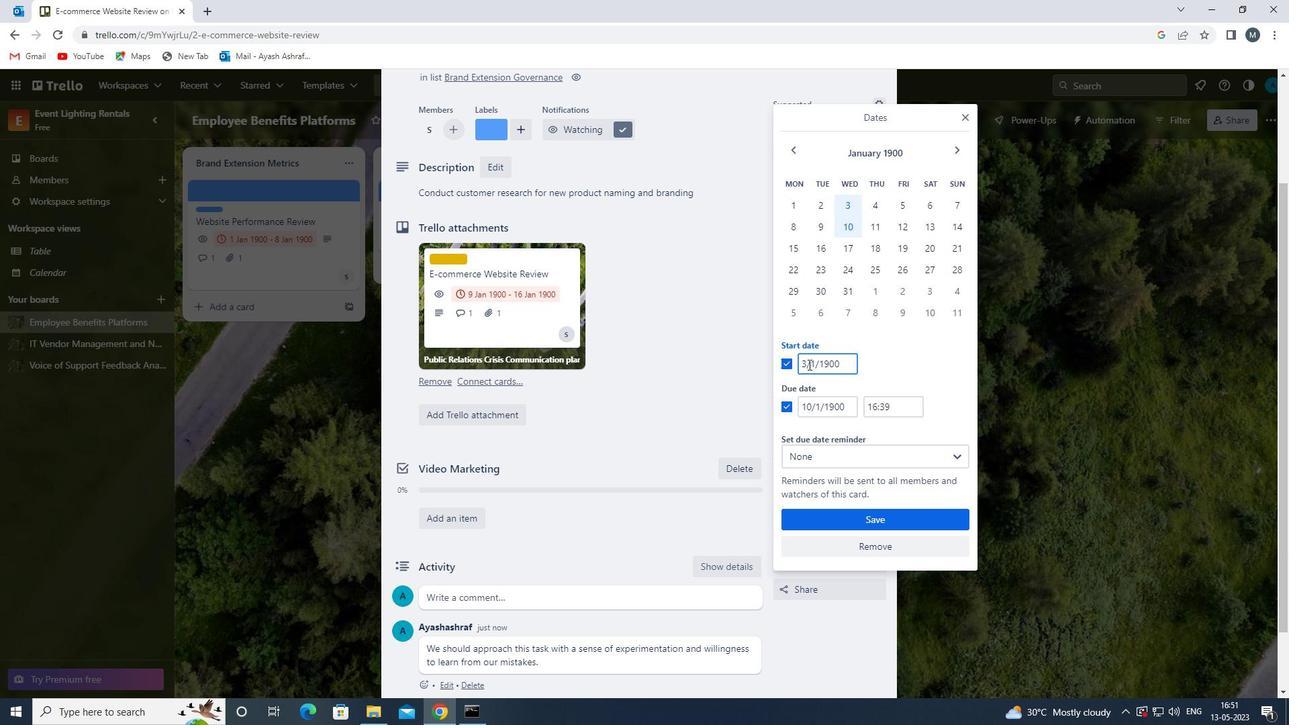
Action: Mouse moved to (807, 365)
Screenshot: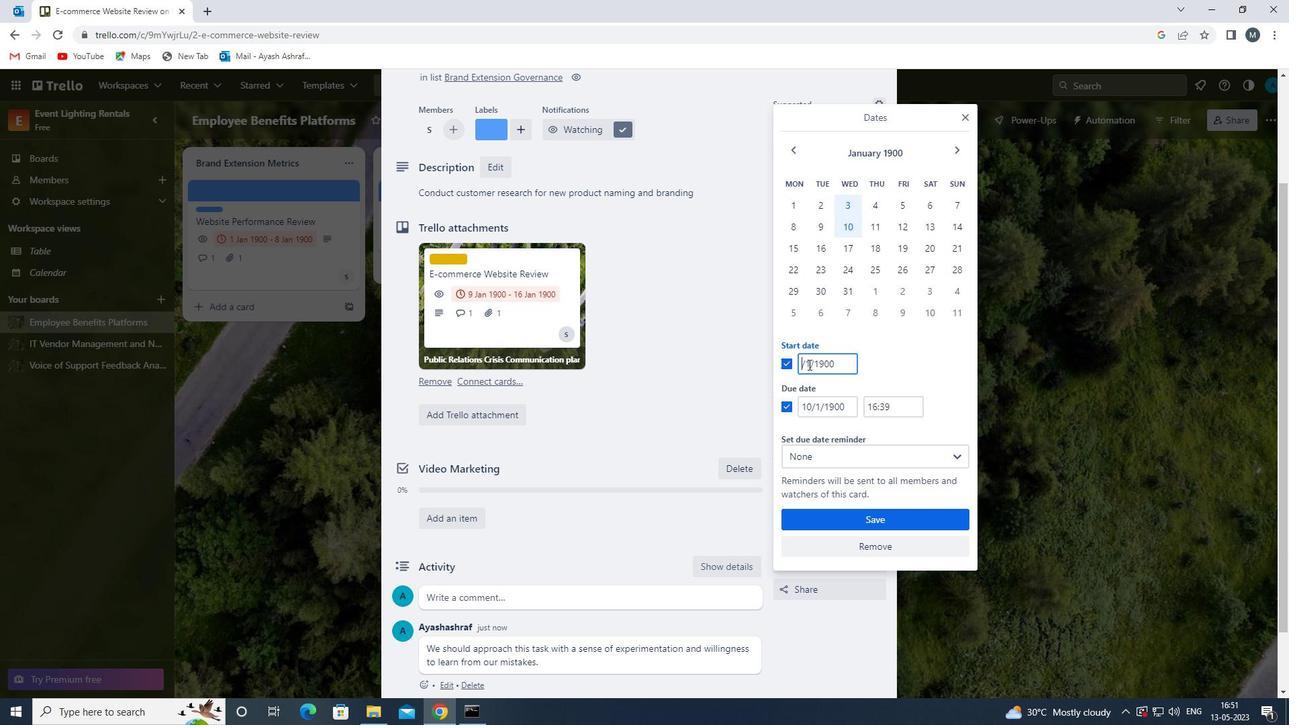 
Action: Key pressed 04
Screenshot: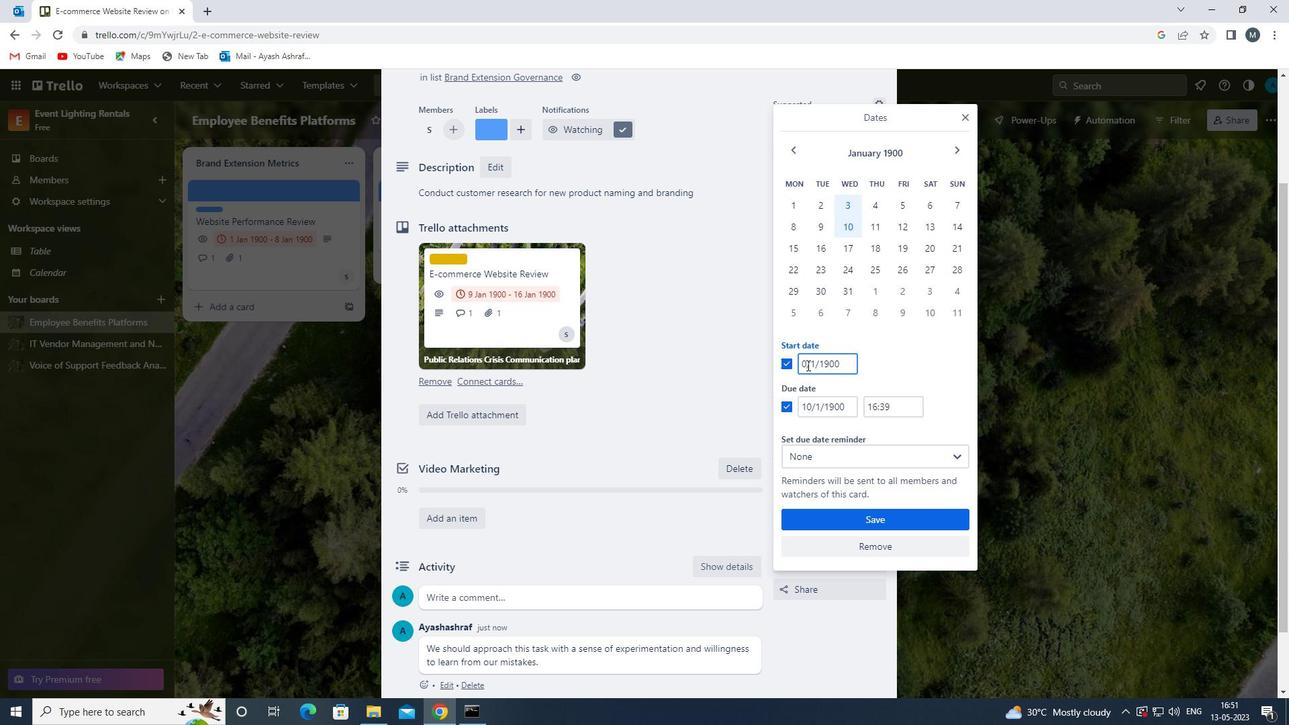 
Action: Mouse moved to (815, 366)
Screenshot: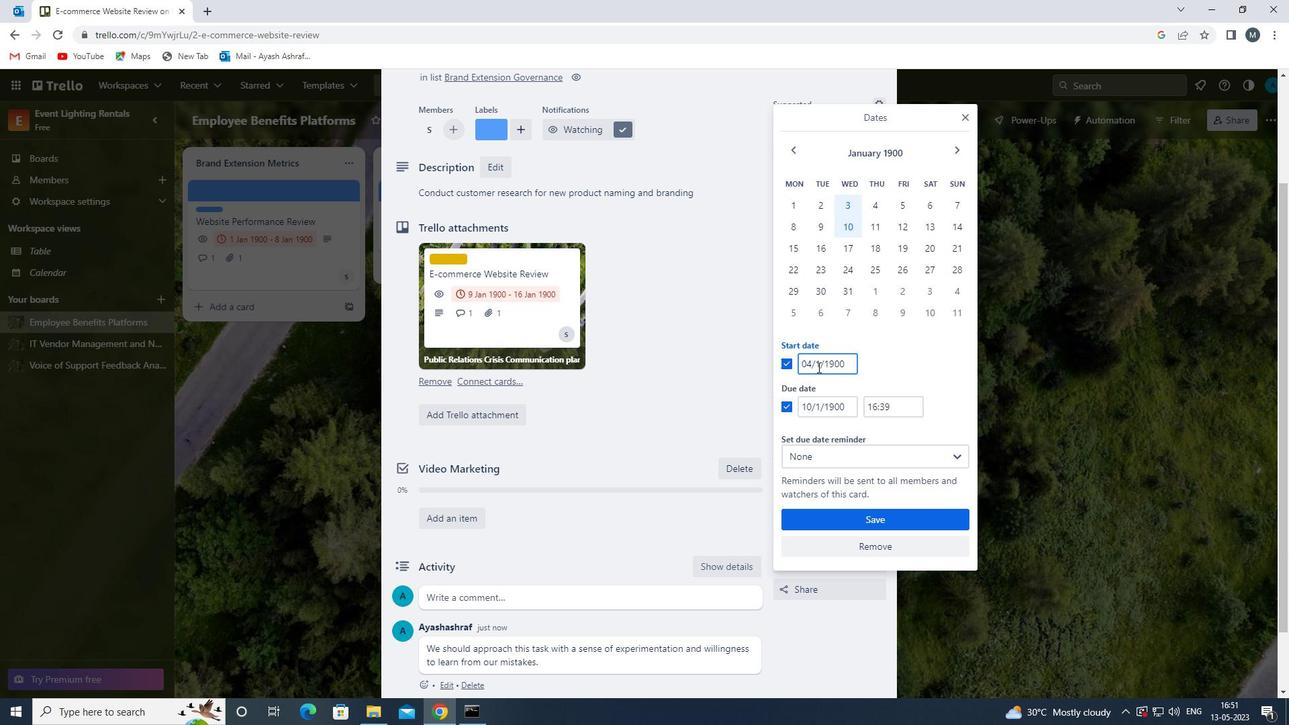 
Action: Mouse pressed left at (815, 366)
Screenshot: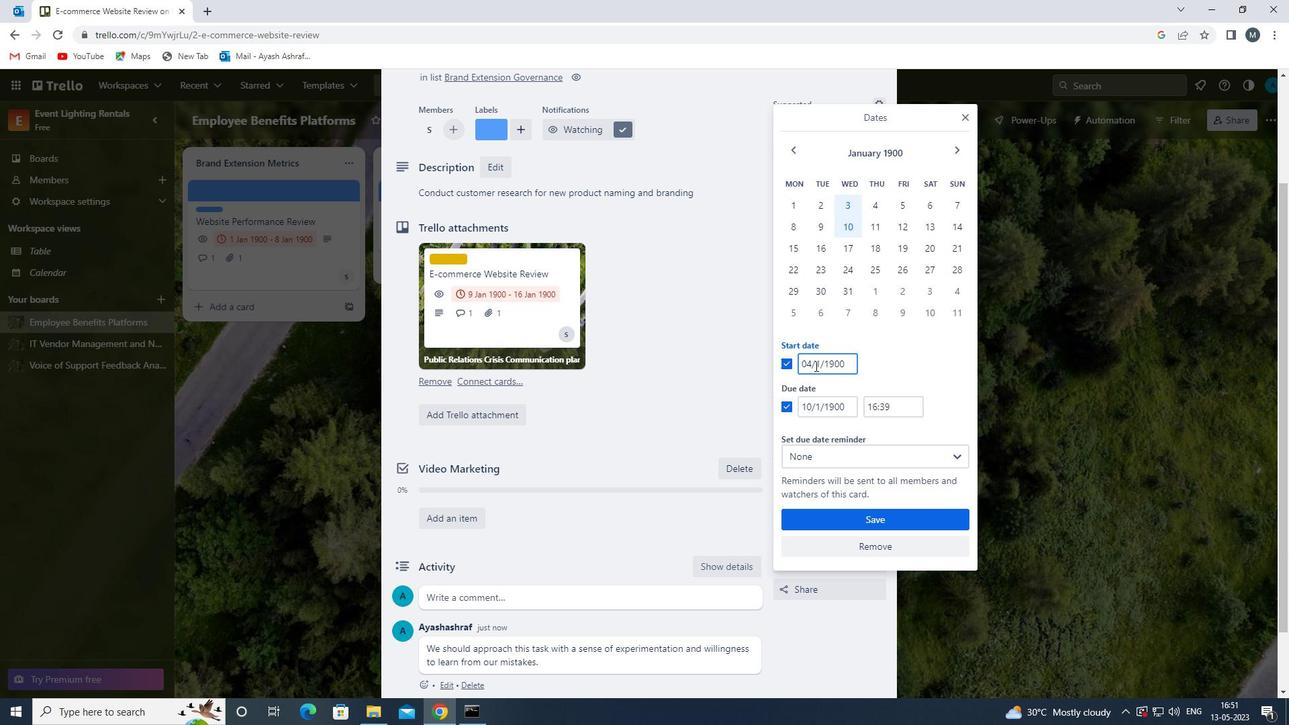 
Action: Mouse moved to (819, 370)
Screenshot: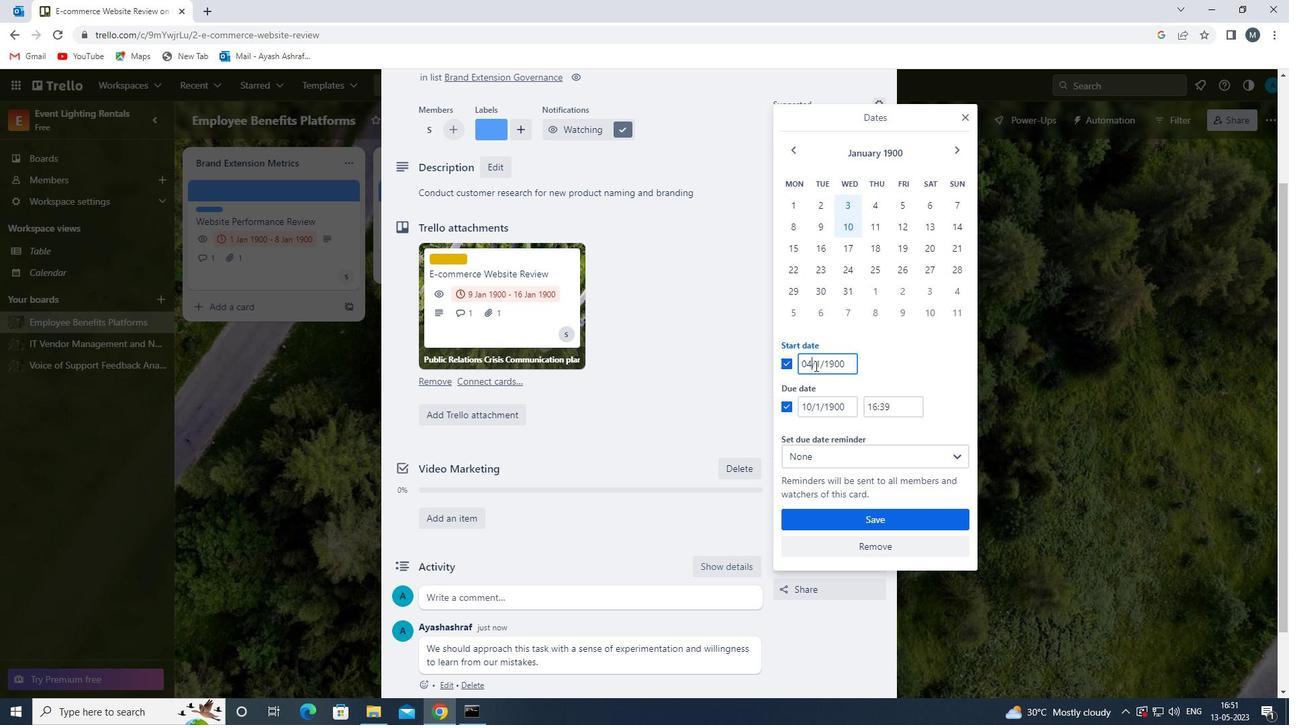 
Action: Key pressed 0
Screenshot: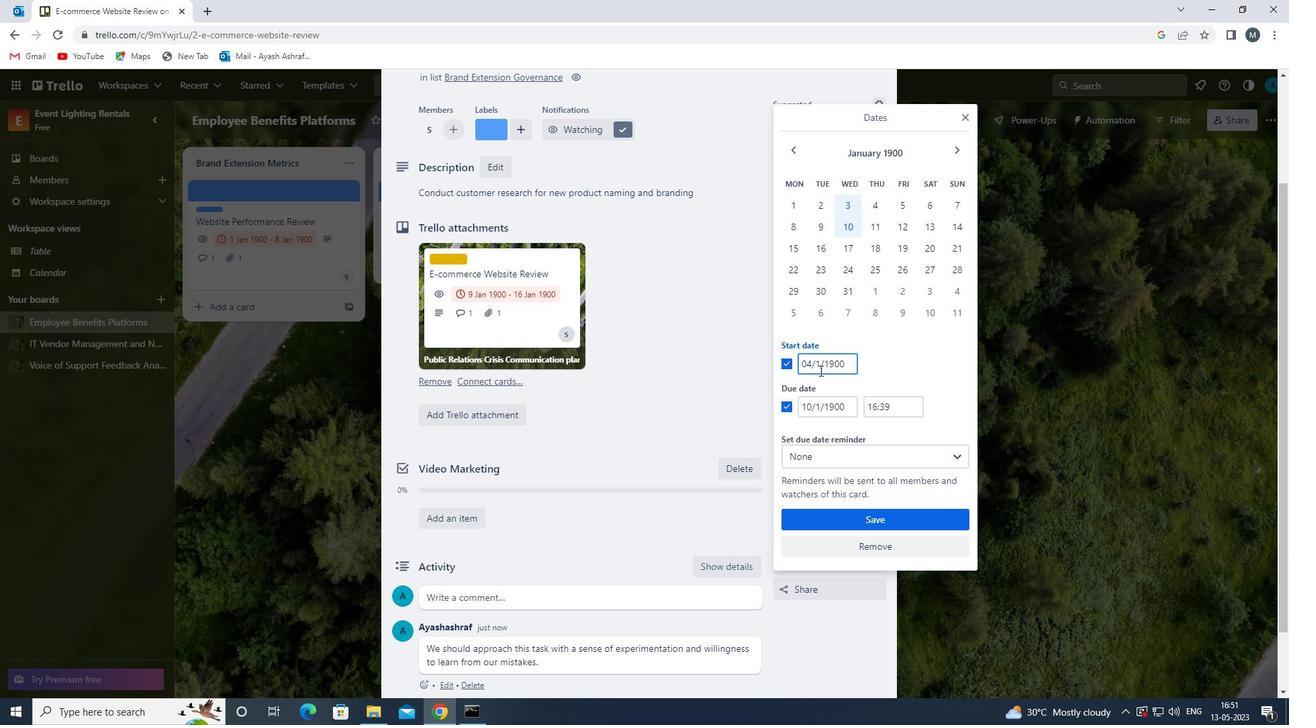 
Action: Mouse moved to (811, 406)
Screenshot: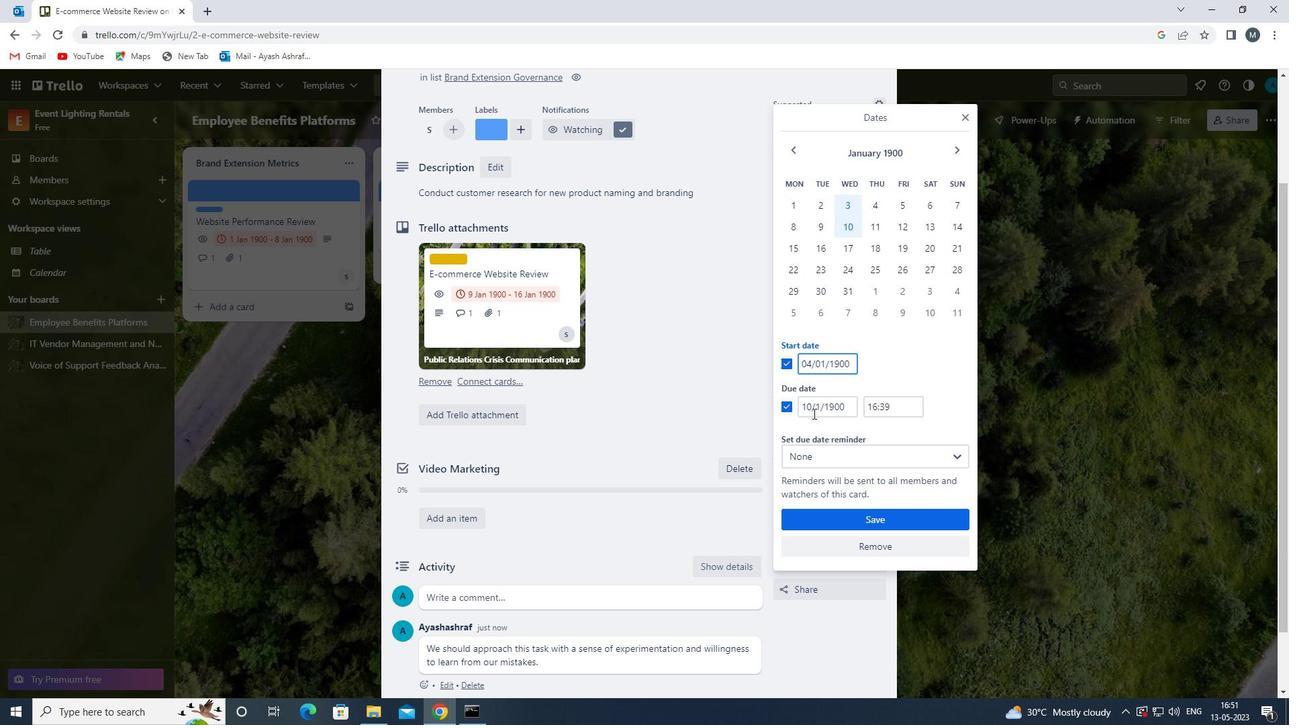 
Action: Mouse pressed left at (811, 406)
Screenshot: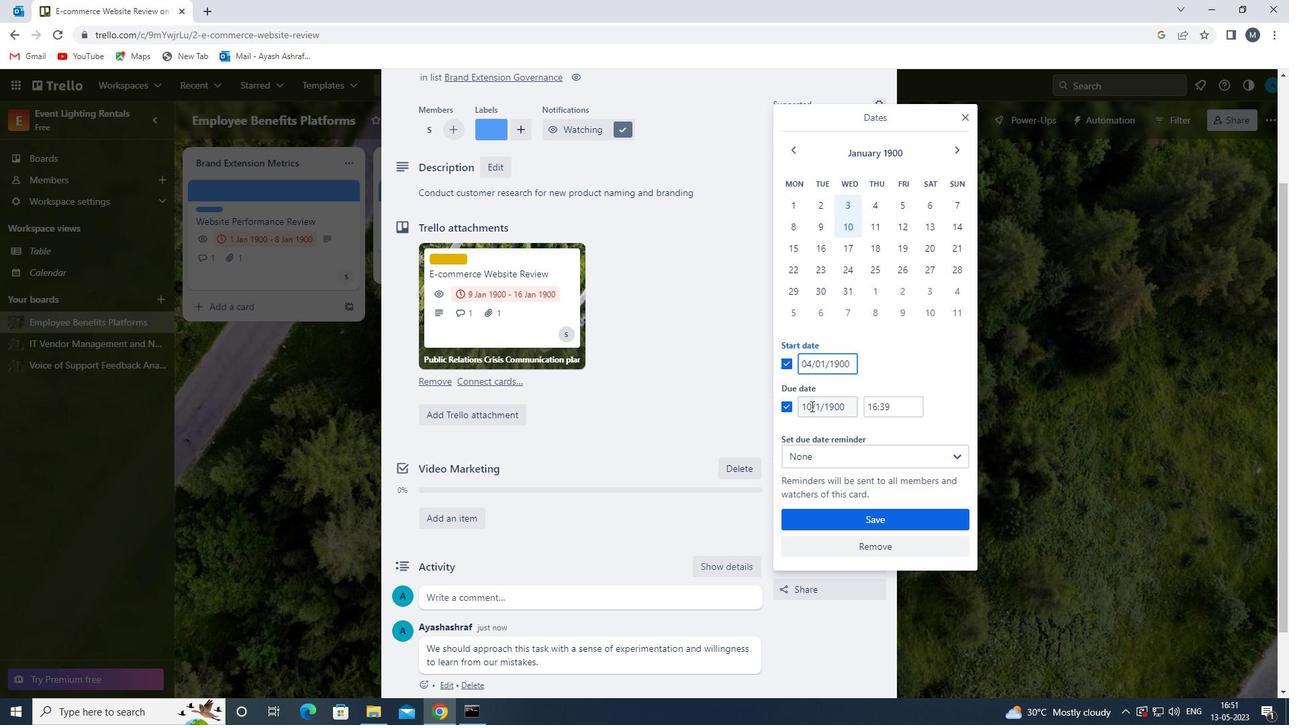 
Action: Mouse moved to (814, 413)
Screenshot: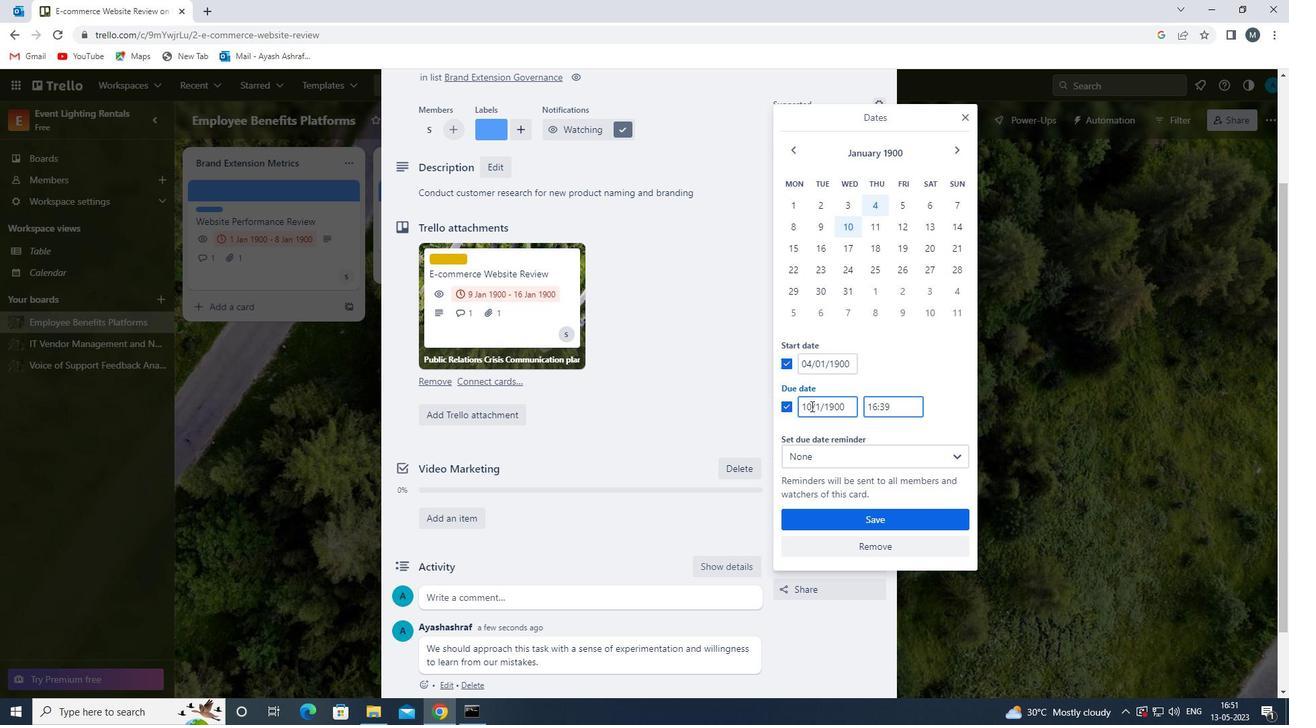 
Action: Key pressed <Key.backspace>1
Screenshot: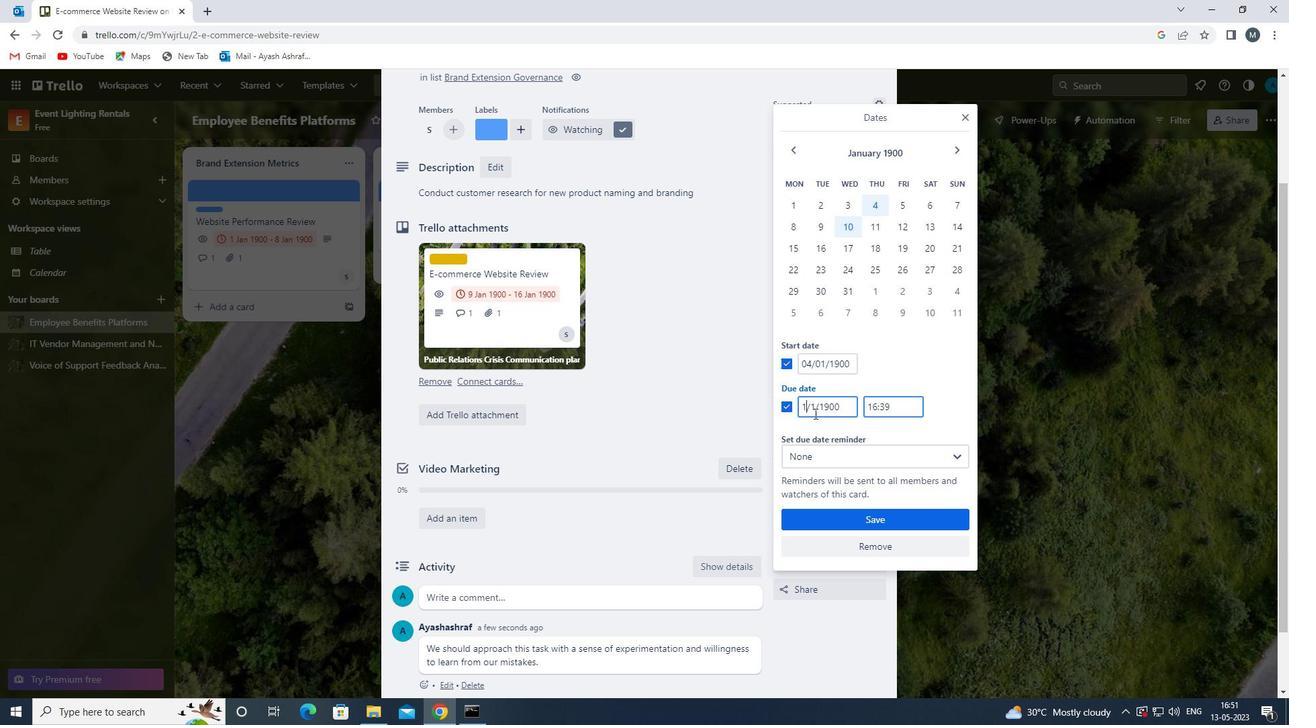 
Action: Mouse moved to (816, 408)
Screenshot: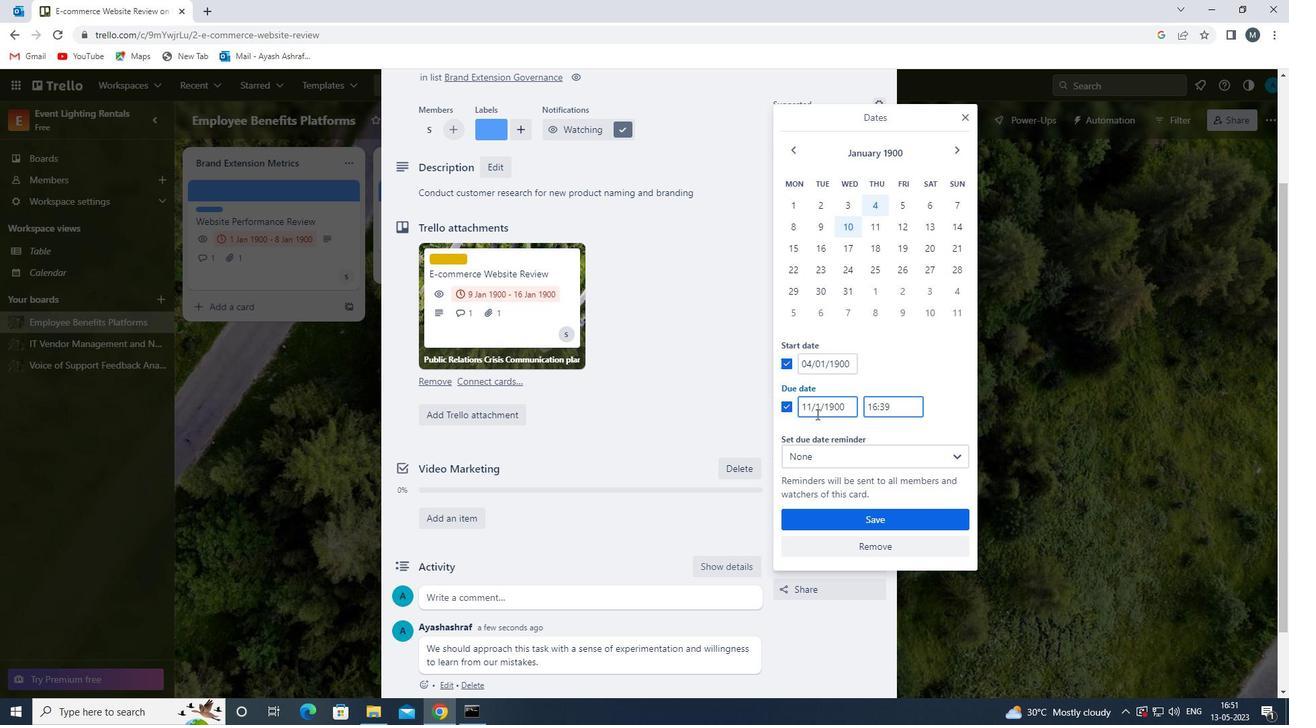 
Action: Mouse pressed left at (816, 408)
Screenshot: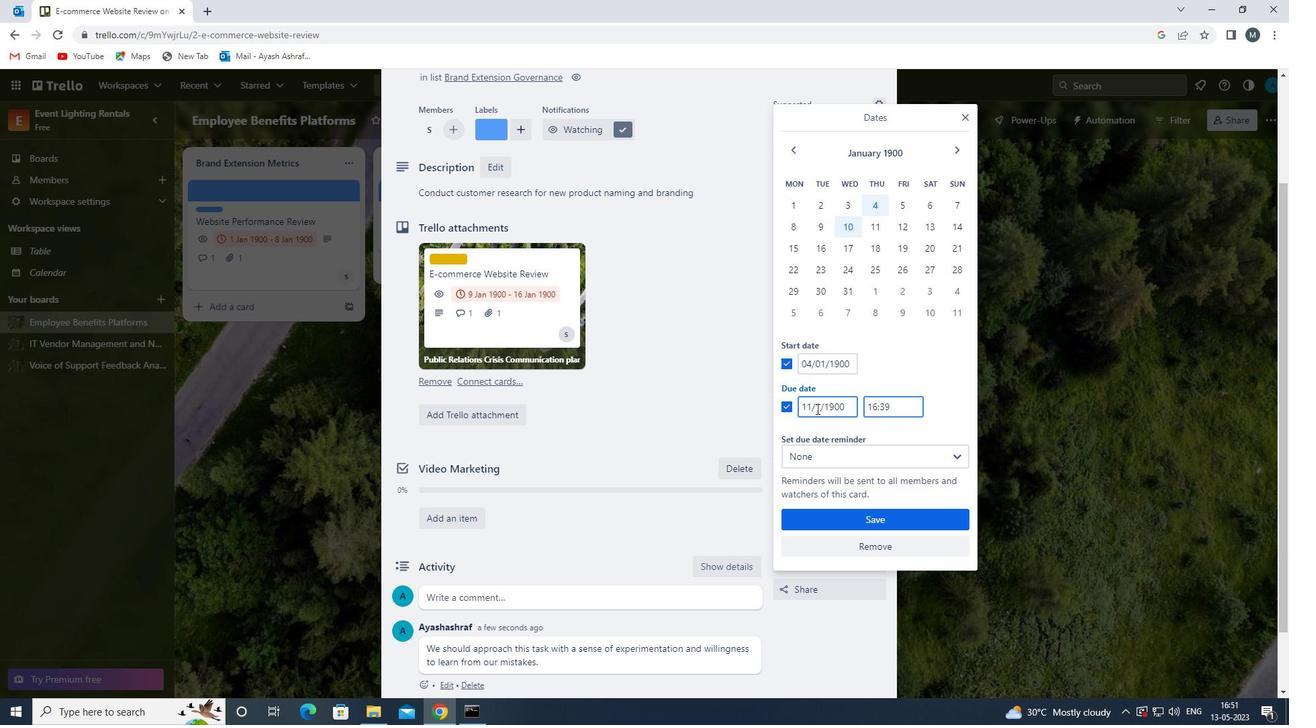 
Action: Mouse moved to (823, 412)
Screenshot: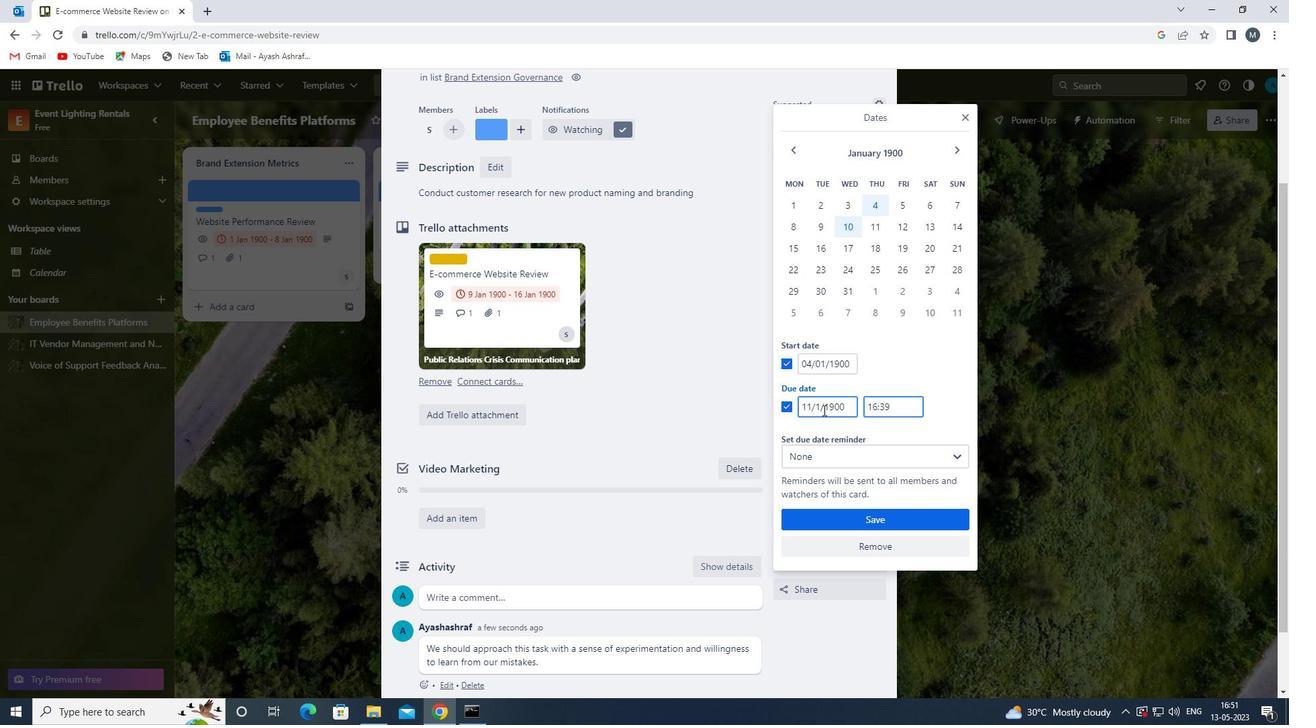 
Action: Key pressed 0
Screenshot: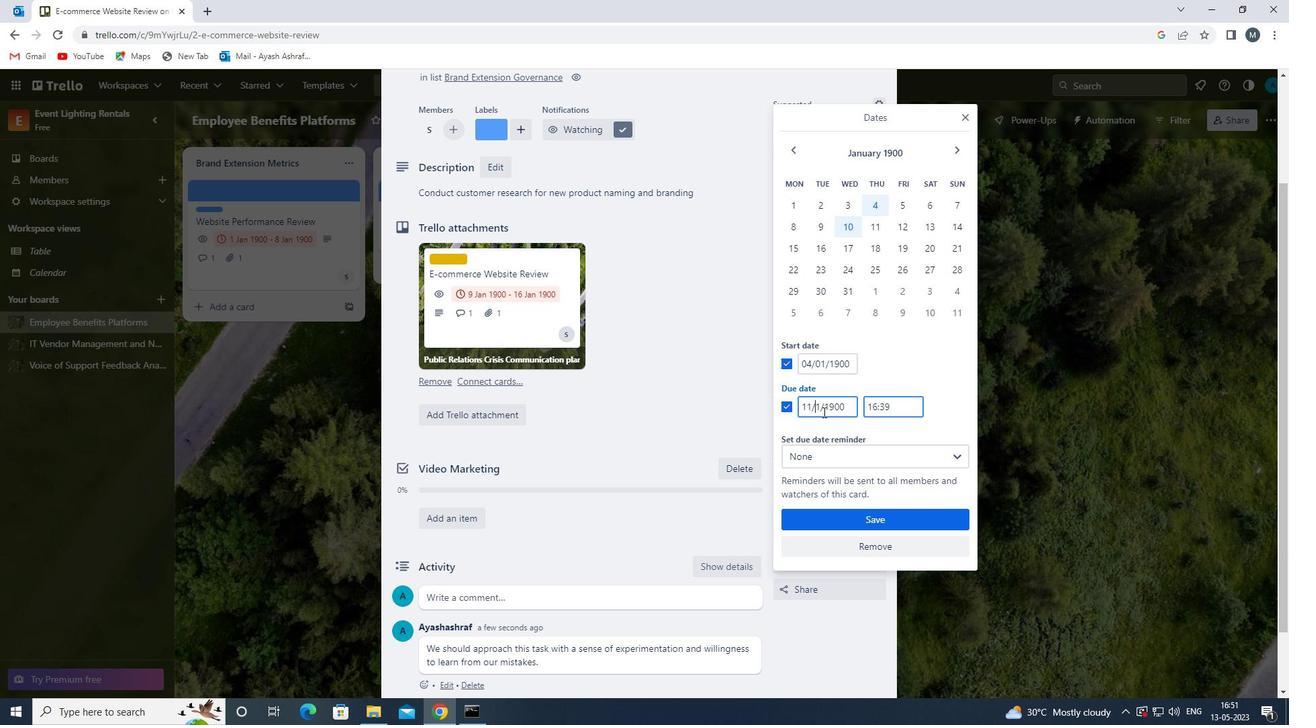 
Action: Mouse moved to (854, 513)
Screenshot: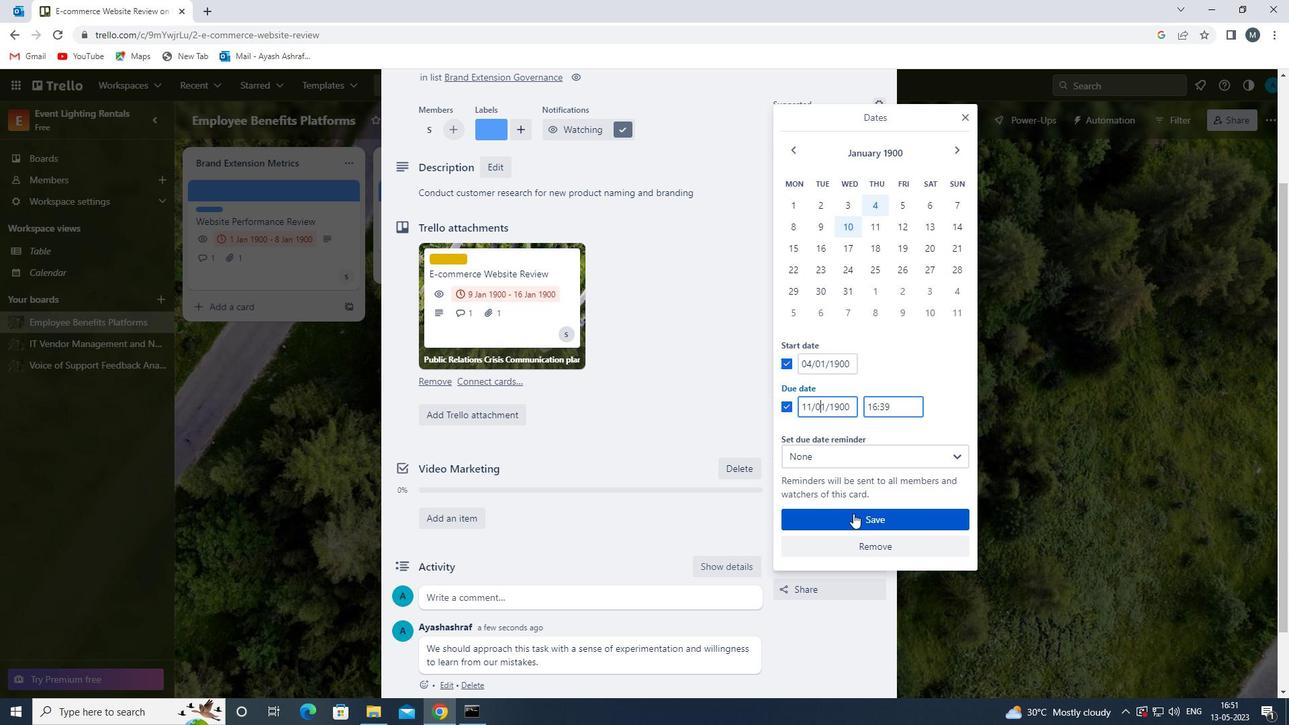 
Action: Mouse pressed left at (854, 513)
Screenshot: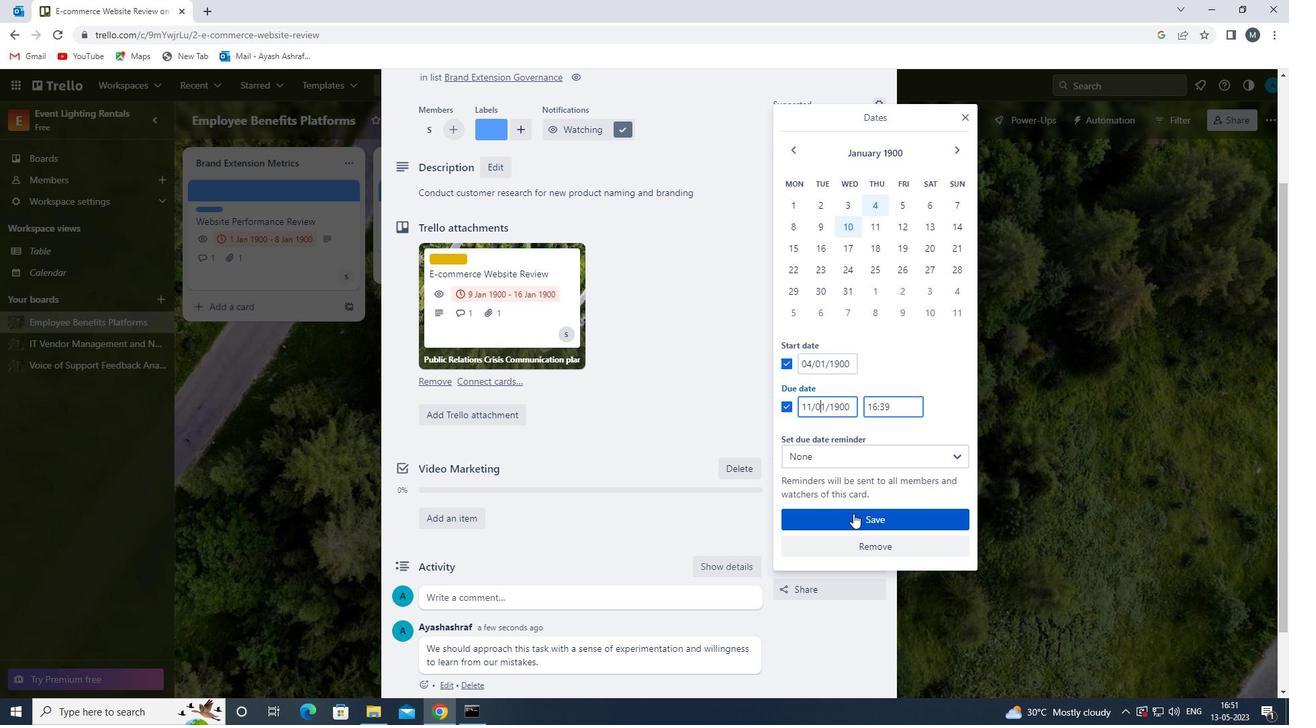 
Action: Mouse moved to (530, 527)
Screenshot: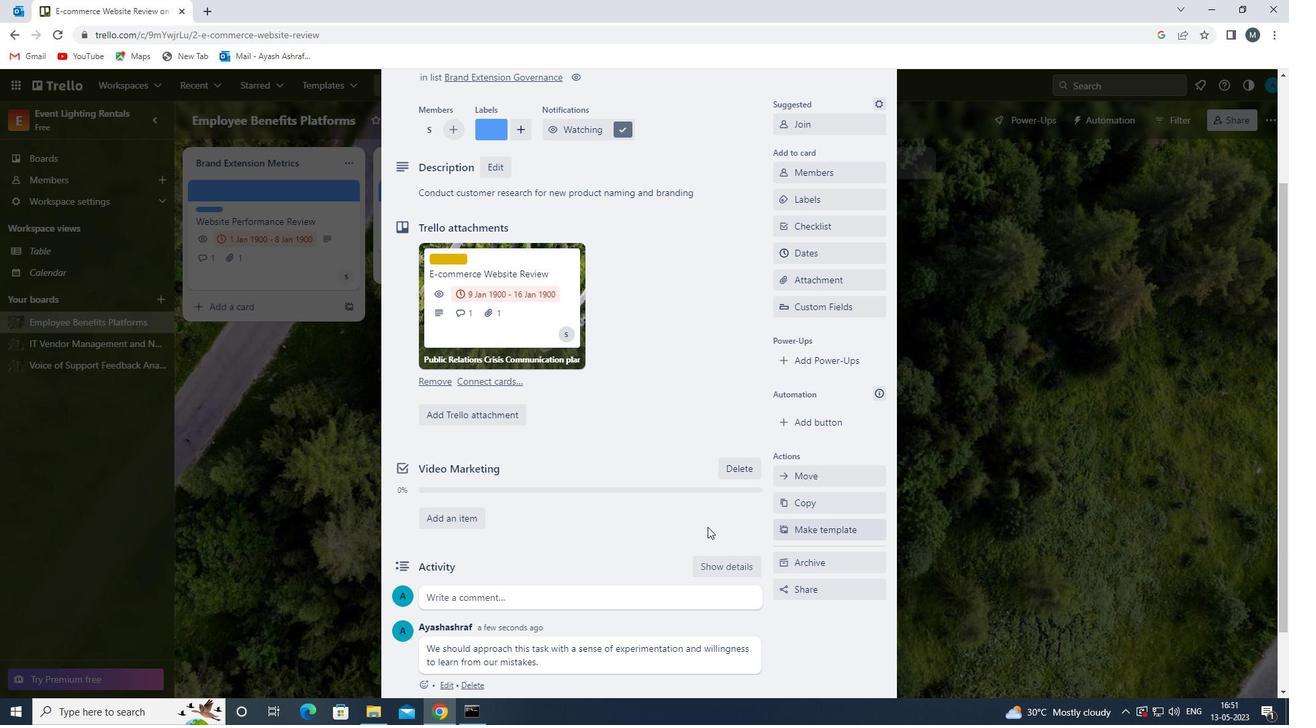 
Action: Mouse scrolled (530, 527) with delta (0, 0)
Screenshot: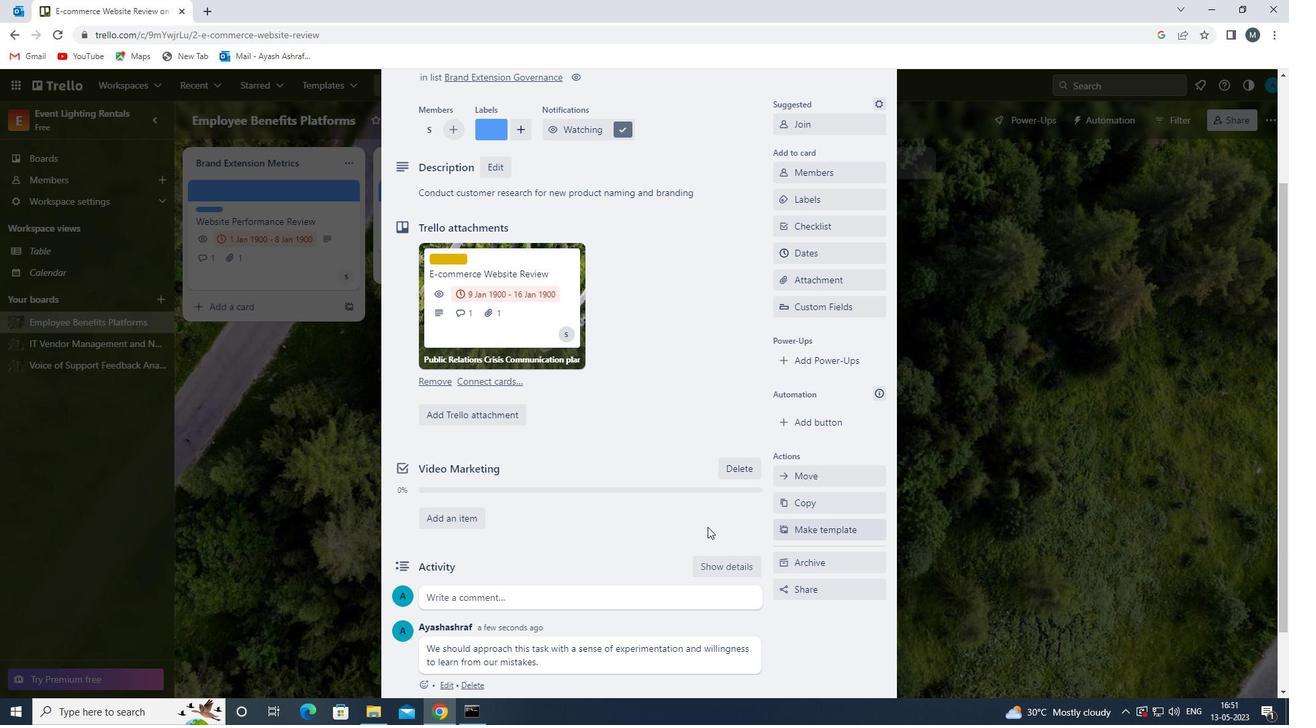 
Action: Mouse scrolled (530, 527) with delta (0, 0)
Screenshot: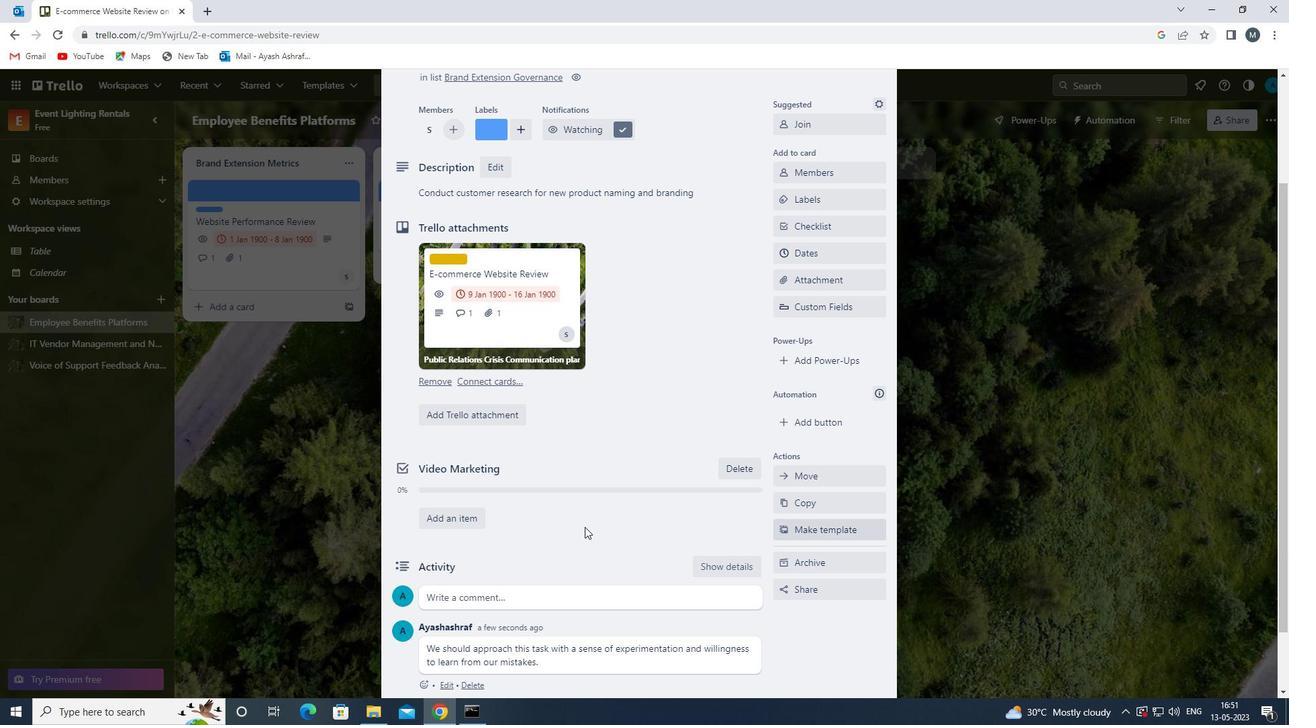 
Action: Mouse scrolled (530, 527) with delta (0, 0)
Screenshot: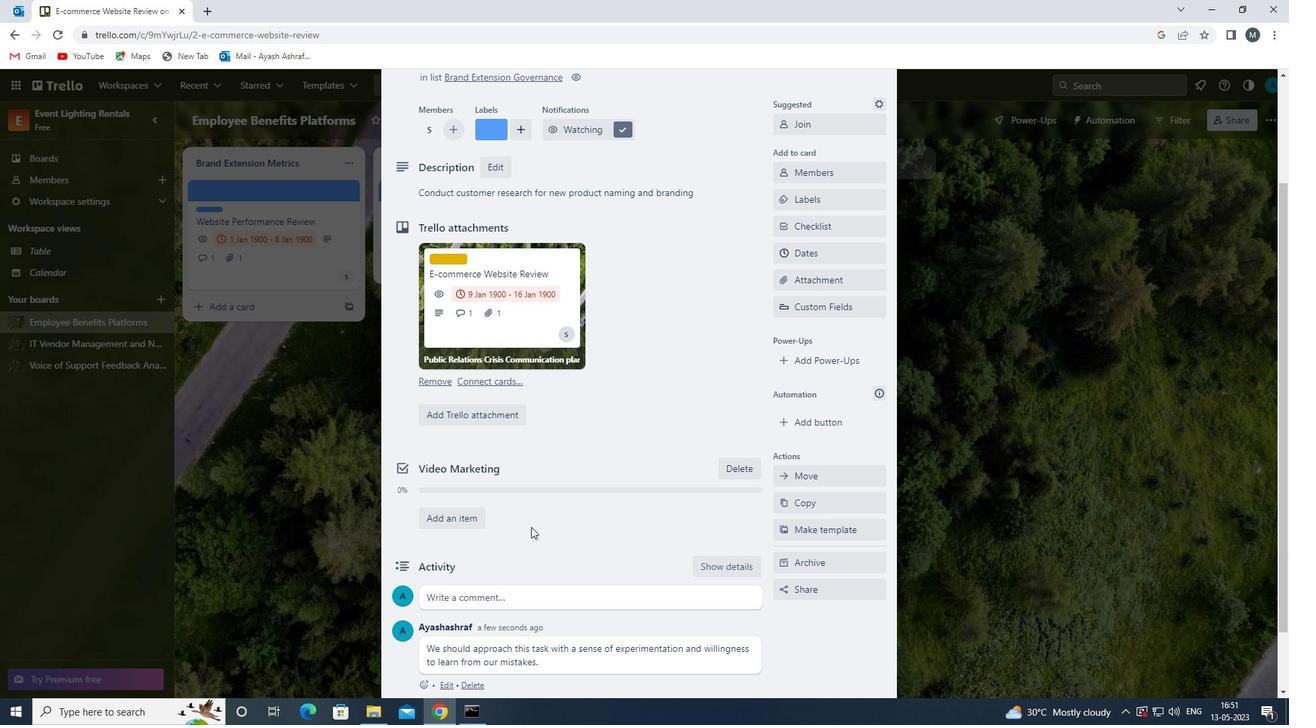
Action: Mouse scrolled (530, 527) with delta (0, 0)
Screenshot: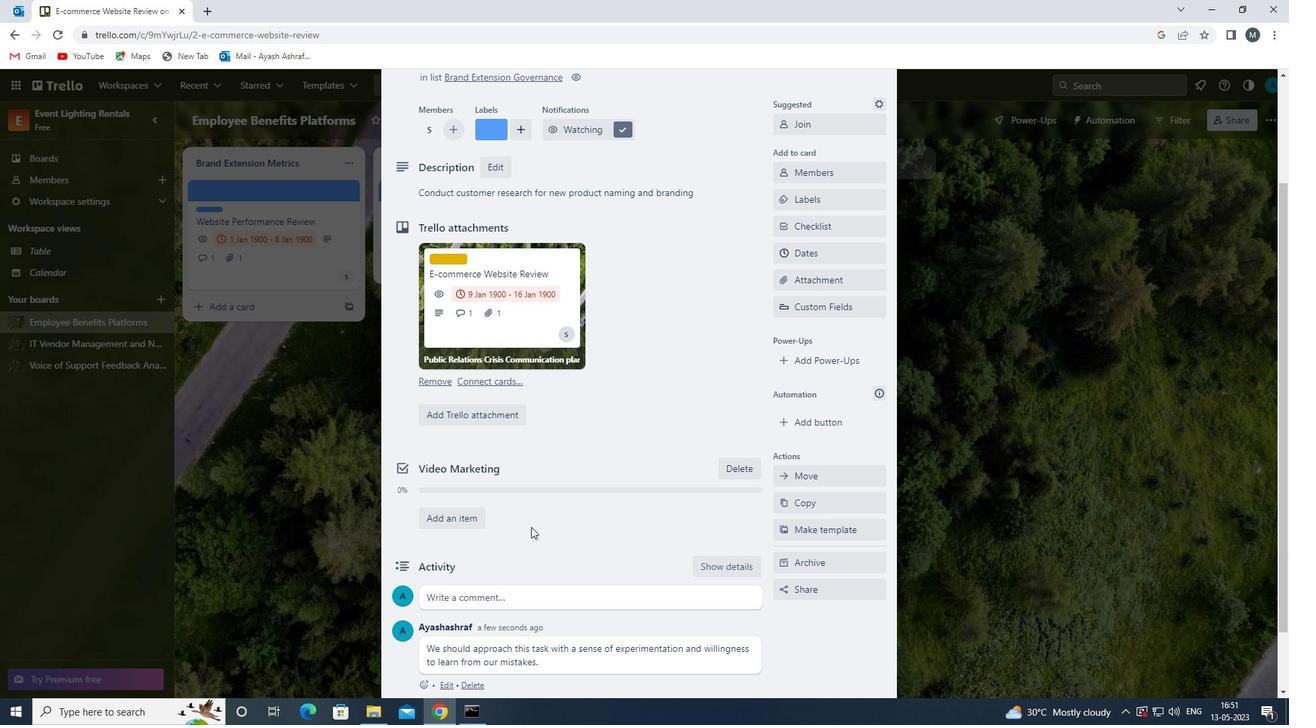 
Action: Mouse scrolled (530, 527) with delta (0, 0)
Screenshot: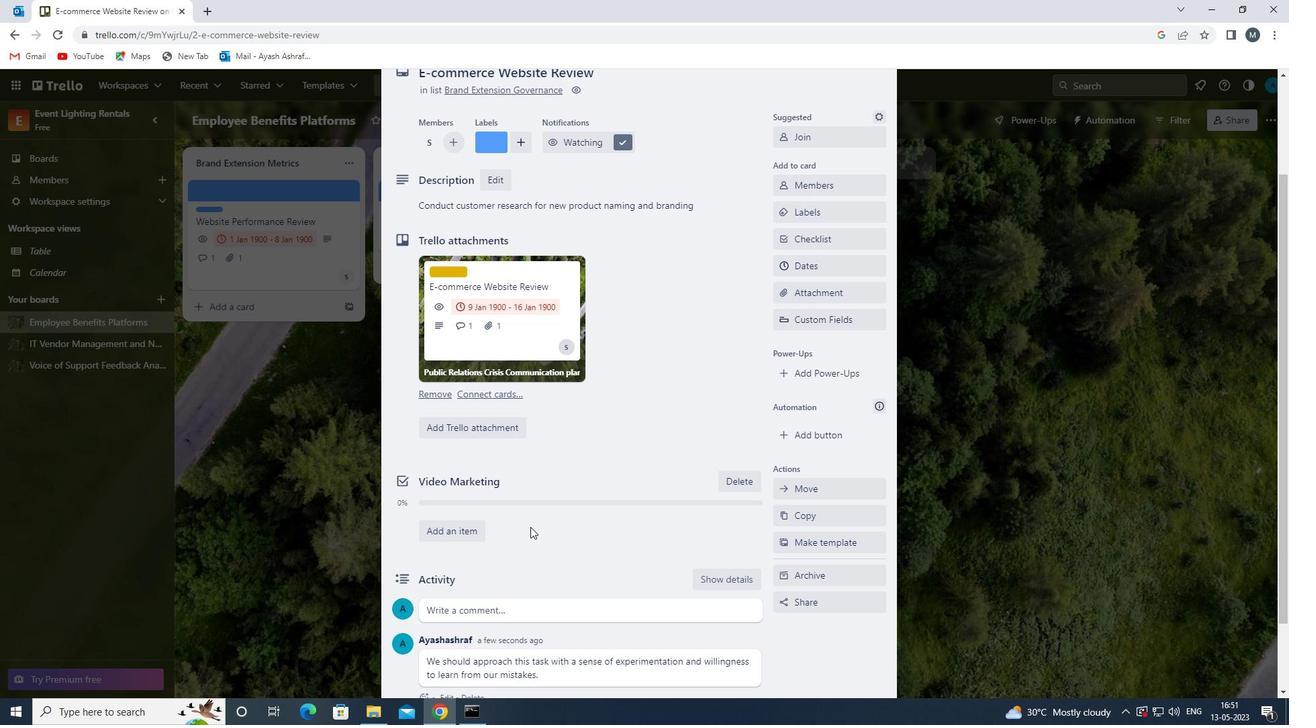 
Action: Mouse scrolled (530, 527) with delta (0, 0)
Screenshot: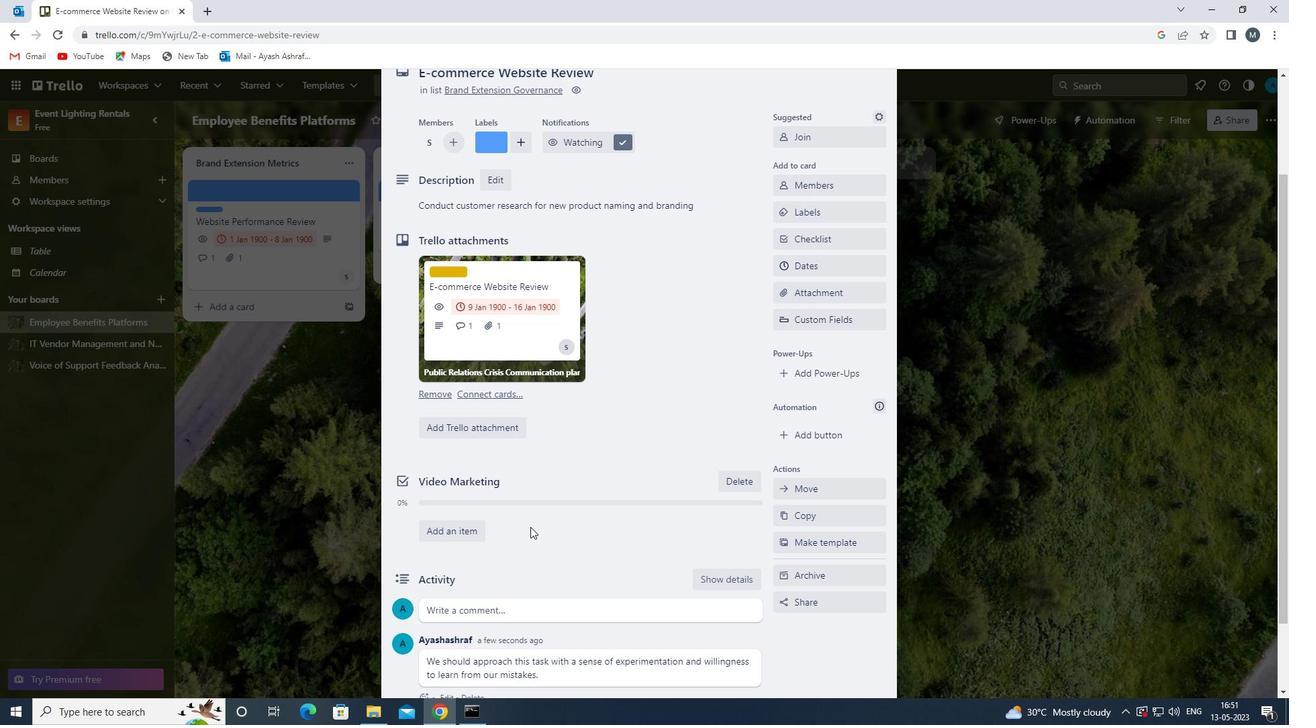 
Action: Mouse scrolled (530, 527) with delta (0, 0)
Screenshot: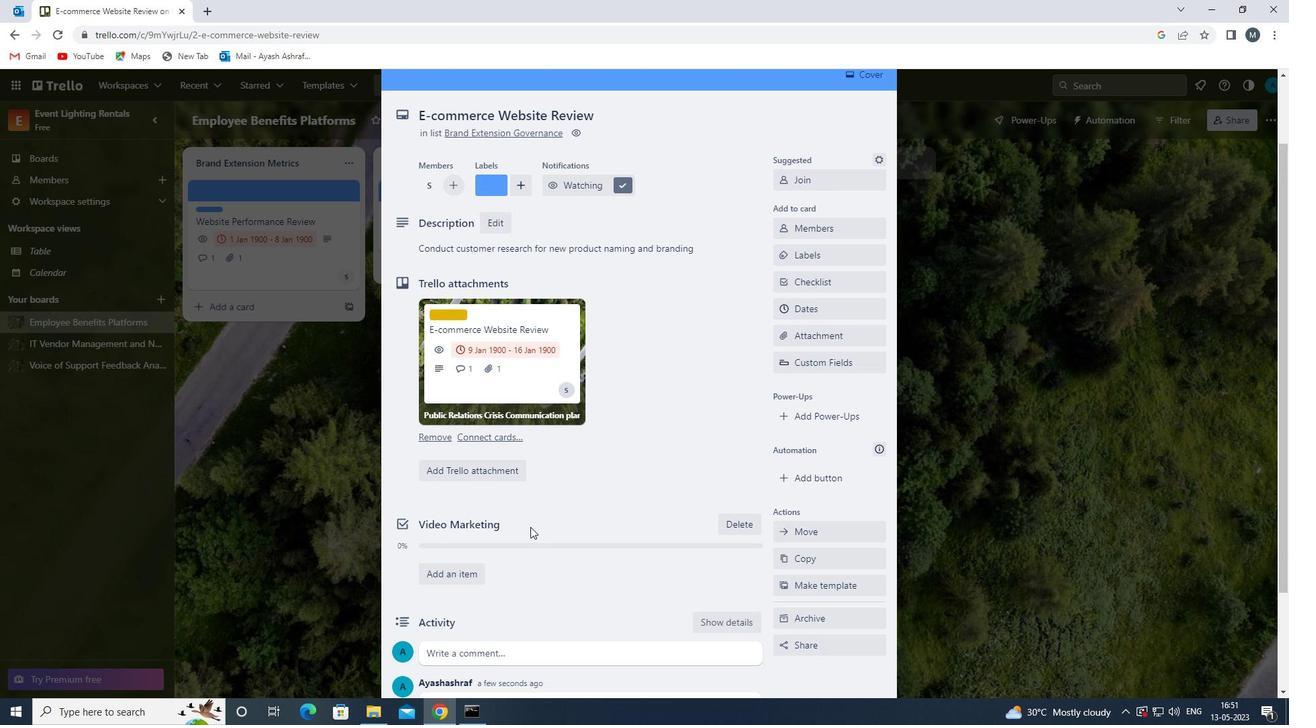 
Action: Mouse scrolled (530, 527) with delta (0, 0)
Screenshot: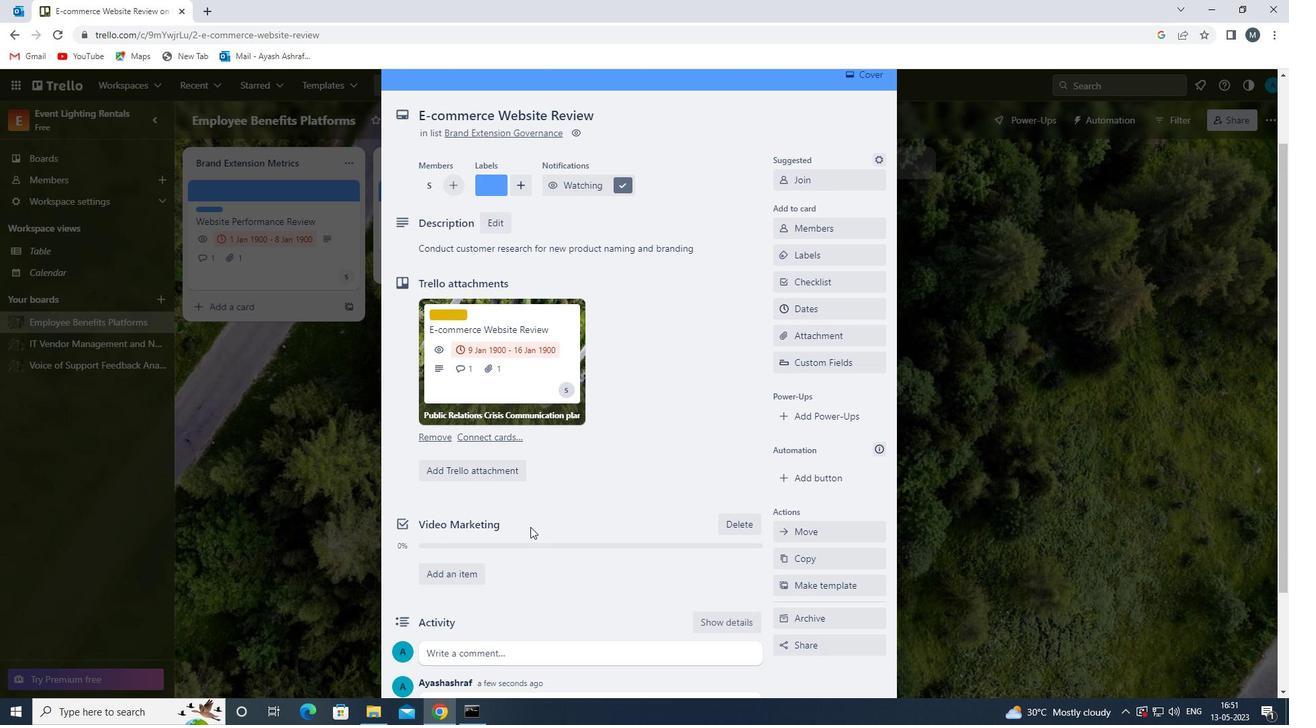 
